 Task: Find connections with filter location Marseille 15 with filter topic #femaleentrepreneurwith filter profile language French with filter current company Elekta with filter school Chitkara University with filter industry Shuttles and Special Needs Transportation Services with filter service category Nature Photography with filter keywords title Team Leader
Action: Mouse moved to (655, 78)
Screenshot: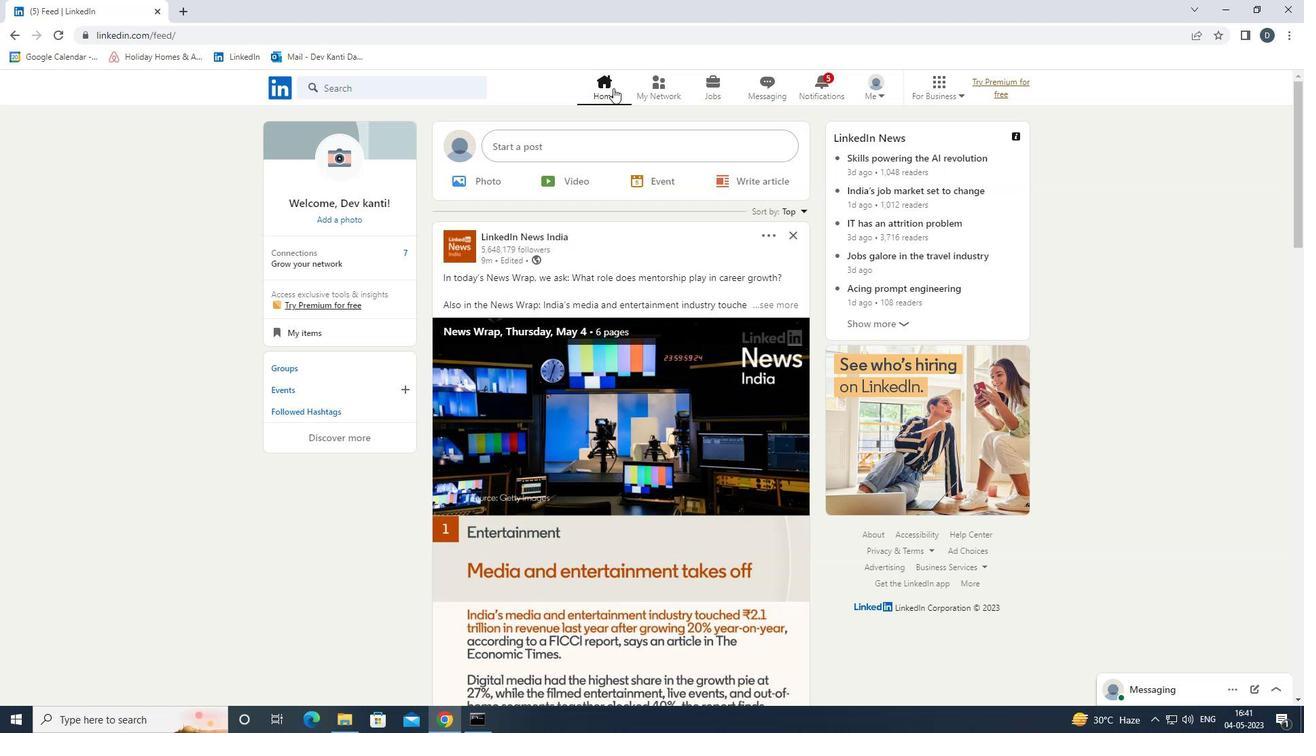 
Action: Mouse pressed left at (655, 78)
Screenshot: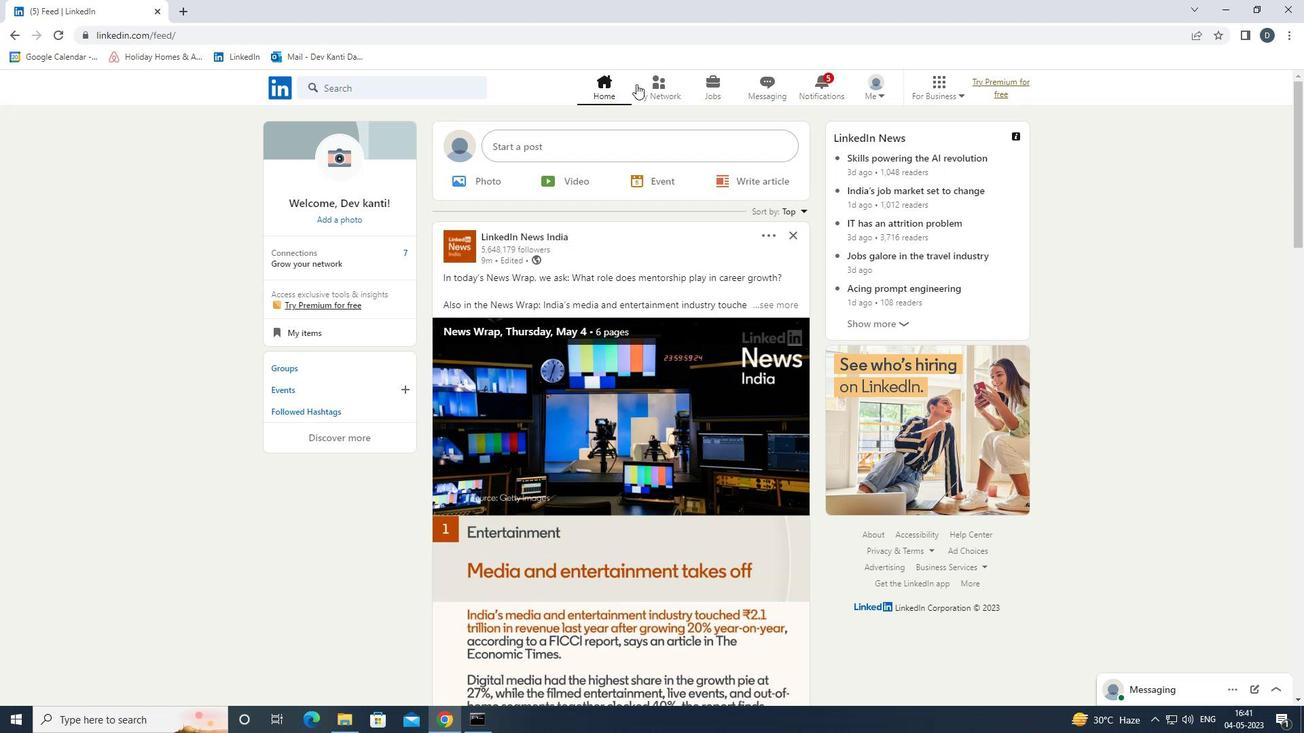 
Action: Mouse moved to (451, 164)
Screenshot: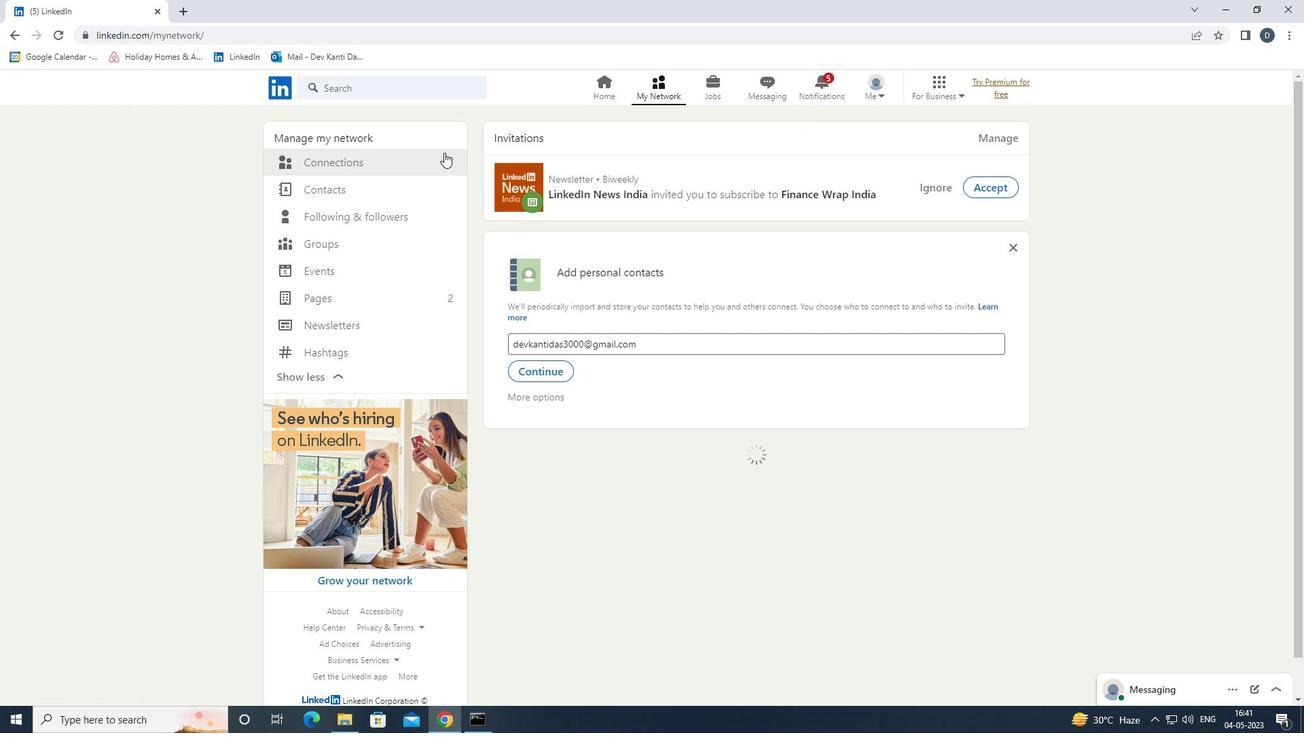 
Action: Mouse pressed left at (451, 164)
Screenshot: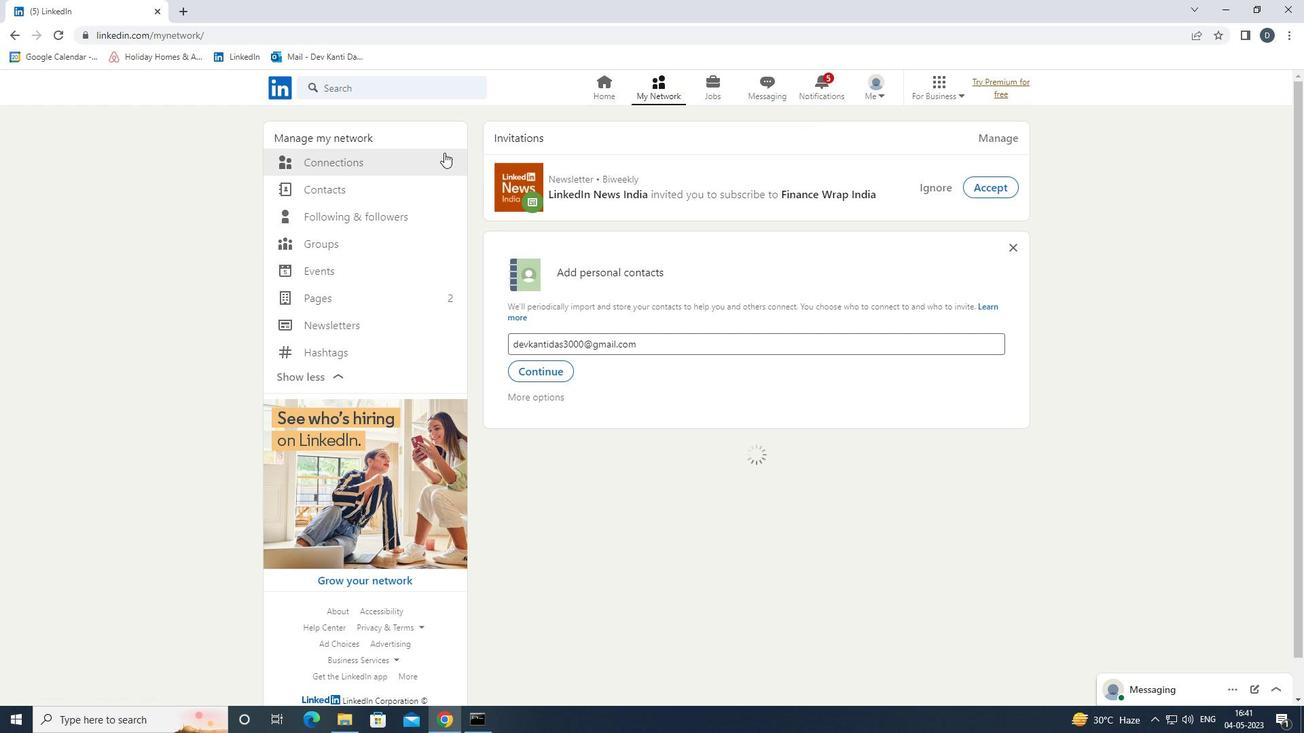 
Action: Mouse moved to (767, 163)
Screenshot: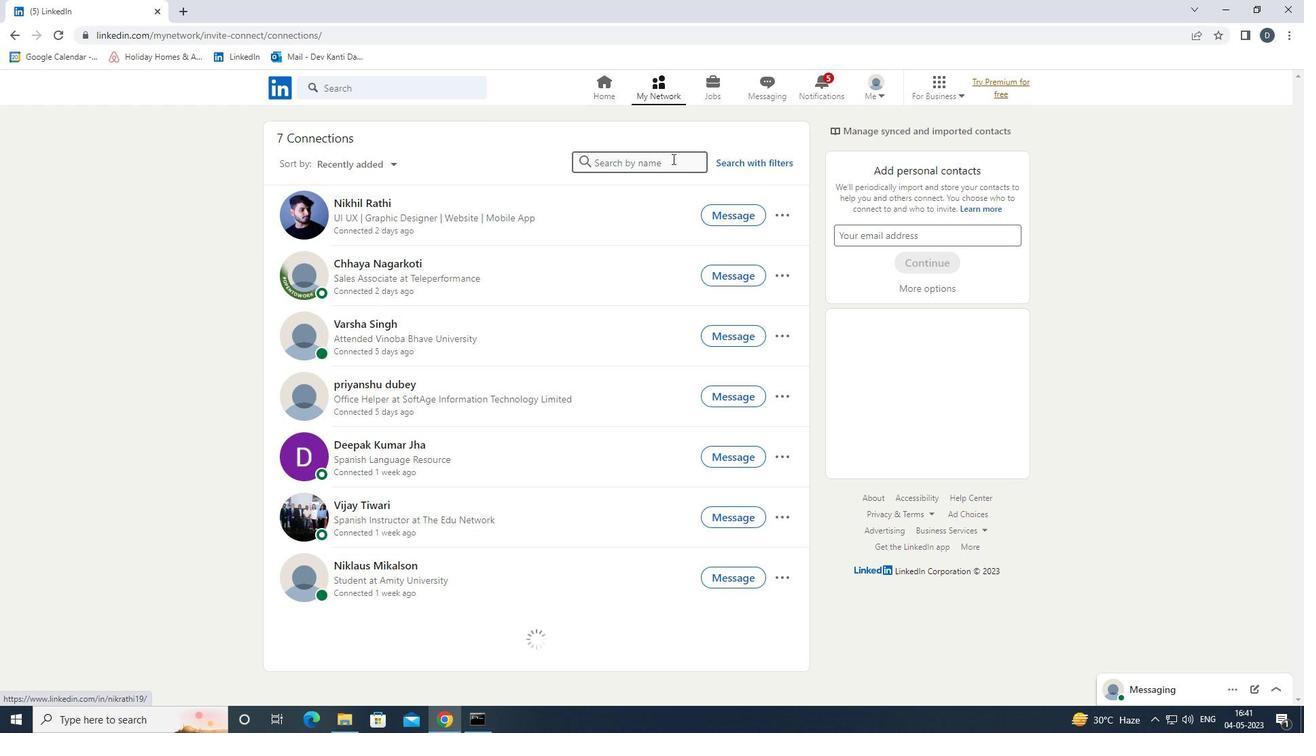 
Action: Mouse pressed left at (767, 163)
Screenshot: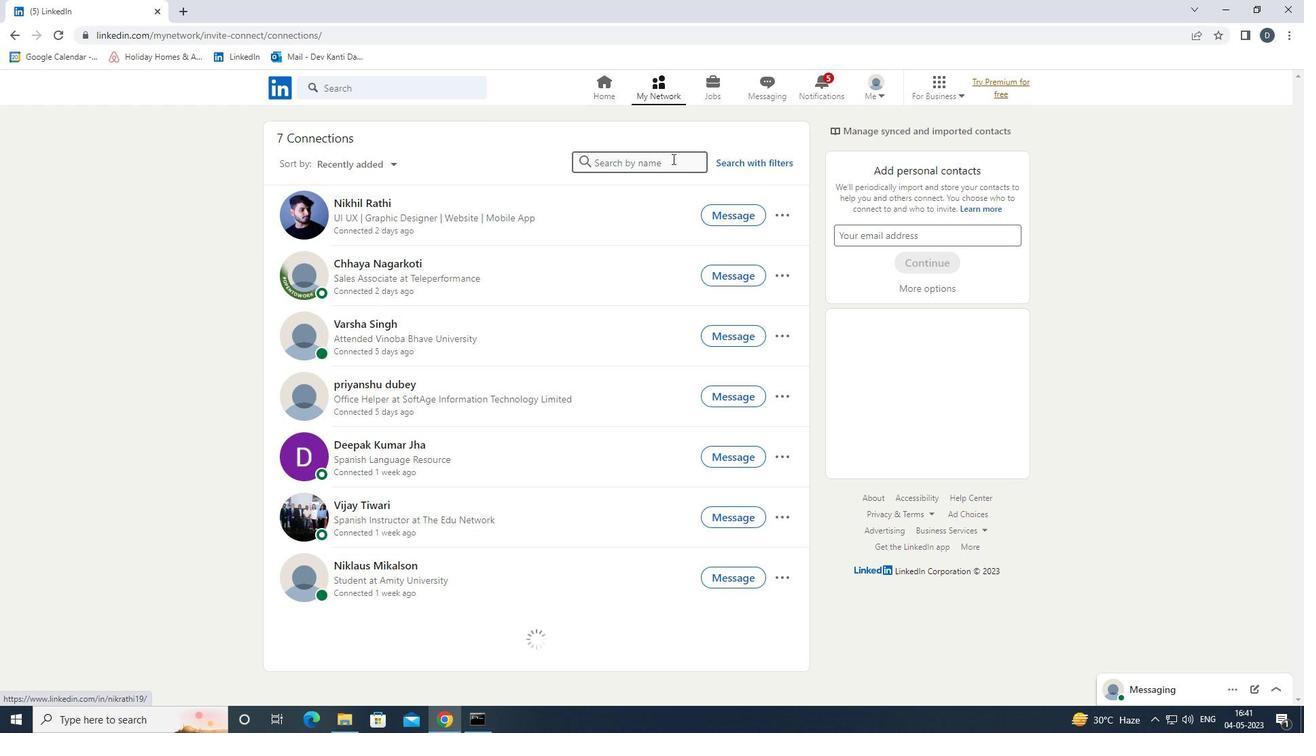 
Action: Mouse moved to (704, 132)
Screenshot: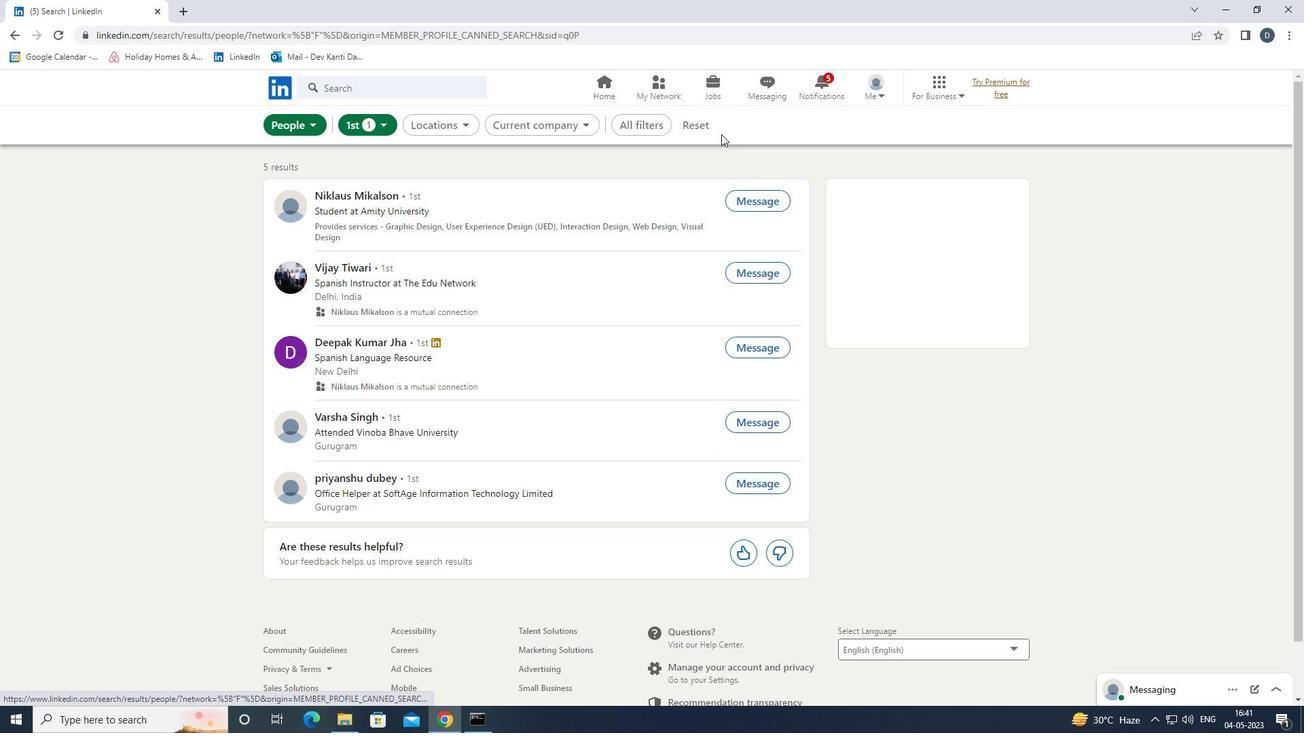 
Action: Mouse pressed left at (704, 132)
Screenshot: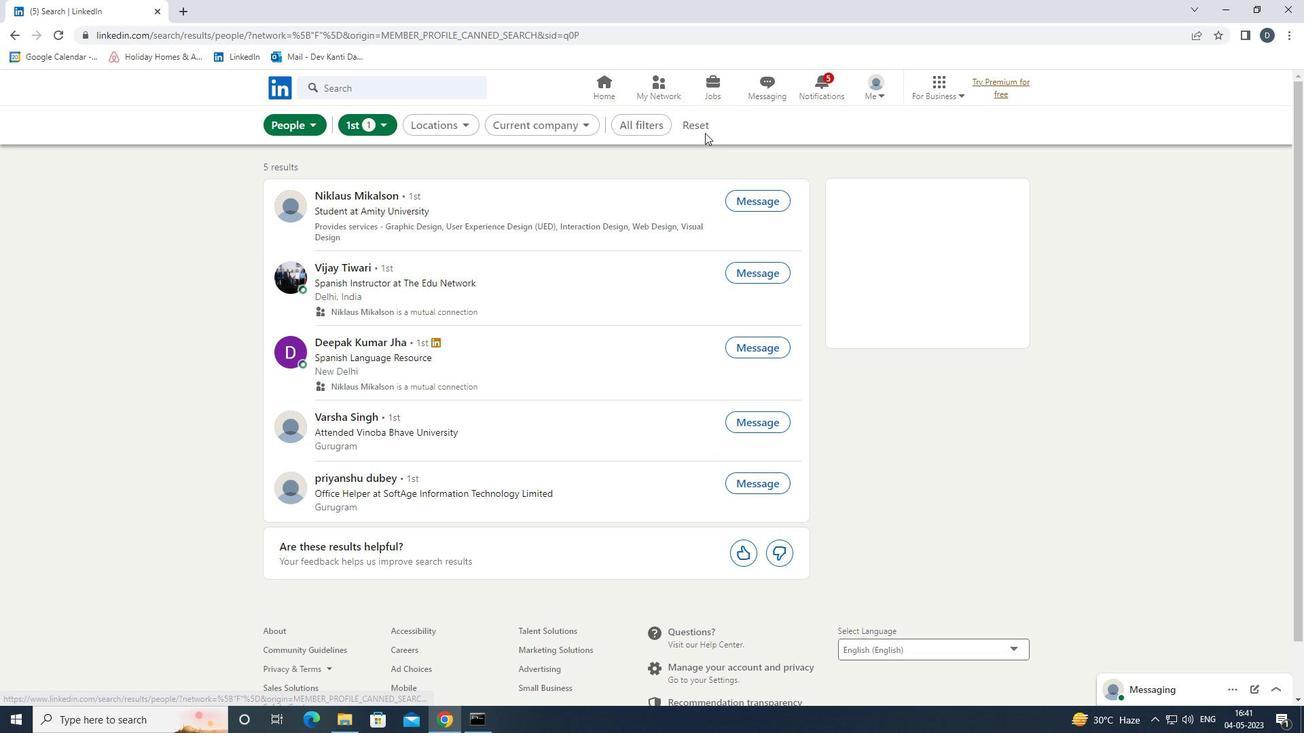 
Action: Mouse moved to (683, 122)
Screenshot: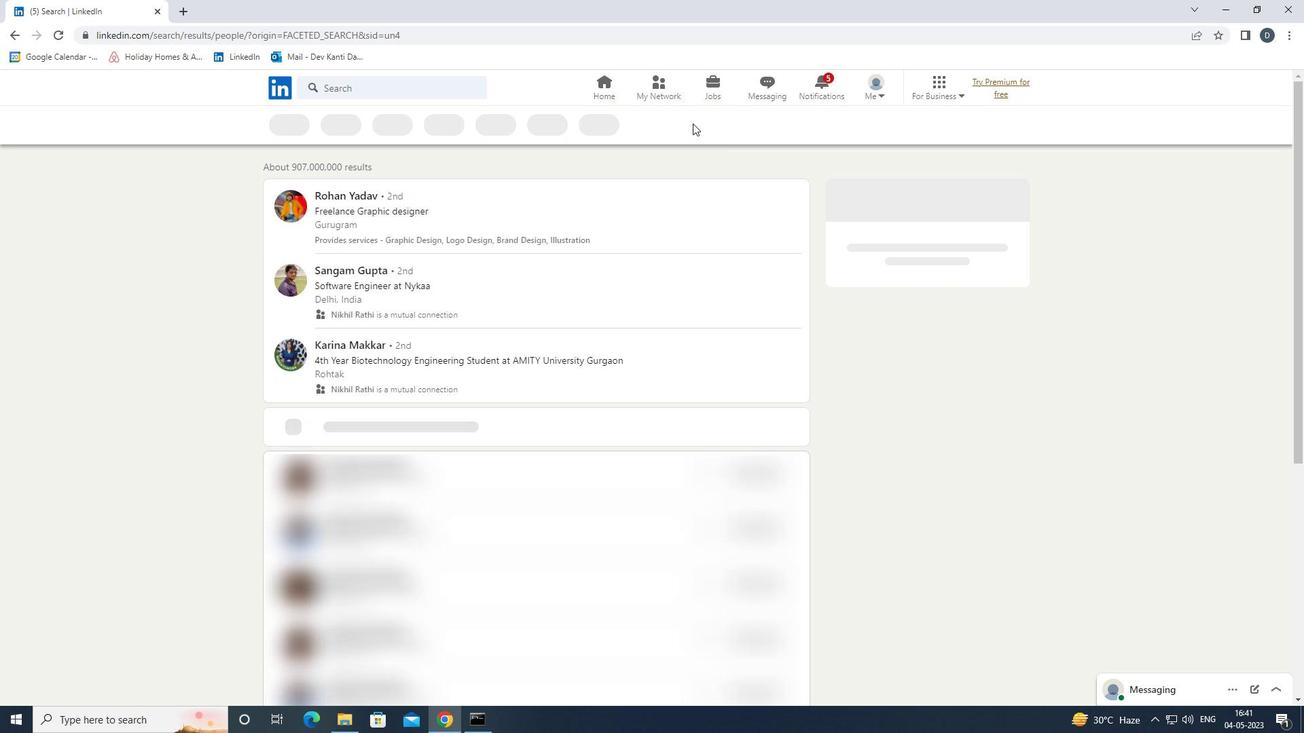 
Action: Mouse pressed left at (683, 122)
Screenshot: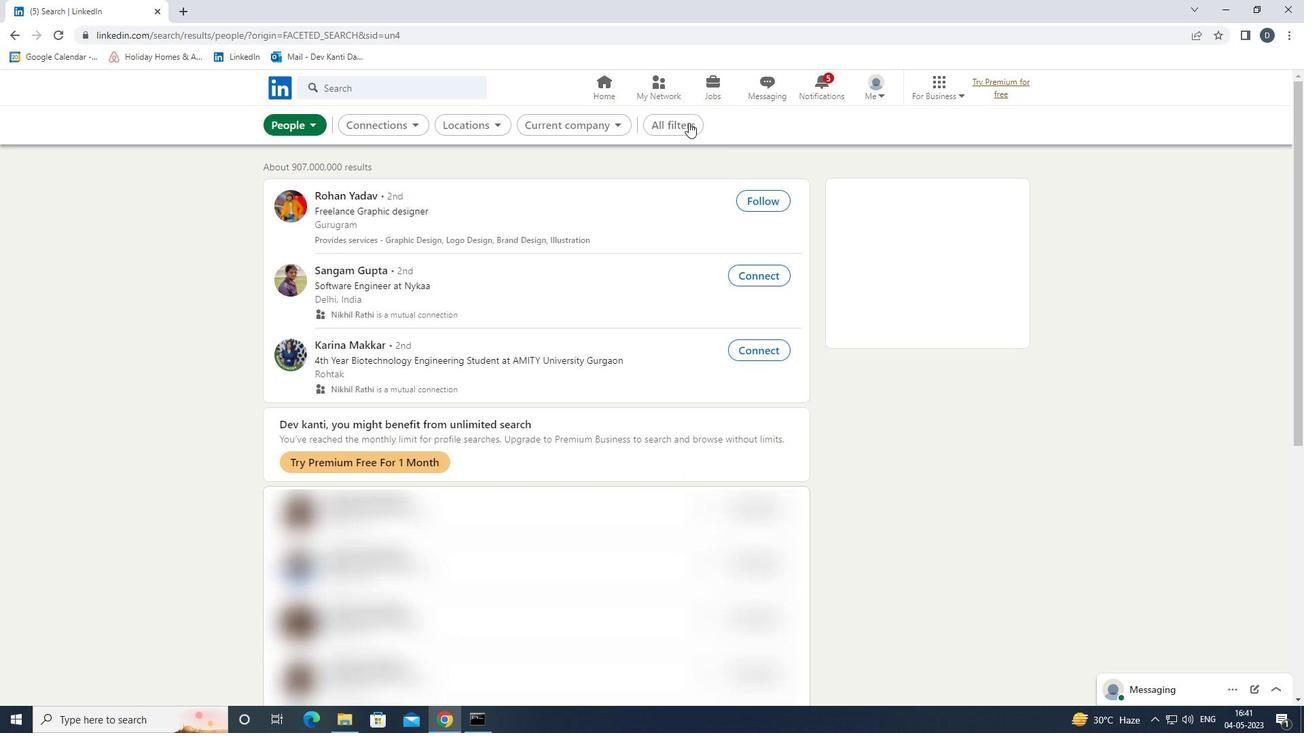 
Action: Mouse moved to (1133, 327)
Screenshot: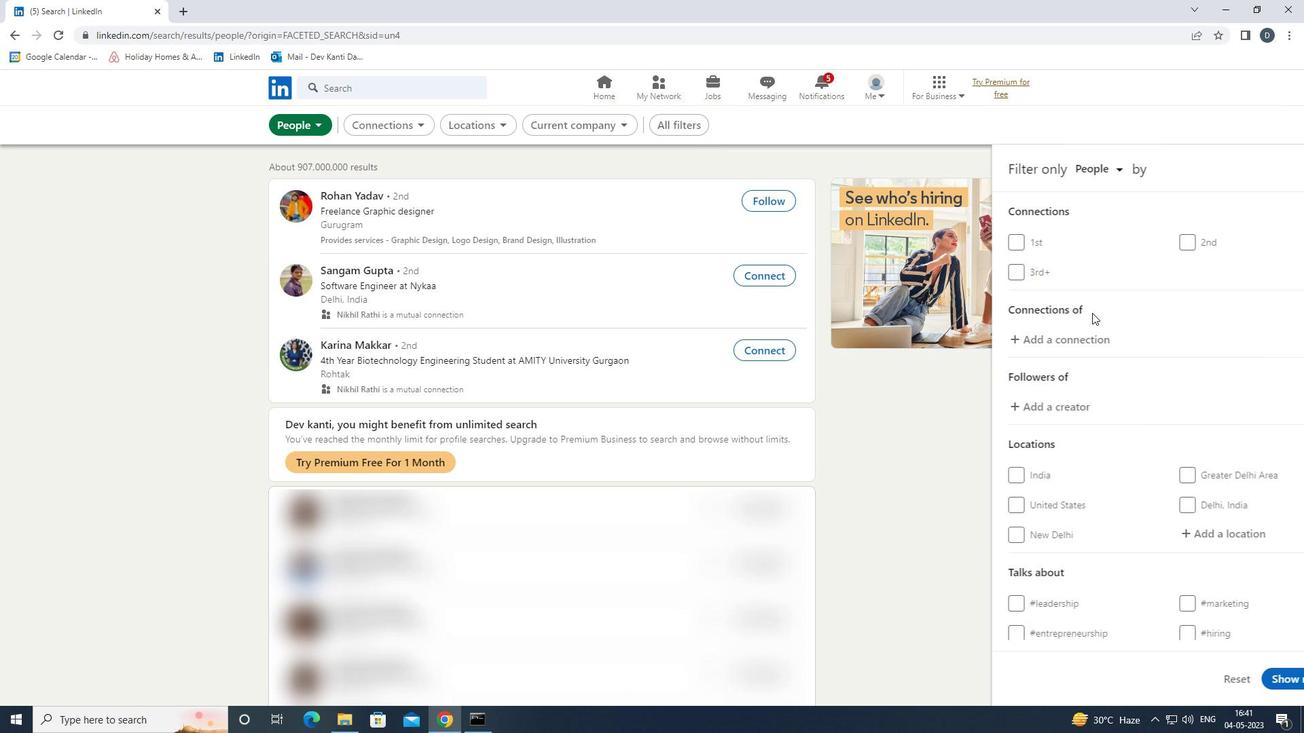 
Action: Mouse scrolled (1133, 326) with delta (0, 0)
Screenshot: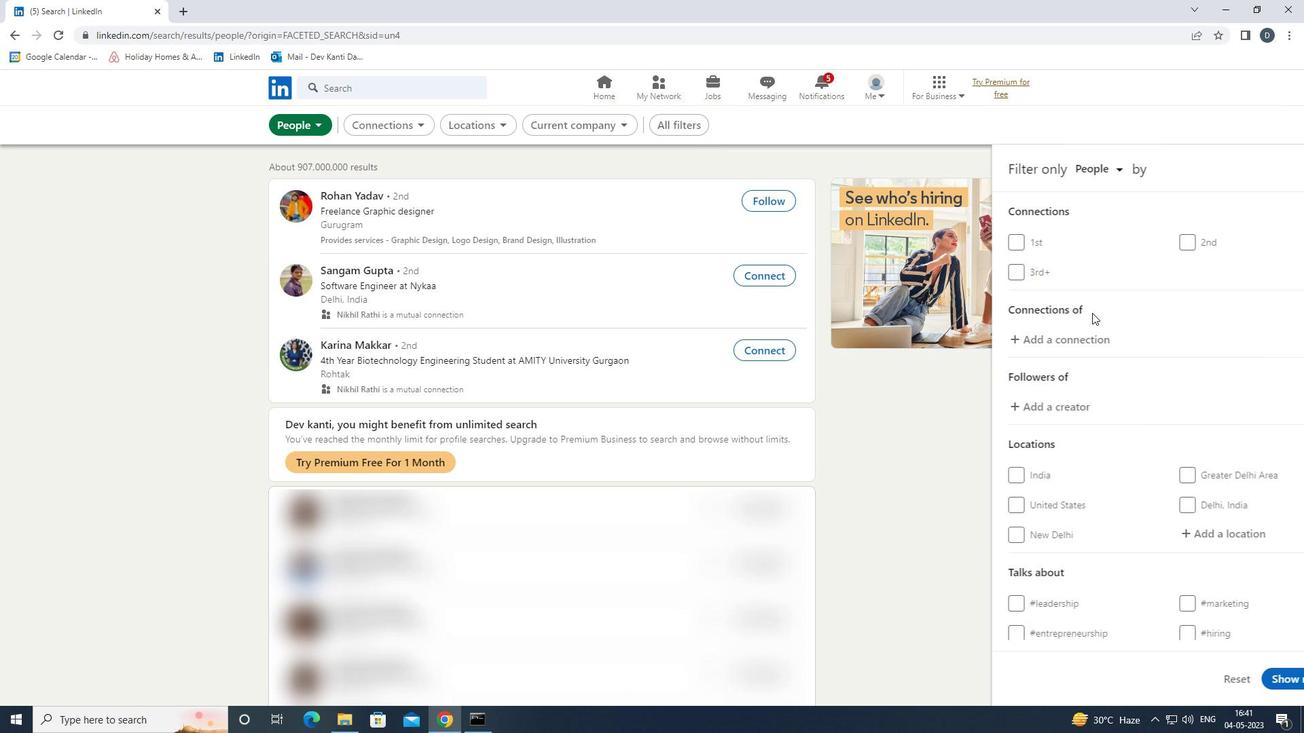 
Action: Mouse moved to (1147, 332)
Screenshot: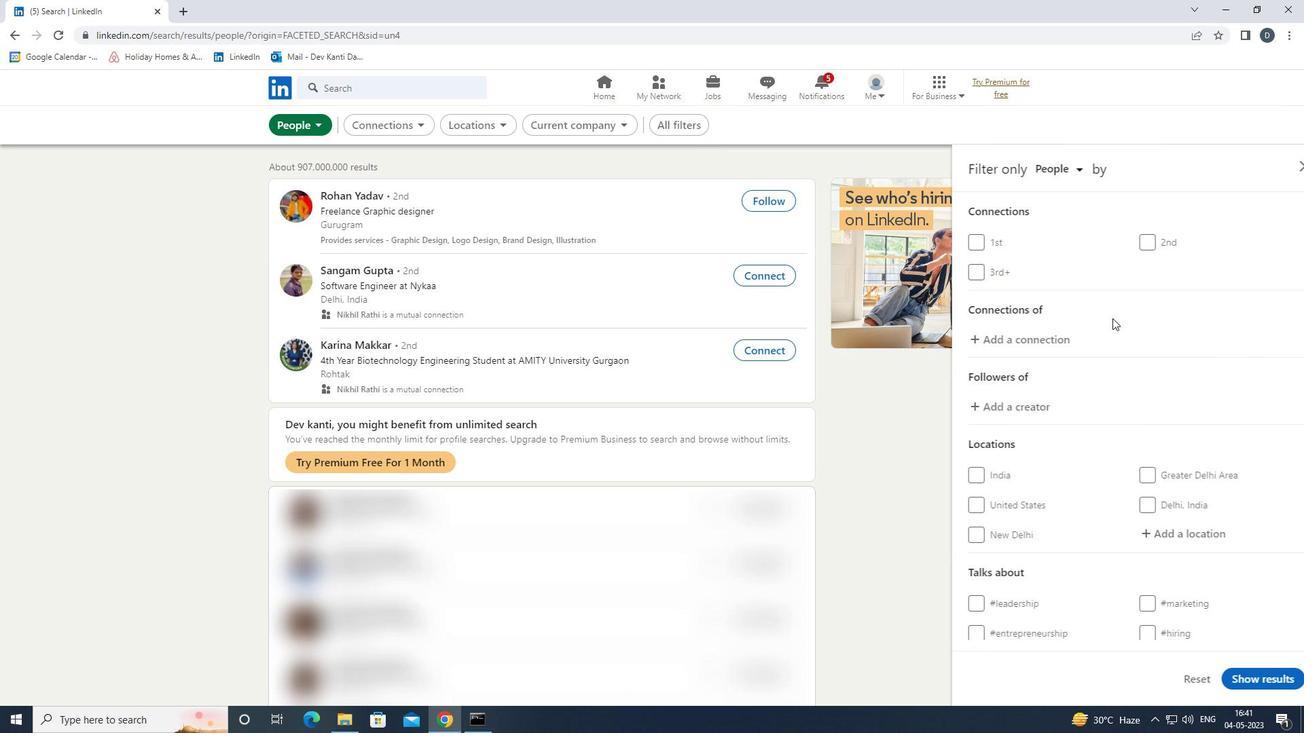 
Action: Mouse scrolled (1147, 332) with delta (0, 0)
Screenshot: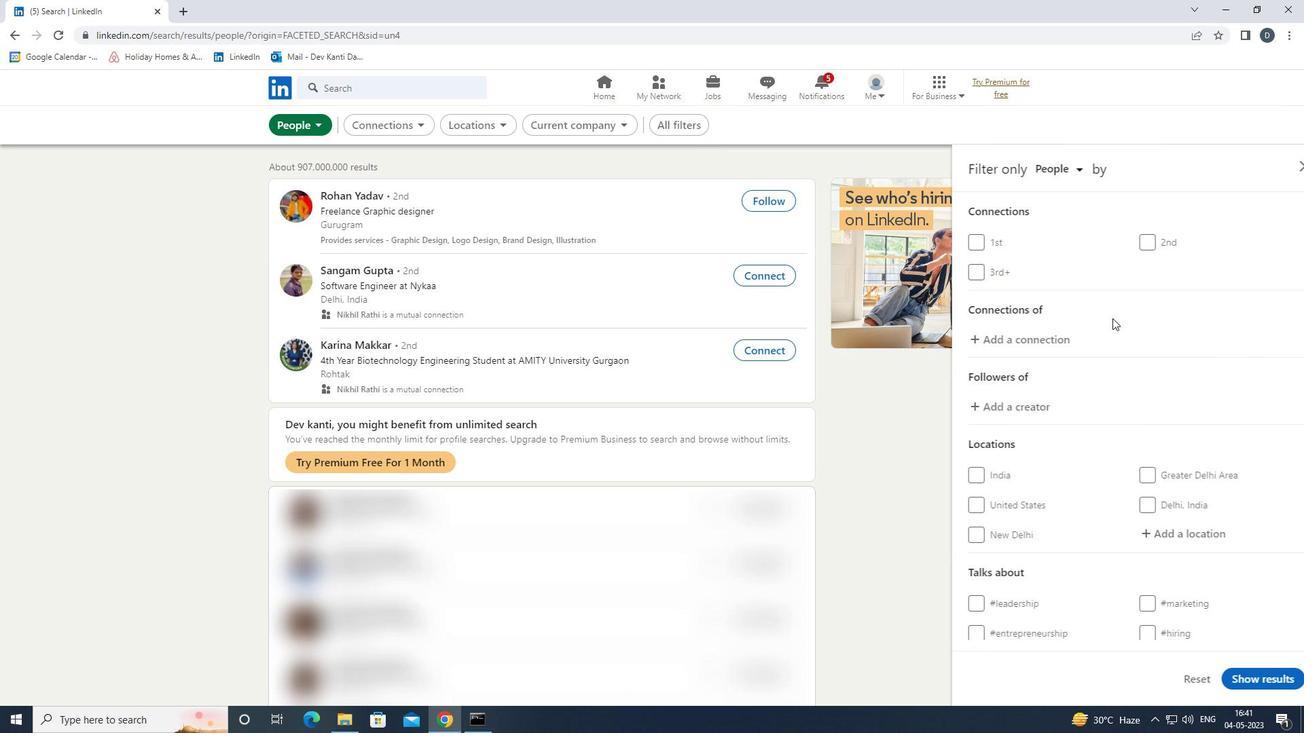 
Action: Mouse moved to (1165, 387)
Screenshot: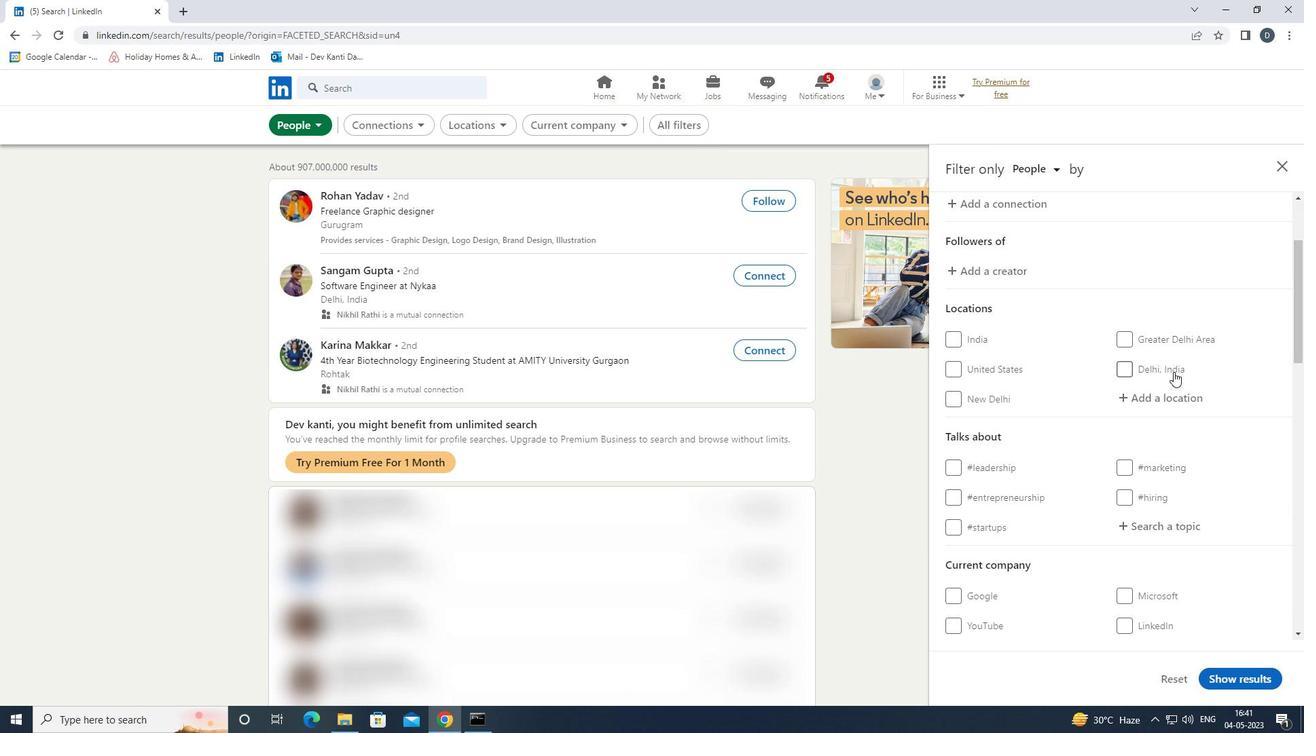 
Action: Mouse pressed left at (1165, 387)
Screenshot: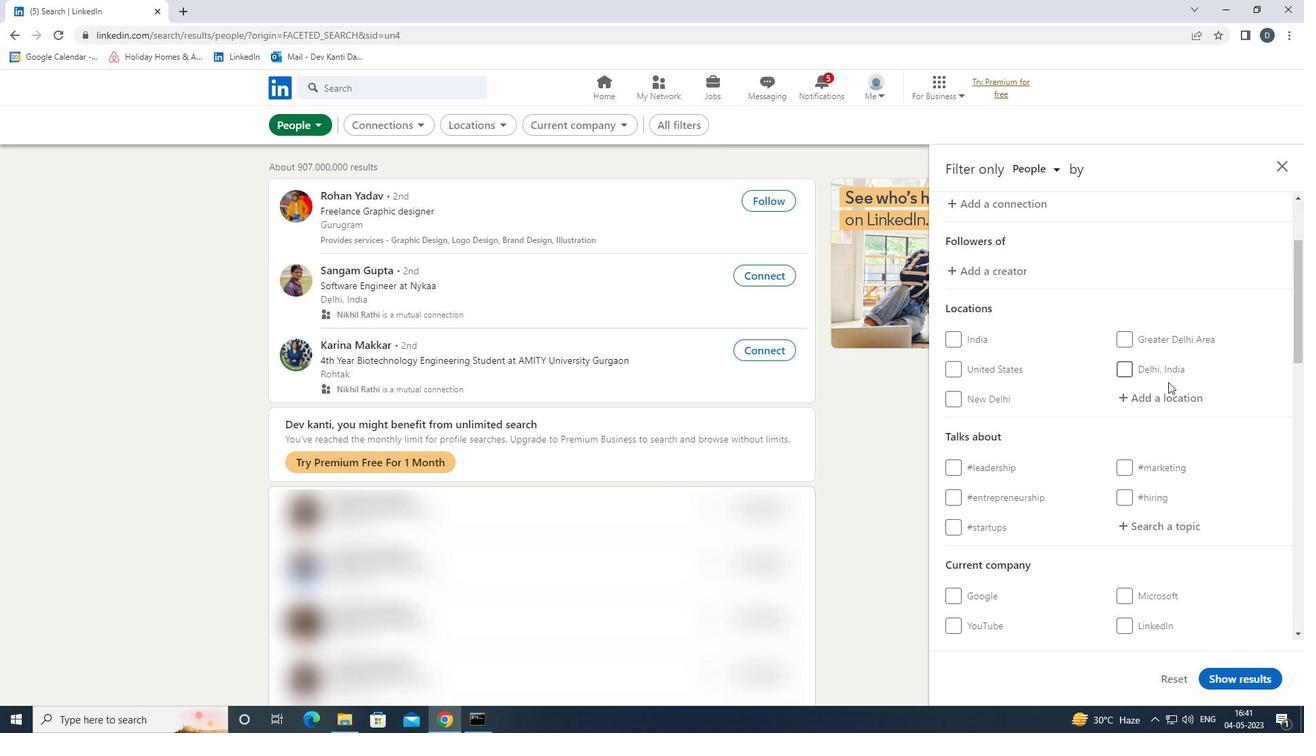 
Action: Mouse moved to (1156, 391)
Screenshot: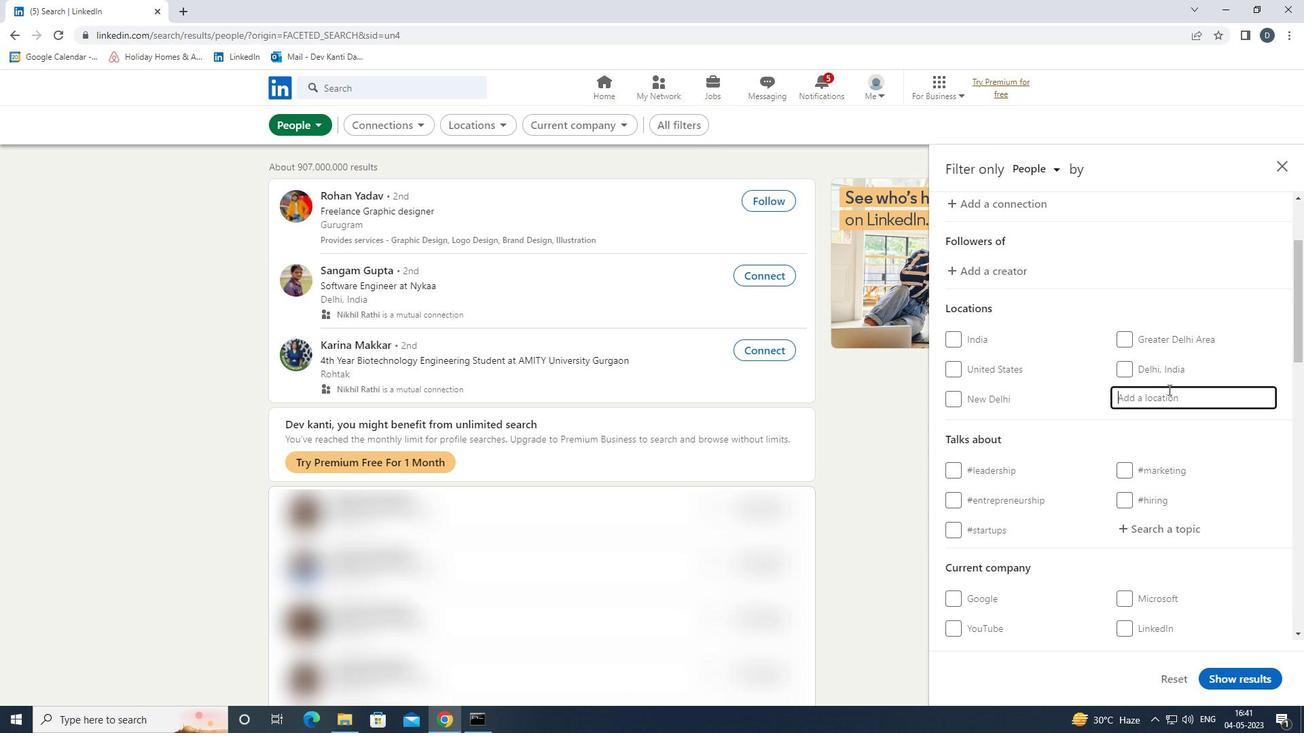 
Action: Key pressed <Key.shift>MARSE<Key.down><Key.enter>
Screenshot: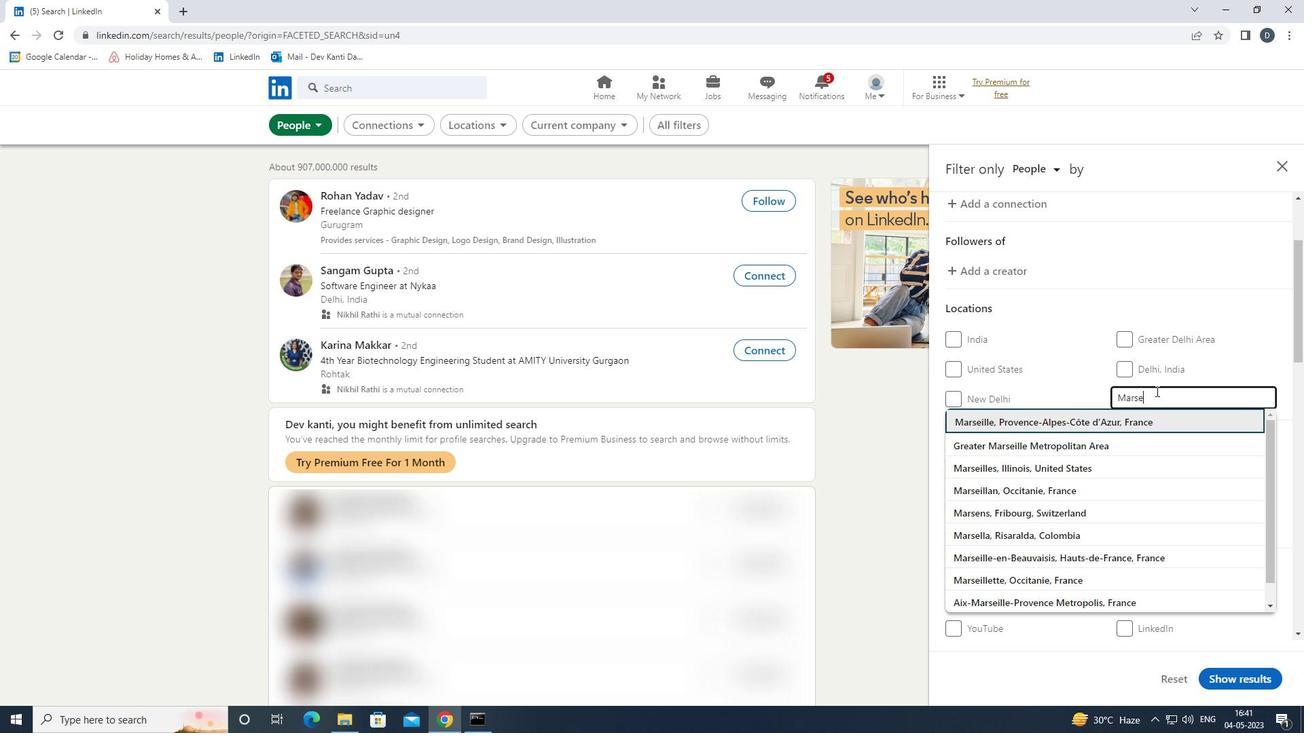 
Action: Mouse scrolled (1156, 390) with delta (0, 0)
Screenshot: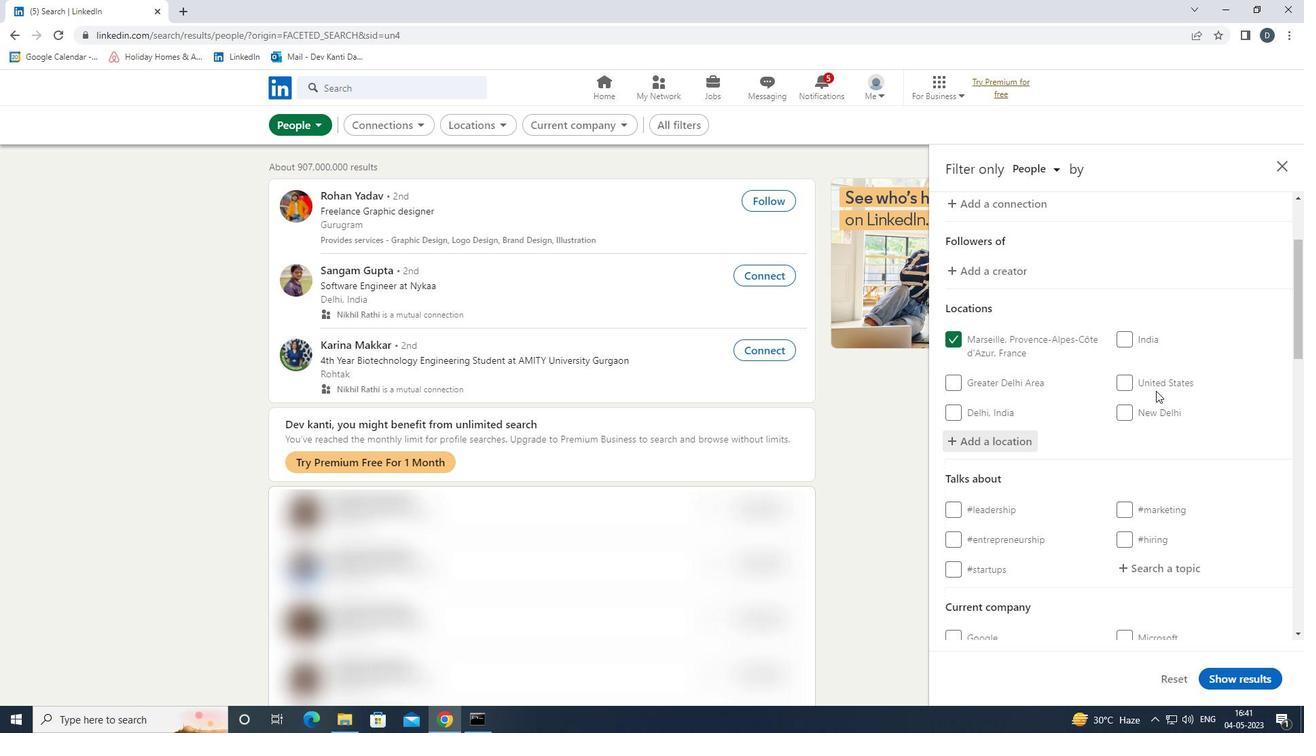 
Action: Mouse moved to (1153, 391)
Screenshot: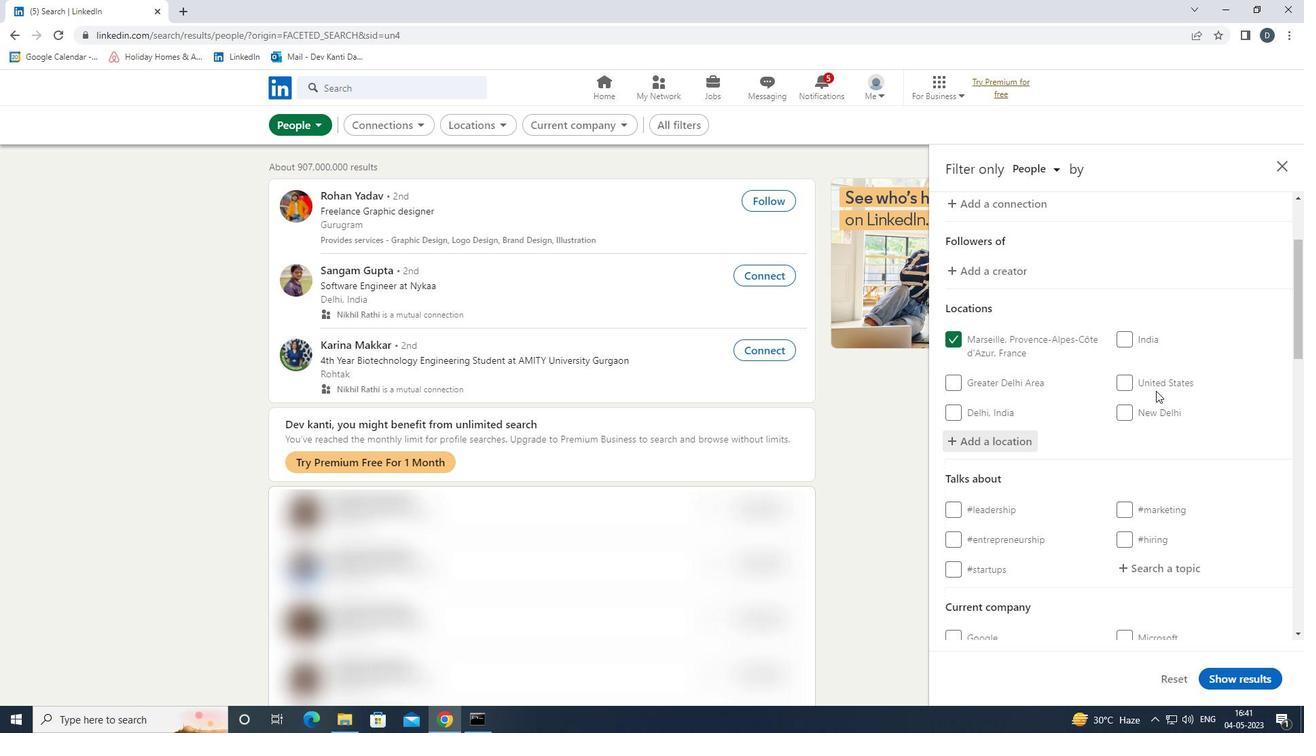 
Action: Mouse scrolled (1153, 390) with delta (0, 0)
Screenshot: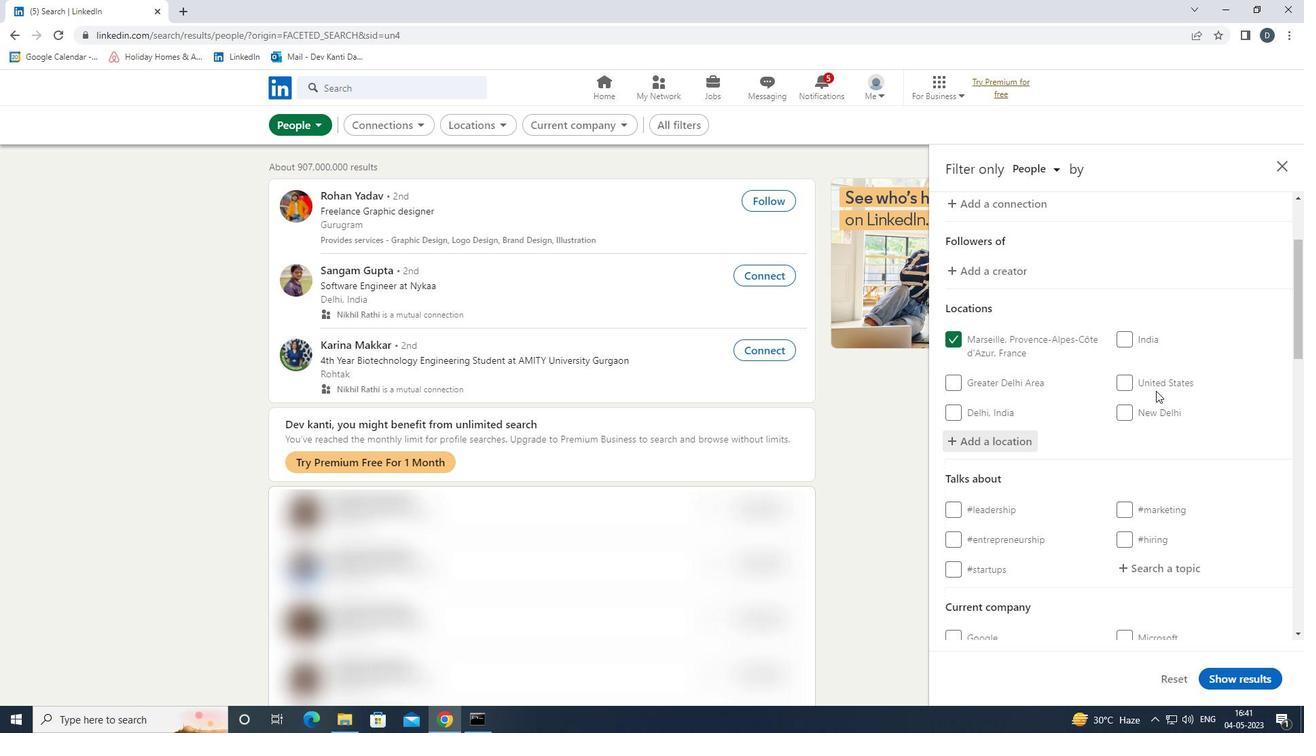 
Action: Mouse scrolled (1153, 390) with delta (0, 0)
Screenshot: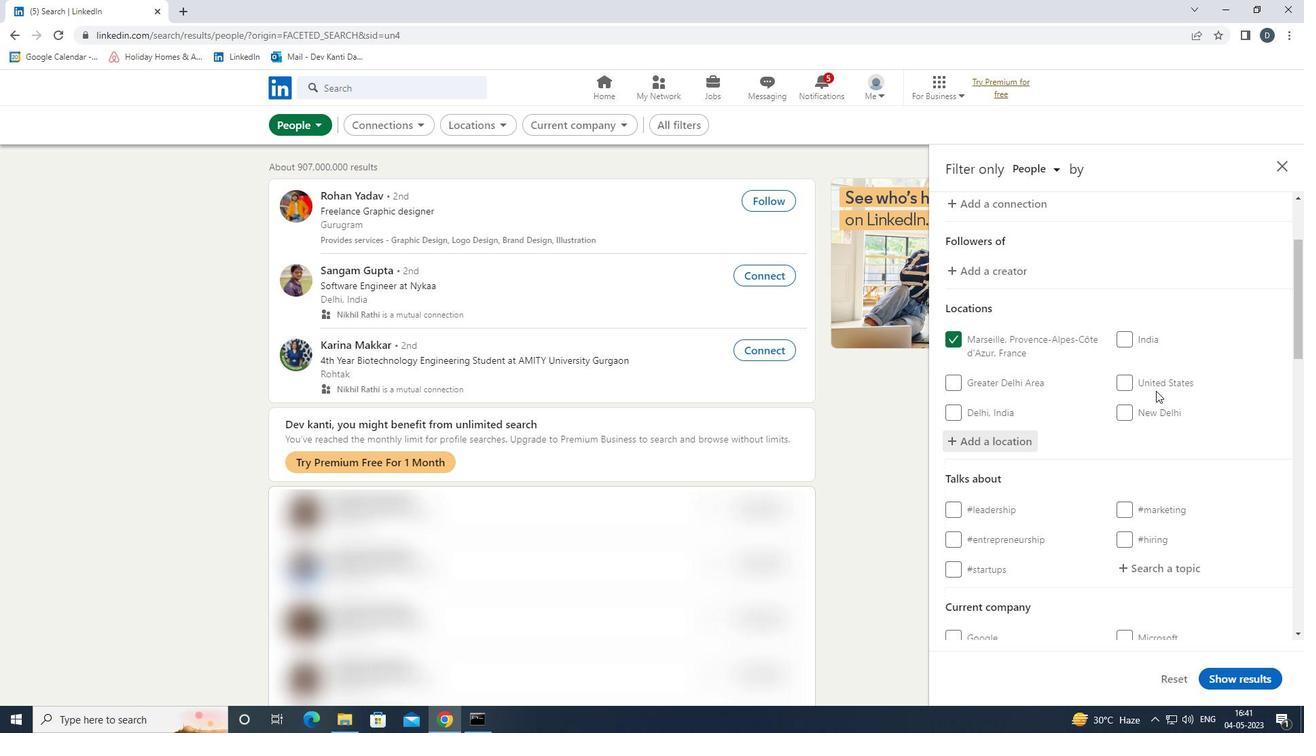 
Action: Mouse moved to (1159, 360)
Screenshot: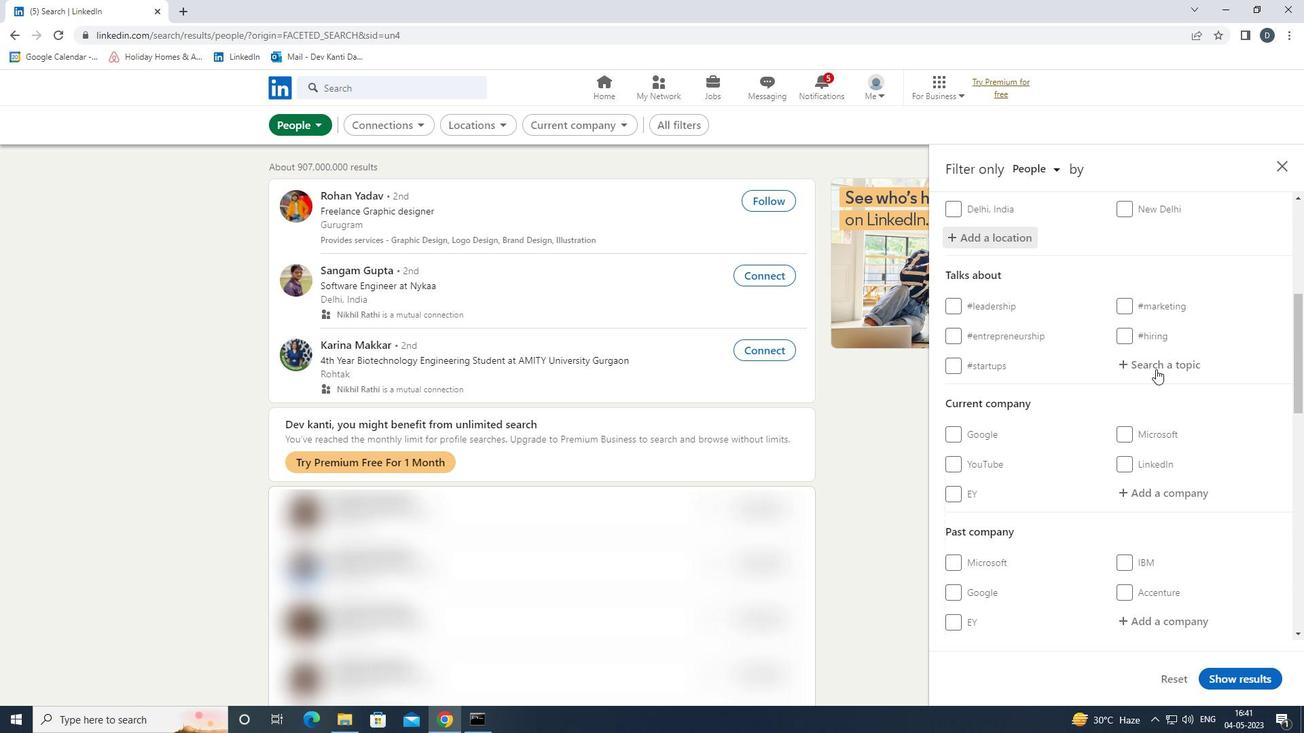 
Action: Mouse pressed left at (1159, 360)
Screenshot: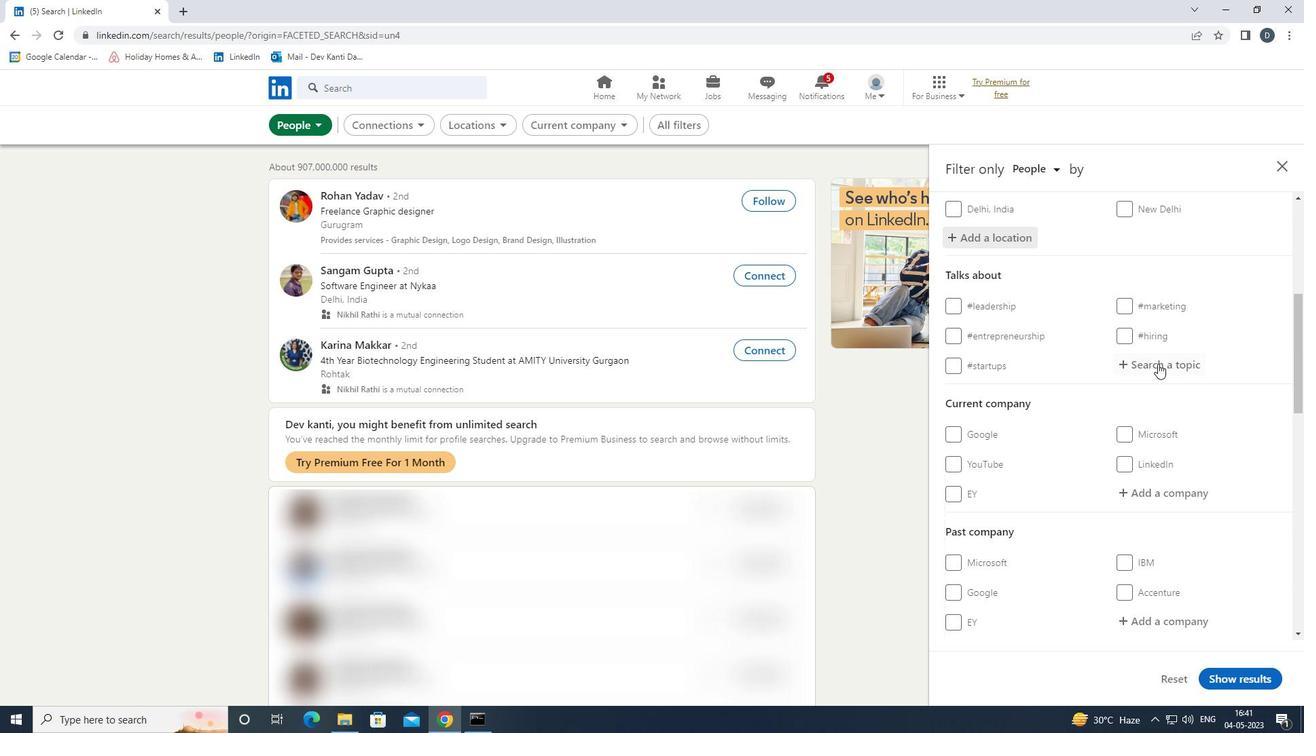 
Action: Key pressed FEMNALE<Key.backspace><Key.backspace><Key.backspace><Key.backspace>ALEENTREPRE<Key.down><Key.enter>
Screenshot: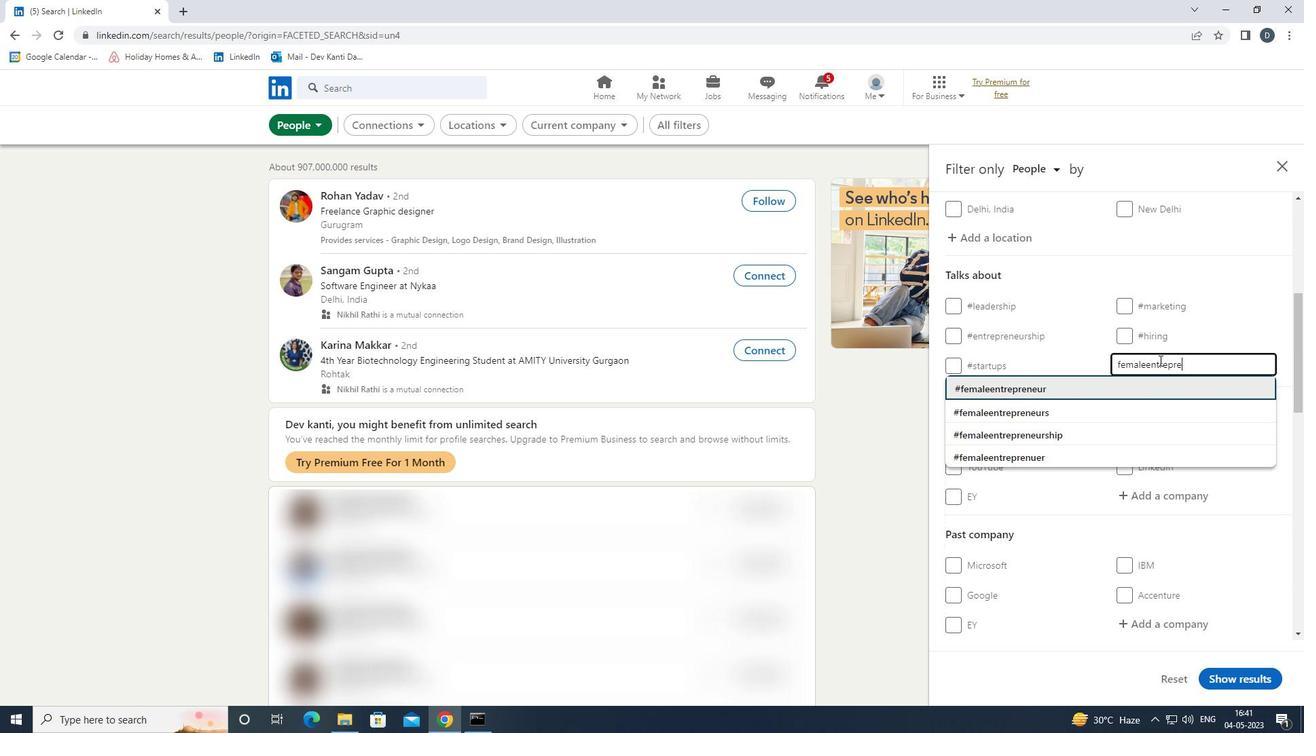 
Action: Mouse scrolled (1159, 360) with delta (0, 0)
Screenshot: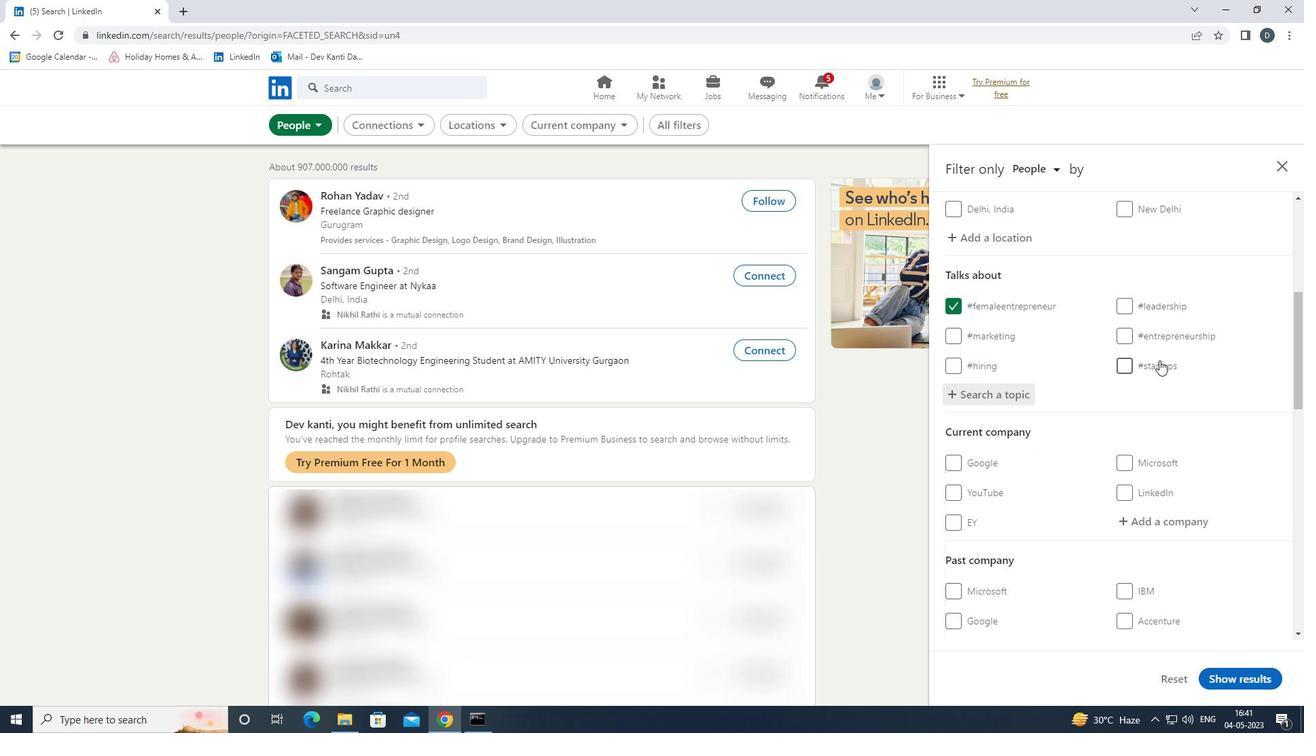 
Action: Mouse scrolled (1159, 360) with delta (0, 0)
Screenshot: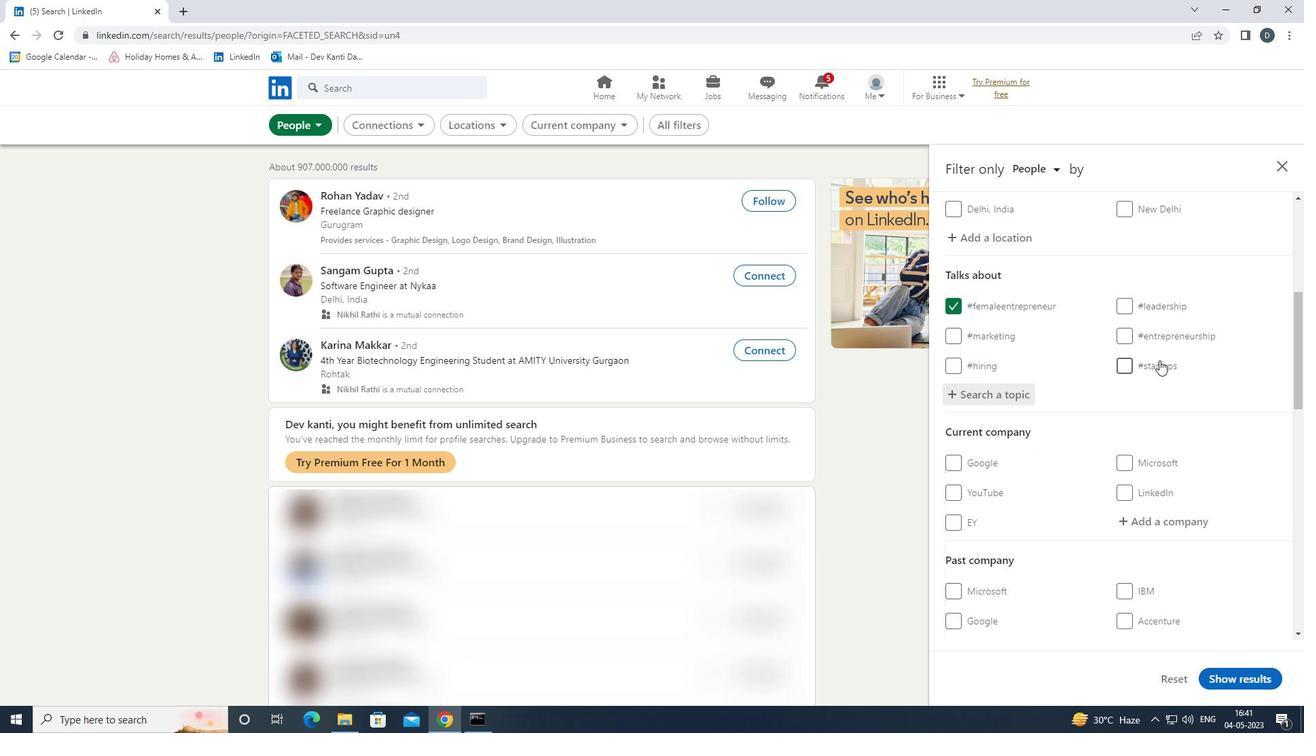 
Action: Mouse scrolled (1159, 360) with delta (0, 0)
Screenshot: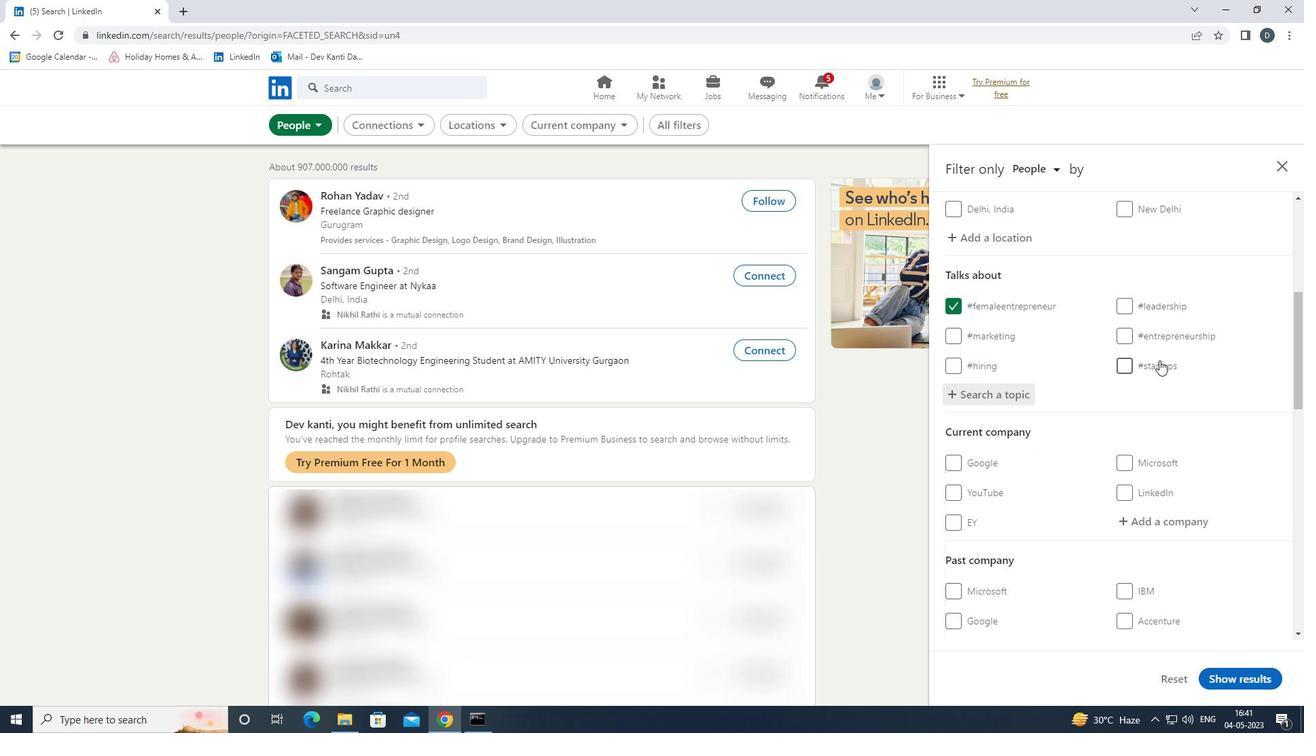 
Action: Mouse scrolled (1159, 360) with delta (0, 0)
Screenshot: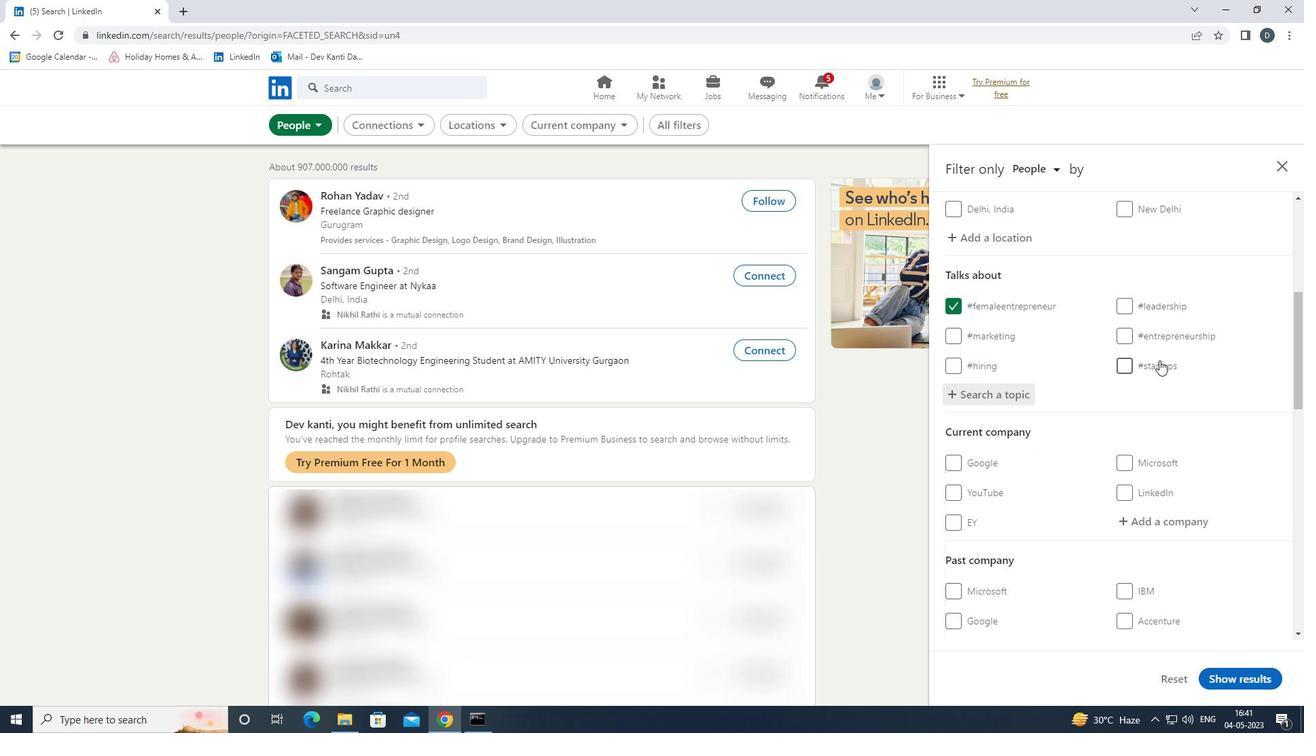 
Action: Mouse scrolled (1159, 360) with delta (0, 0)
Screenshot: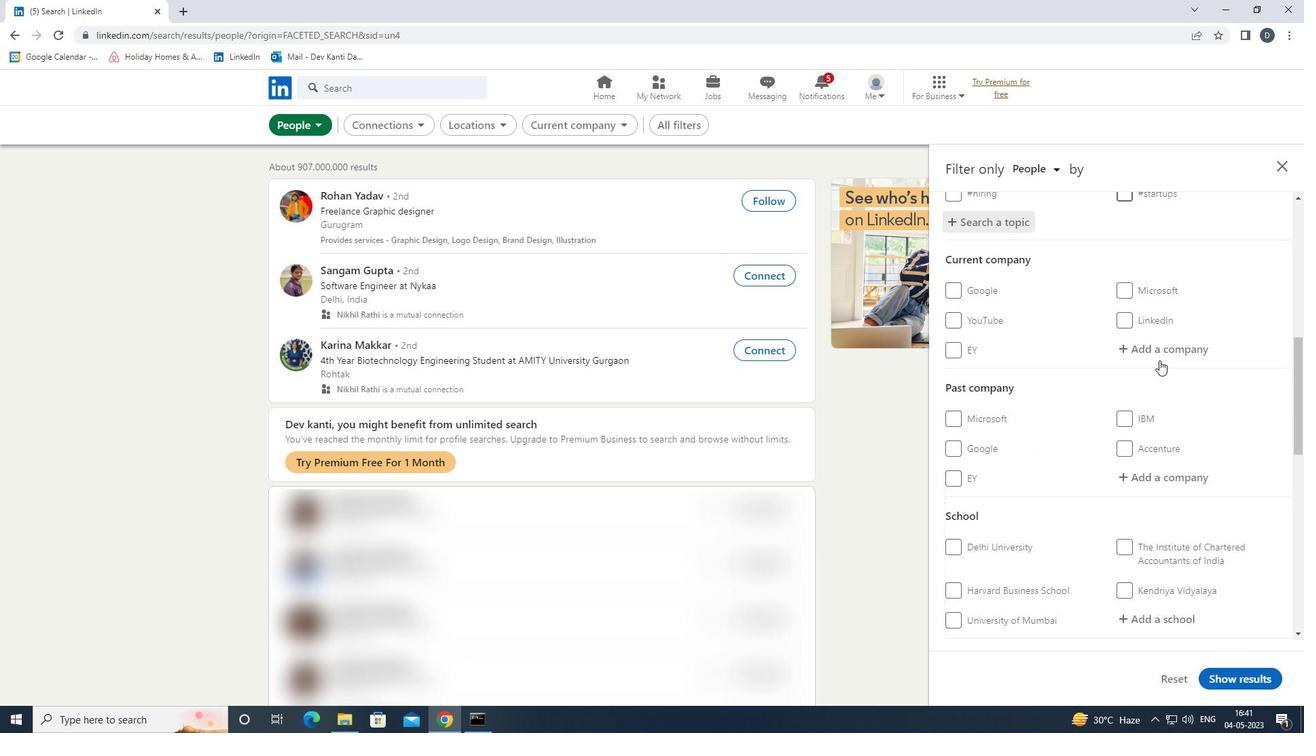 
Action: Mouse scrolled (1159, 360) with delta (0, 0)
Screenshot: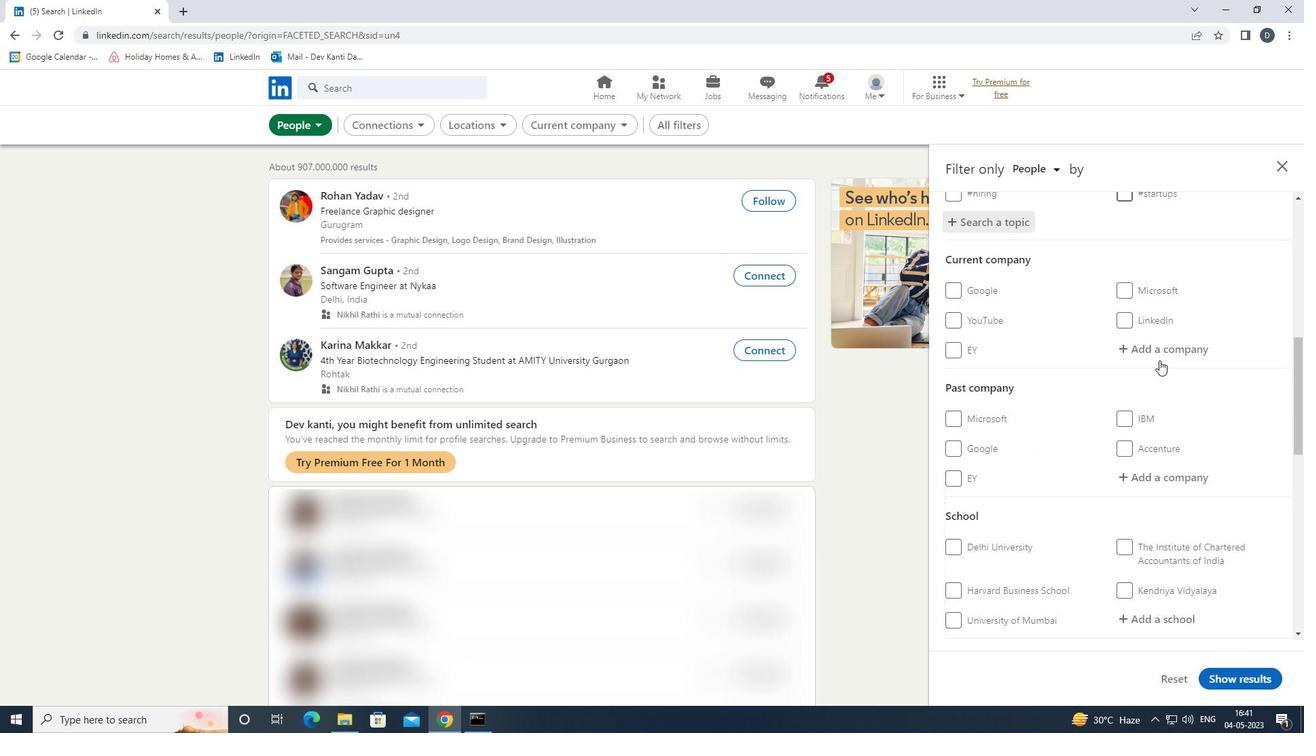 
Action: Mouse scrolled (1159, 360) with delta (0, 0)
Screenshot: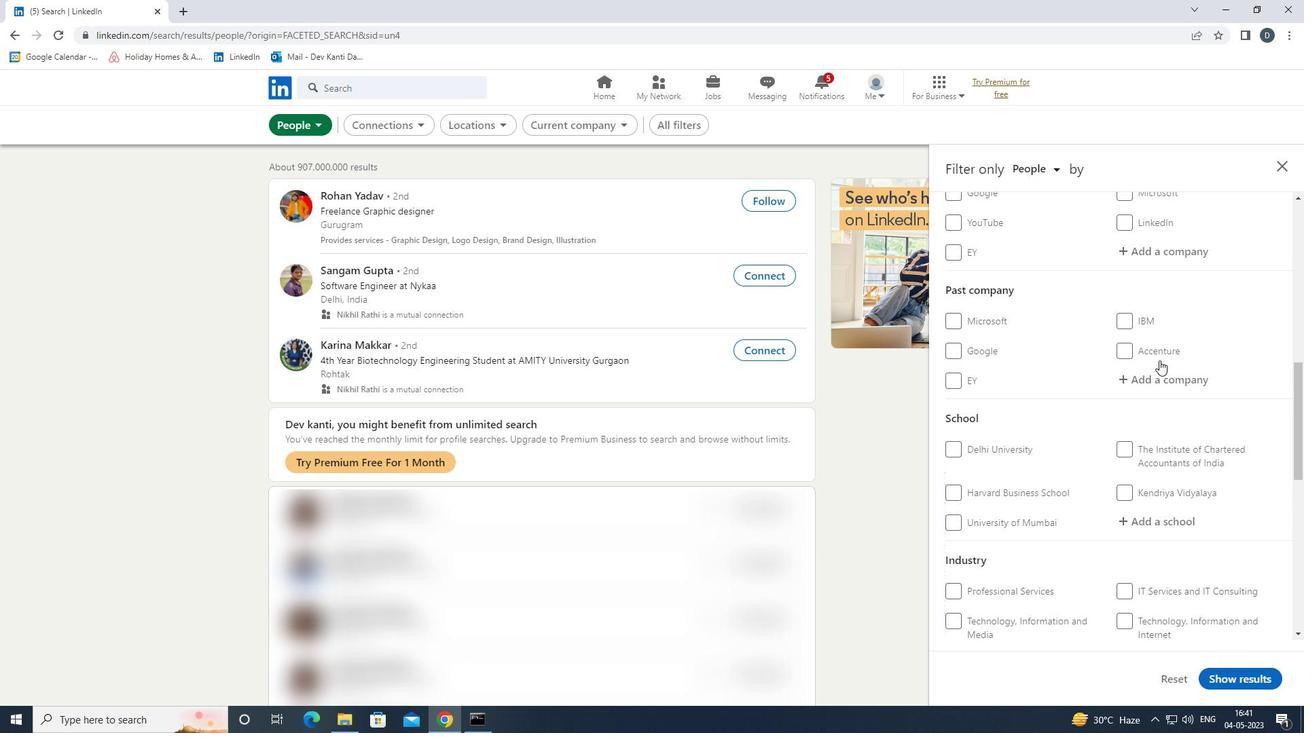 
Action: Mouse scrolled (1159, 360) with delta (0, 0)
Screenshot: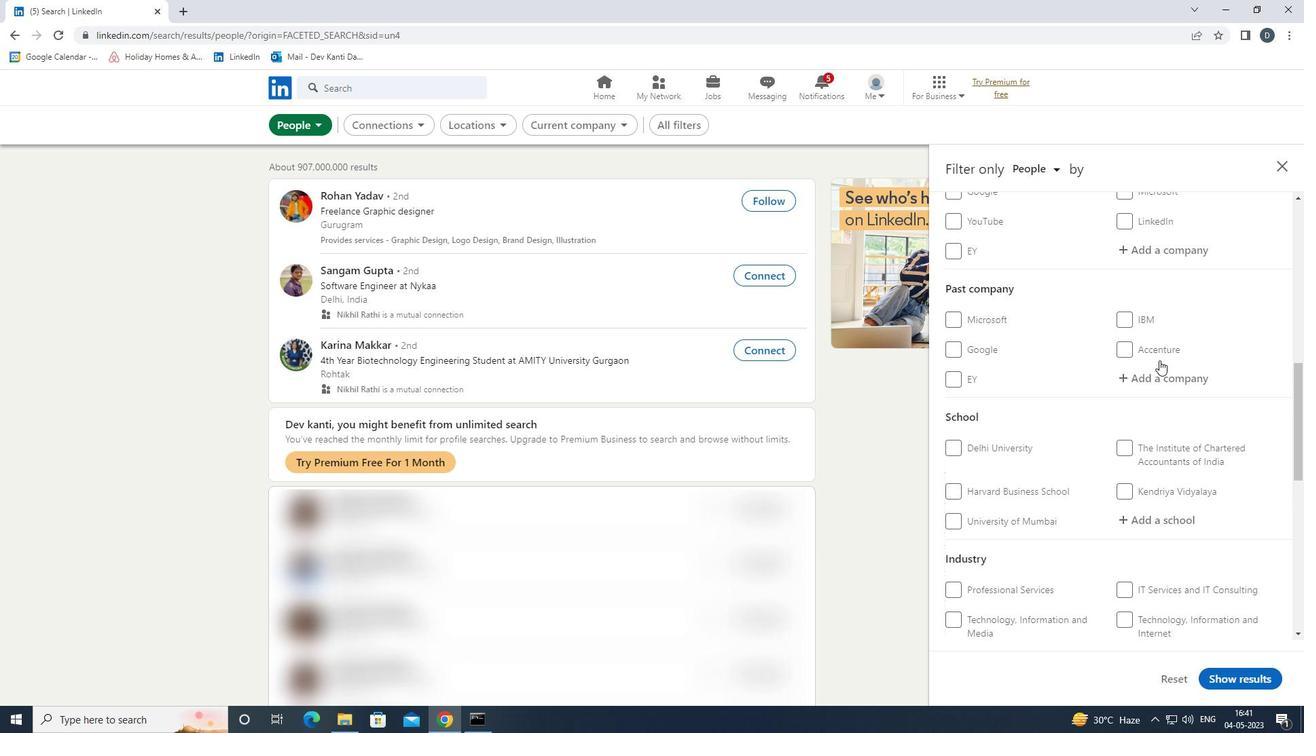 
Action: Mouse moved to (1126, 477)
Screenshot: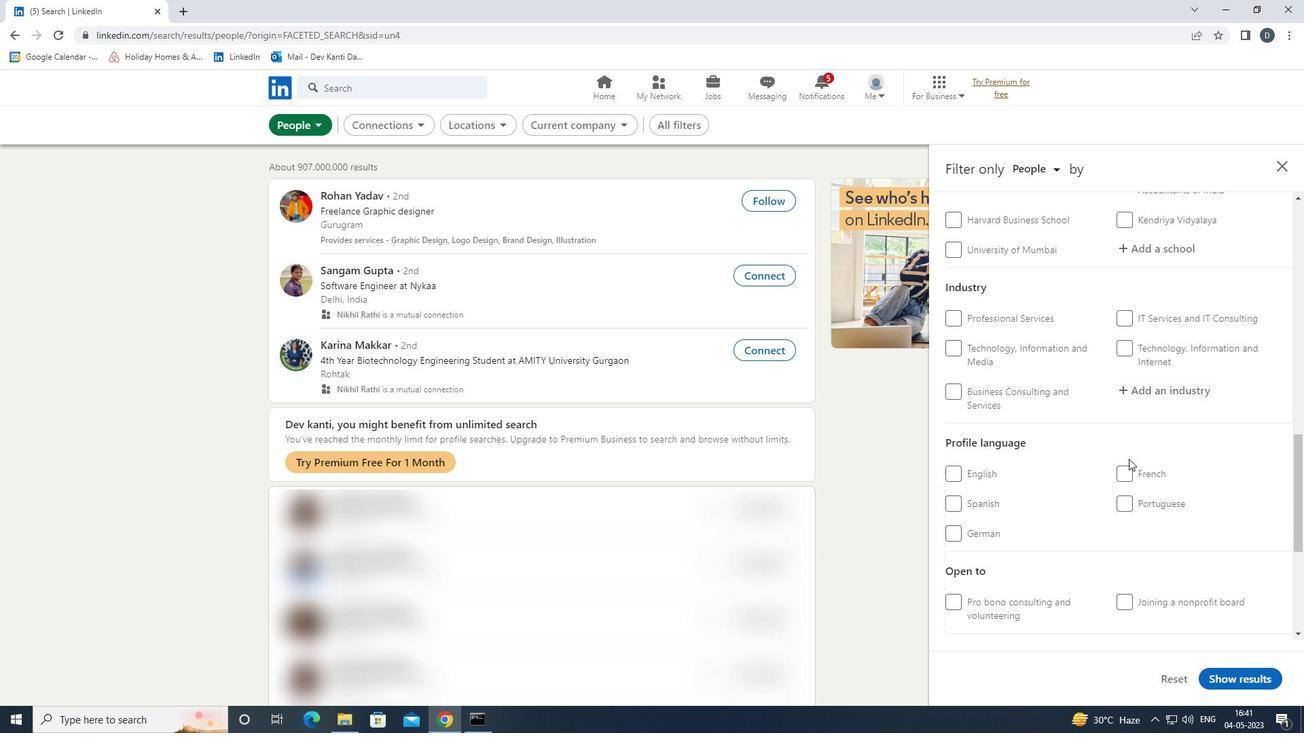 
Action: Mouse pressed left at (1126, 477)
Screenshot: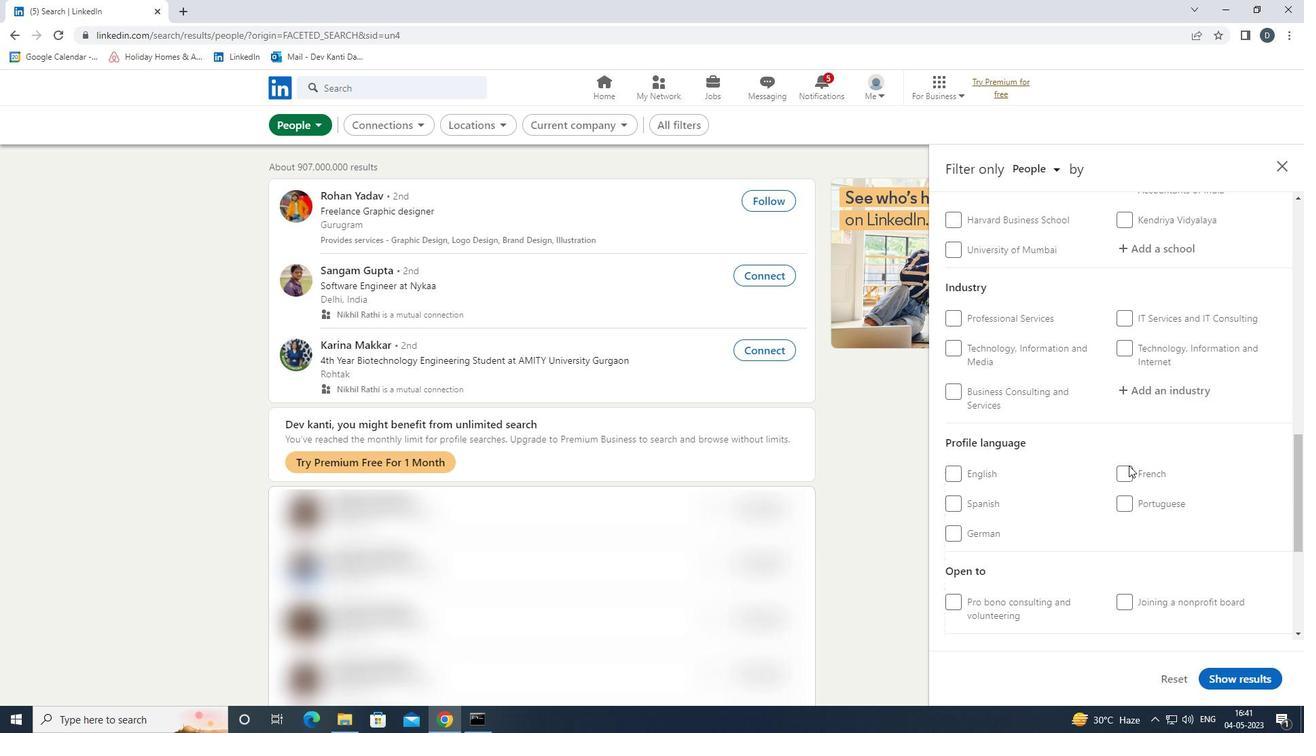 
Action: Mouse scrolled (1126, 478) with delta (0, 0)
Screenshot: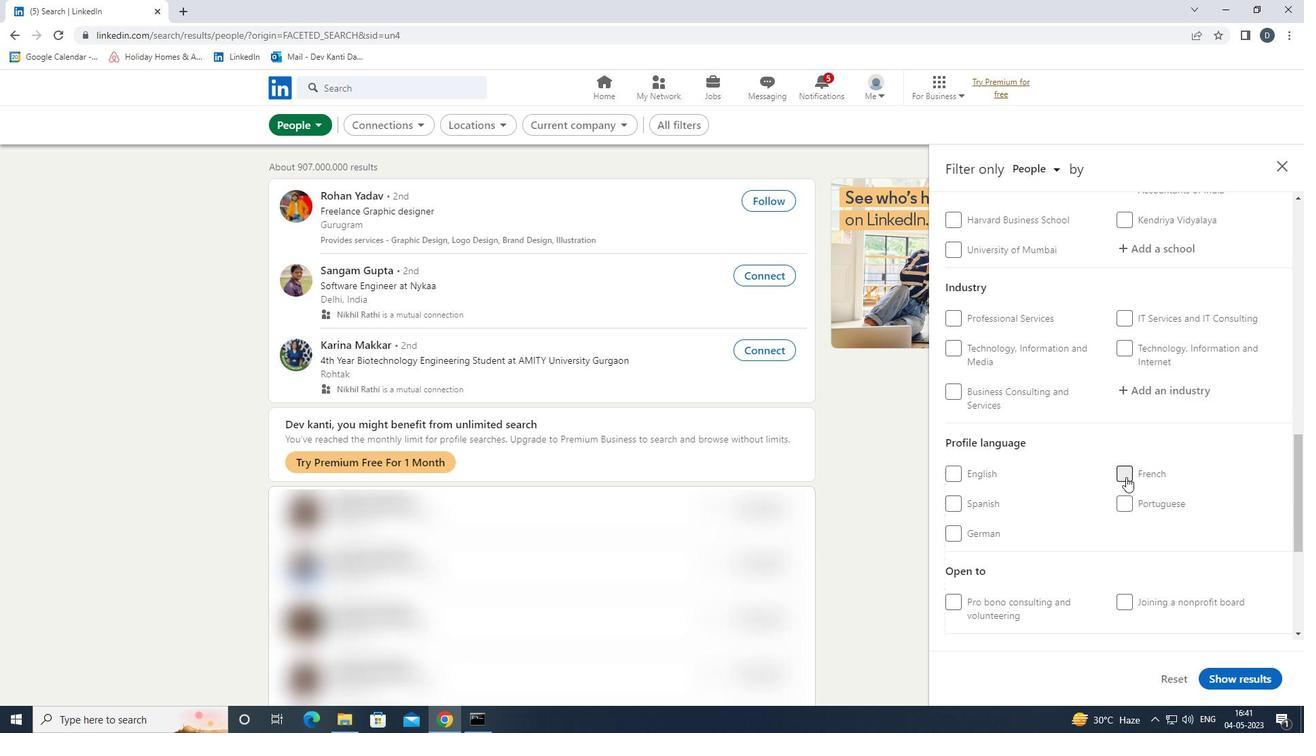 
Action: Mouse scrolled (1126, 478) with delta (0, 0)
Screenshot: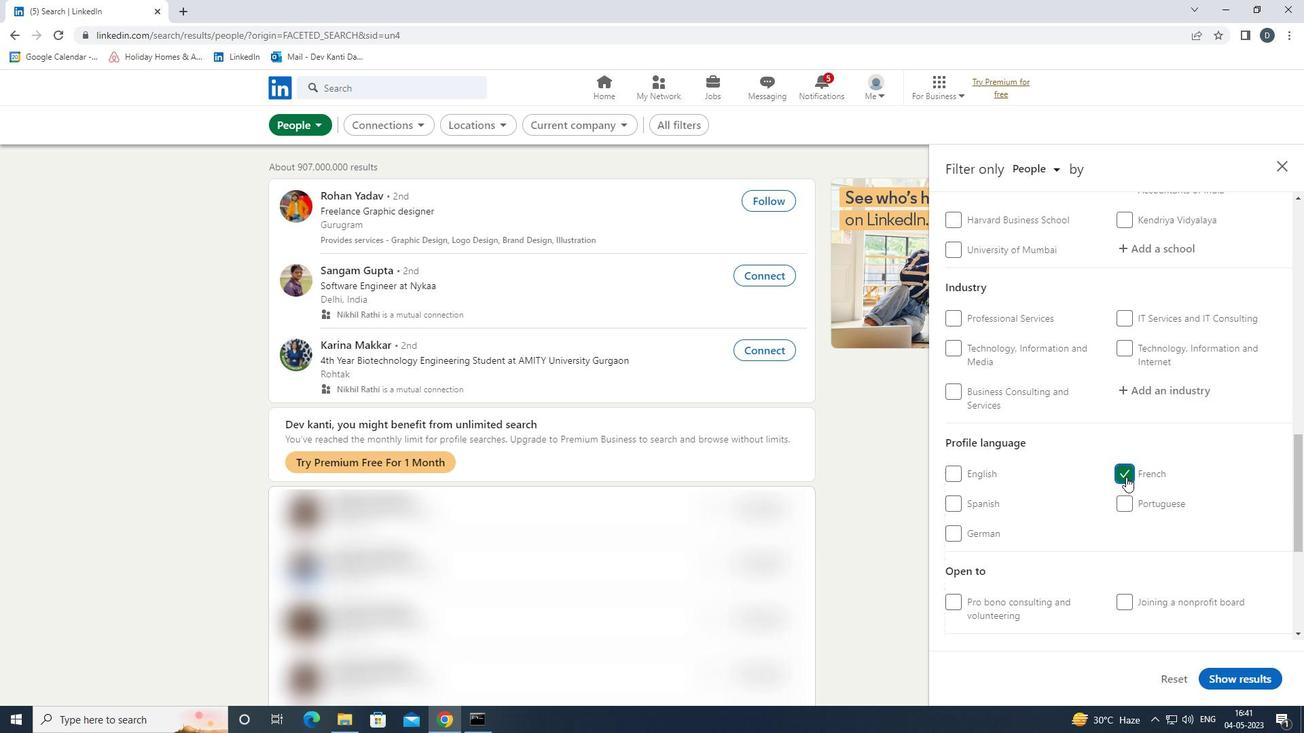 
Action: Mouse scrolled (1126, 478) with delta (0, 0)
Screenshot: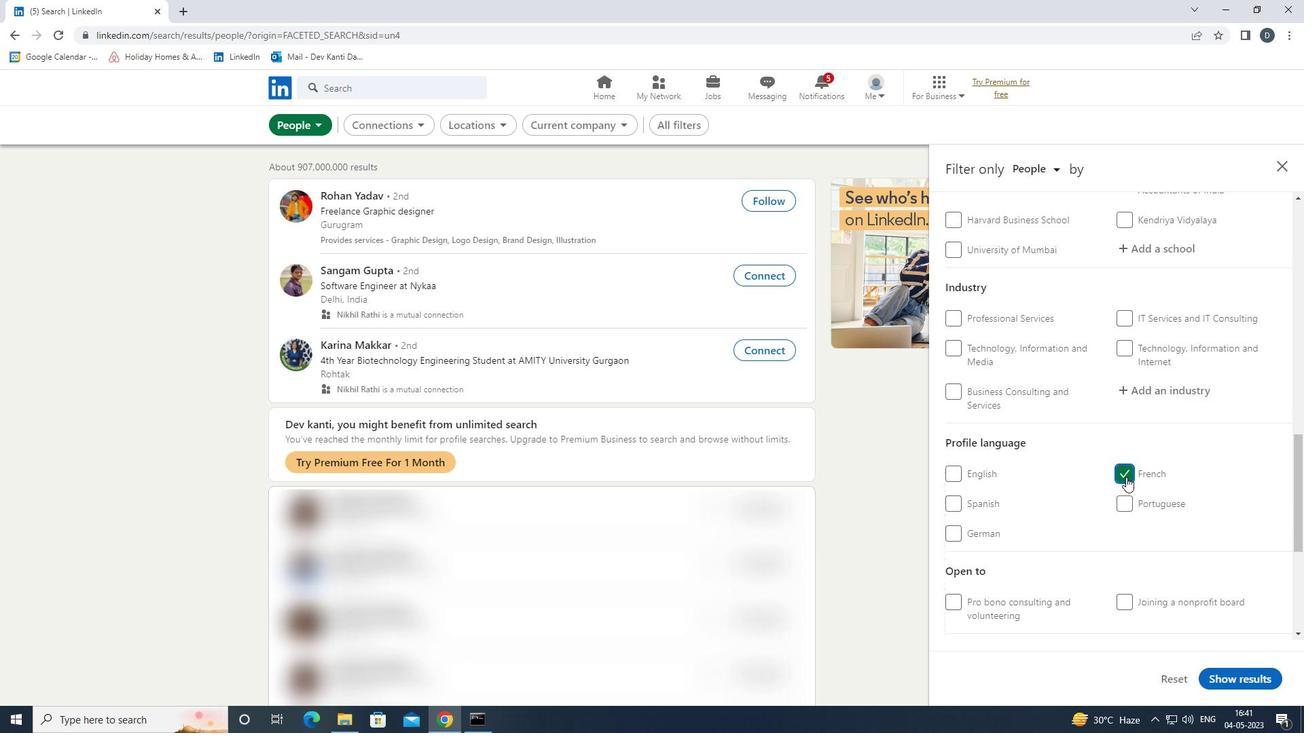 
Action: Mouse scrolled (1126, 478) with delta (0, 0)
Screenshot: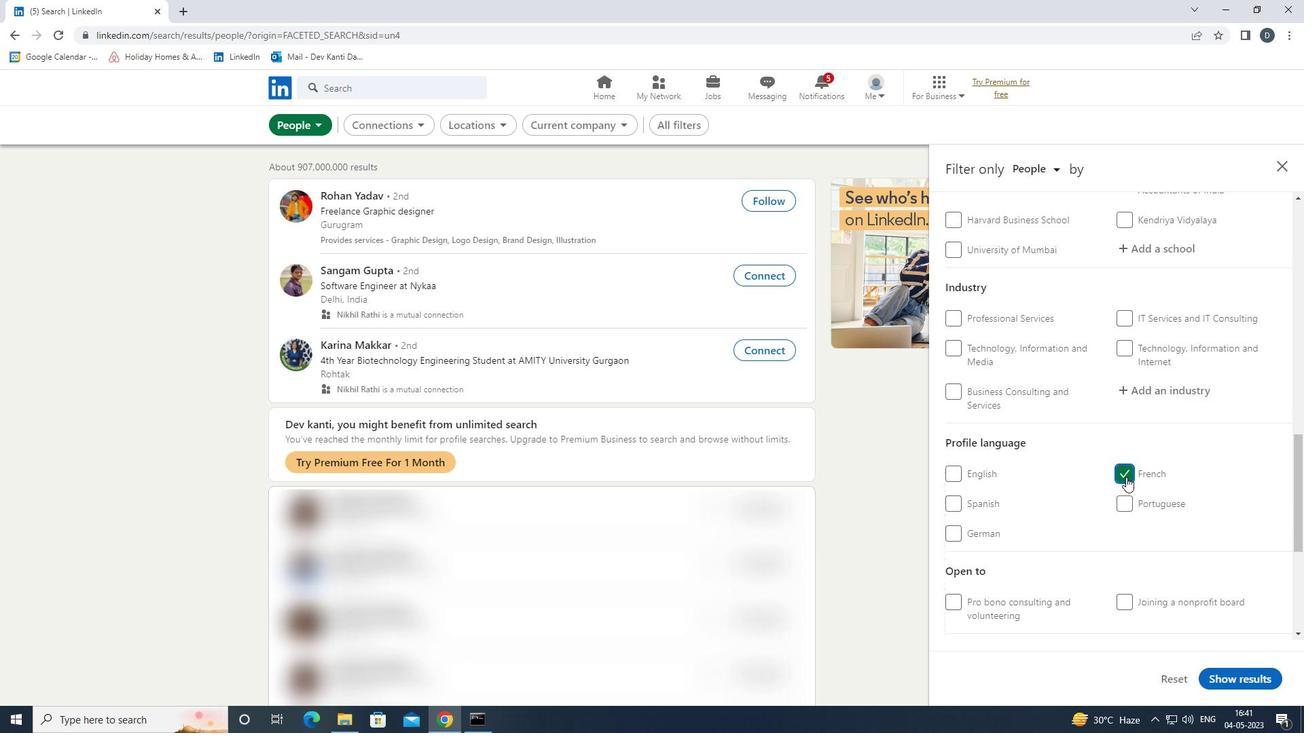 
Action: Mouse scrolled (1126, 478) with delta (0, 0)
Screenshot: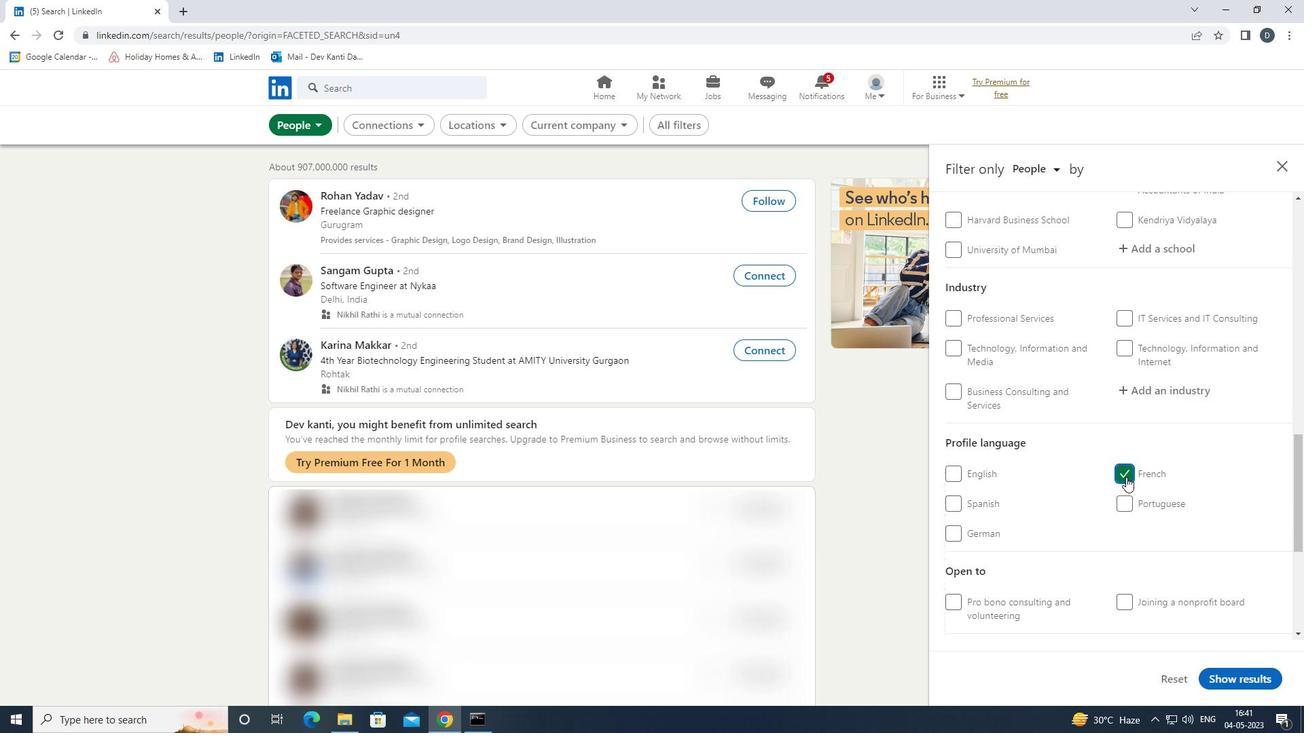 
Action: Mouse scrolled (1126, 478) with delta (0, 0)
Screenshot: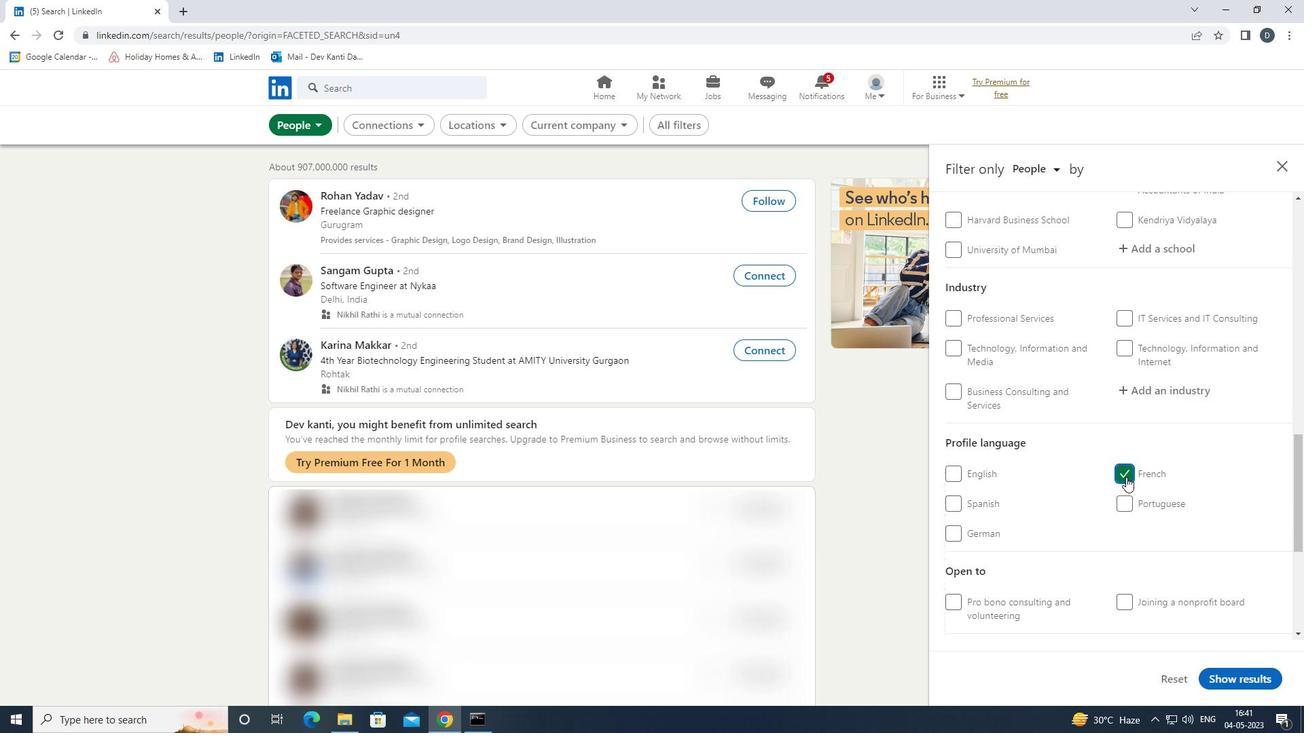 
Action: Mouse moved to (1128, 474)
Screenshot: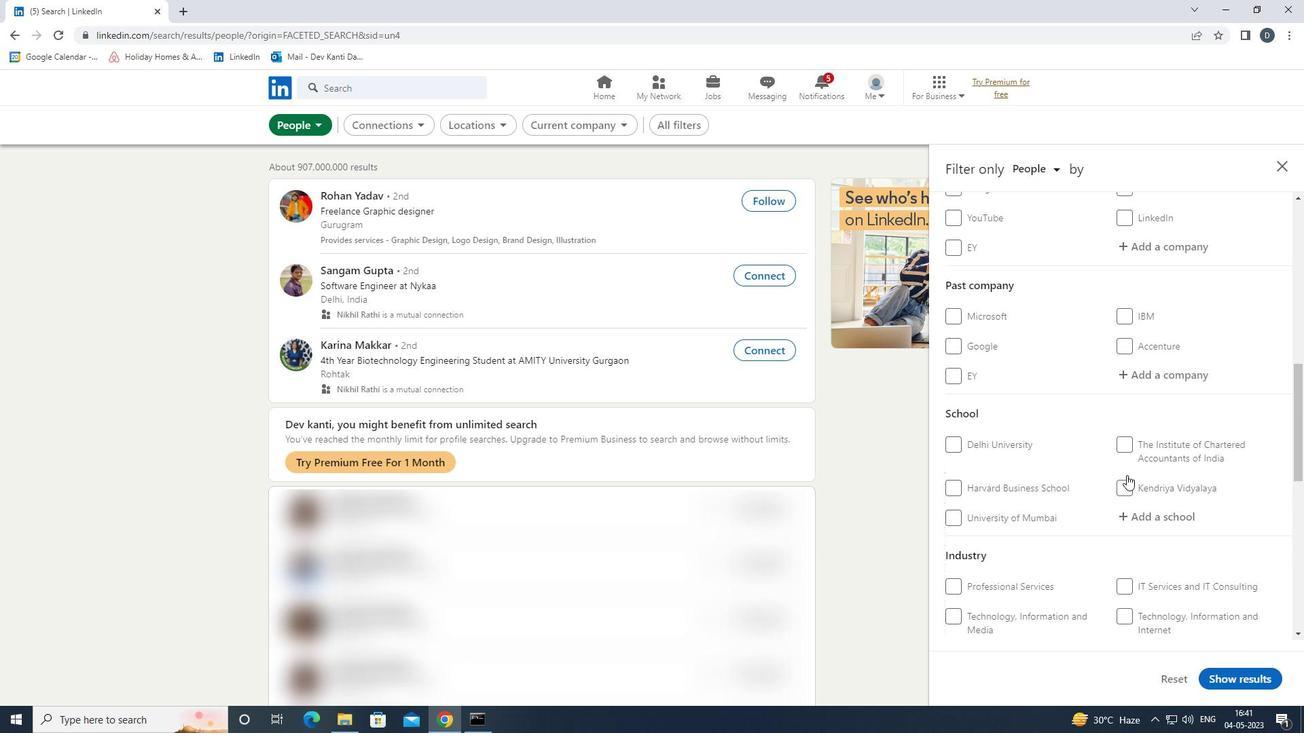 
Action: Mouse scrolled (1128, 474) with delta (0, 0)
Screenshot: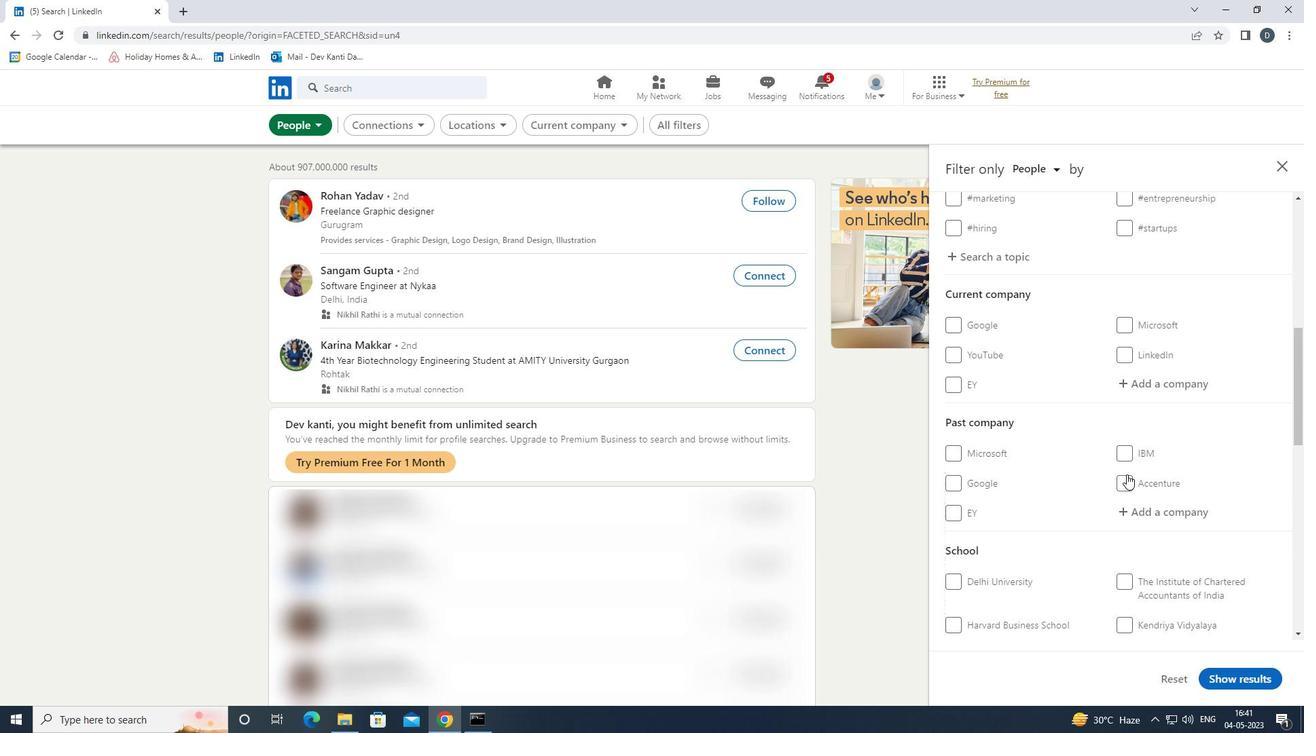 
Action: Mouse scrolled (1128, 474) with delta (0, 0)
Screenshot: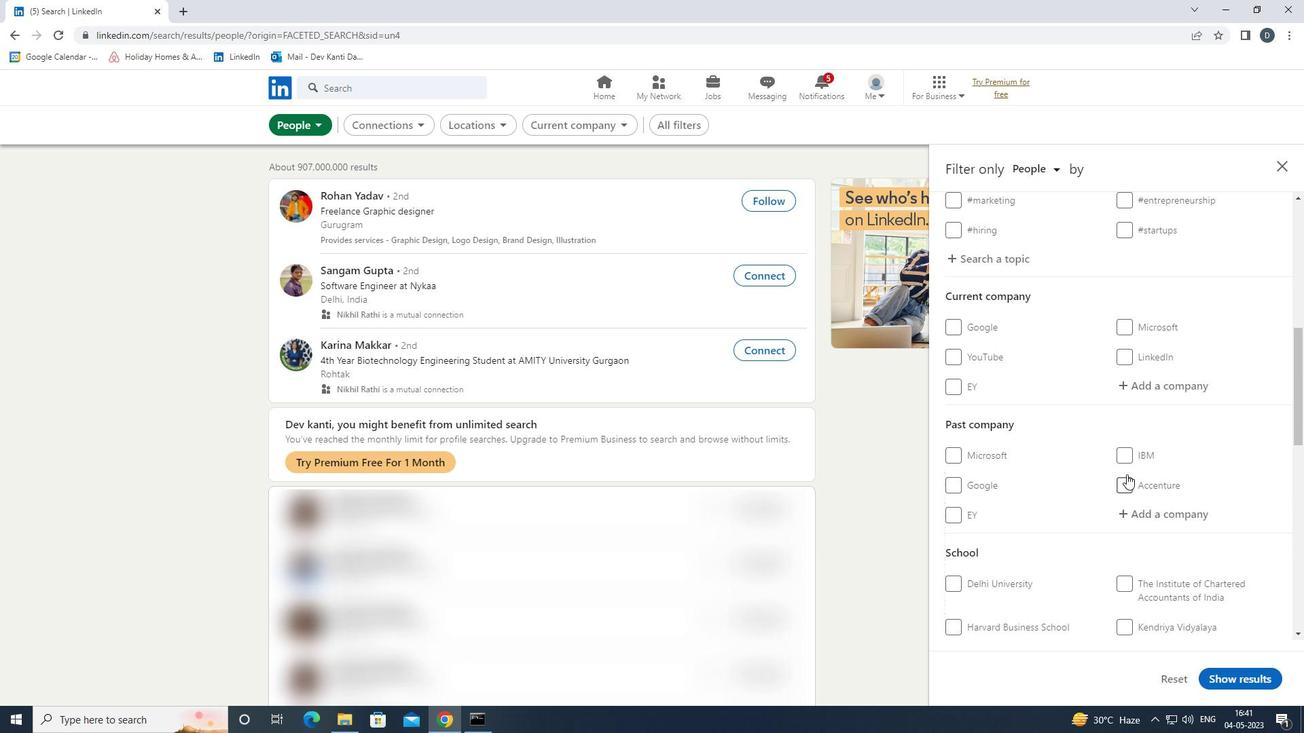 
Action: Mouse moved to (1142, 517)
Screenshot: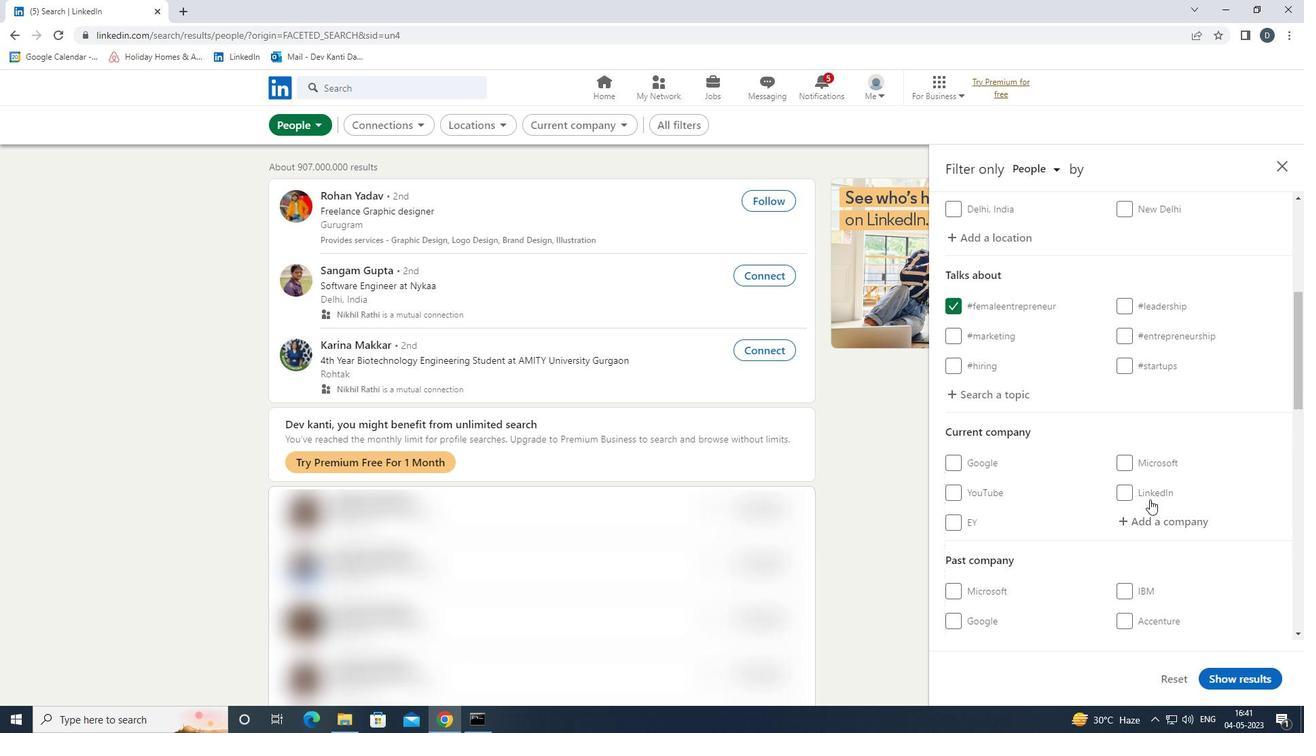 
Action: Mouse pressed left at (1142, 517)
Screenshot: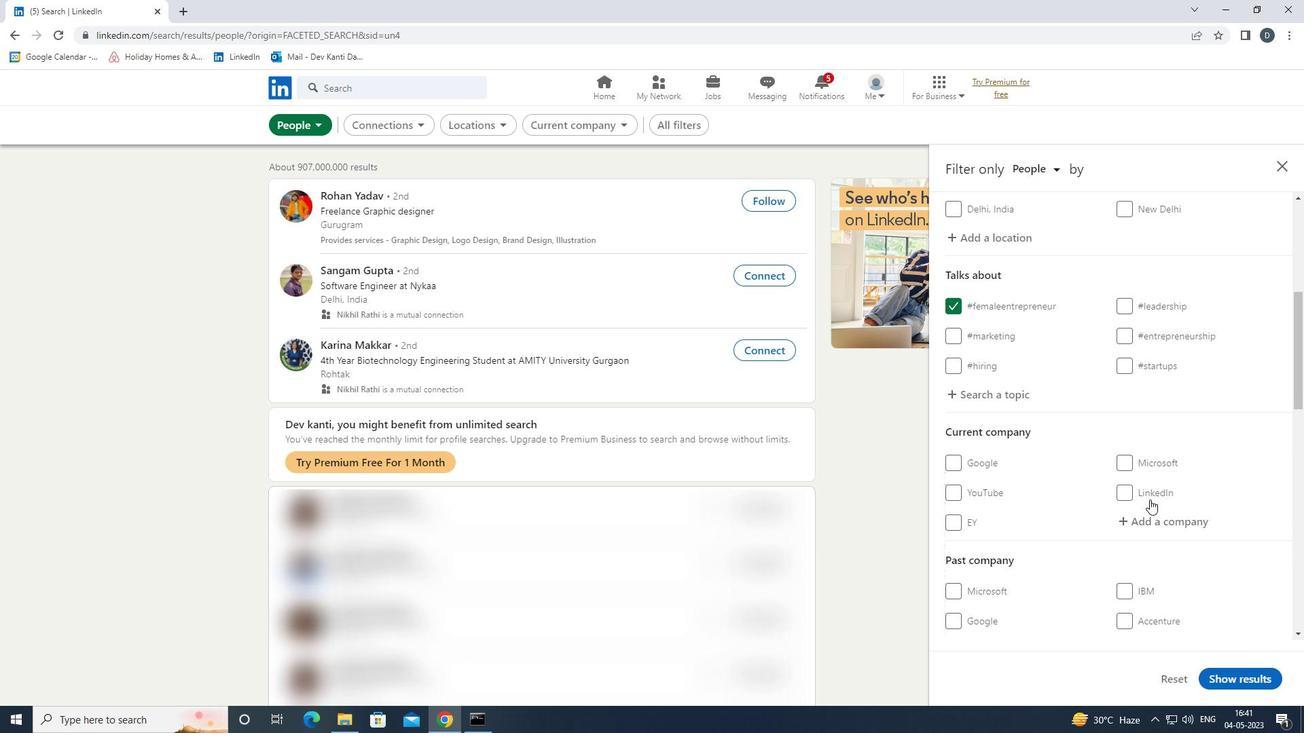 
Action: Mouse moved to (1186, 405)
Screenshot: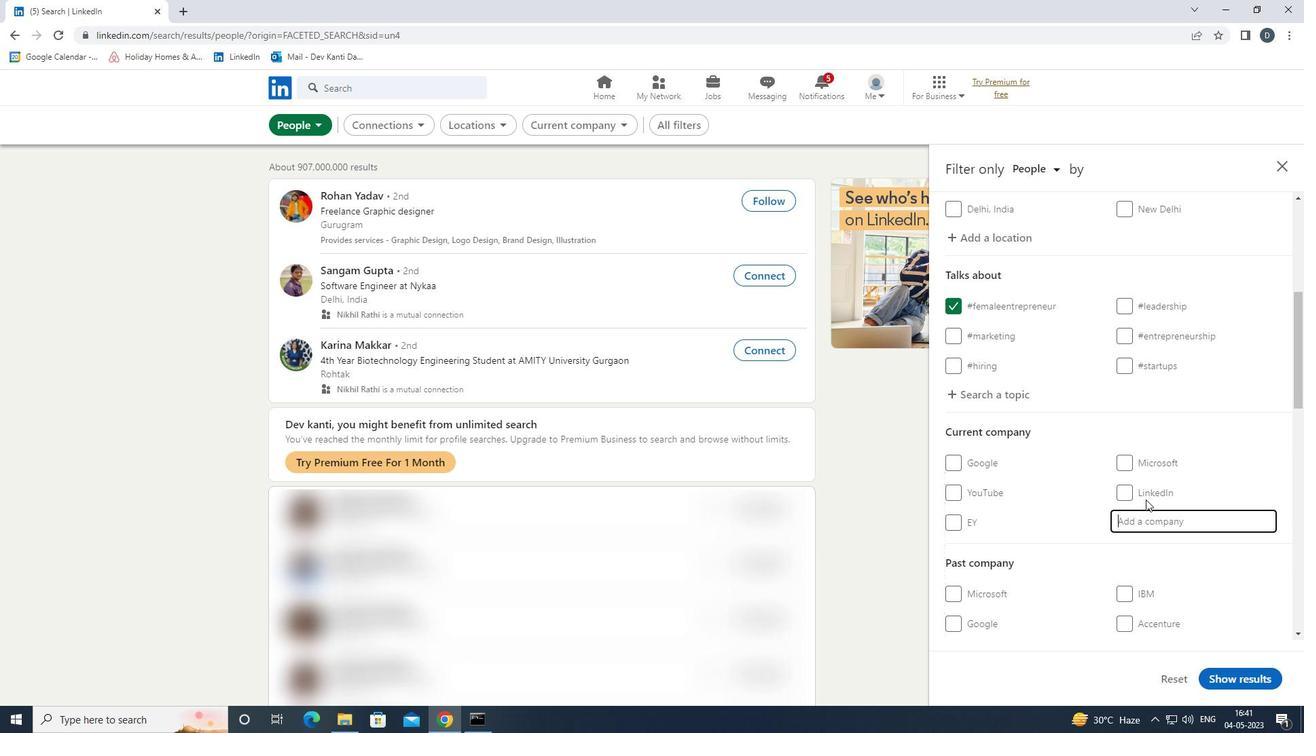 
Action: Mouse scrolled (1186, 404) with delta (0, 0)
Screenshot: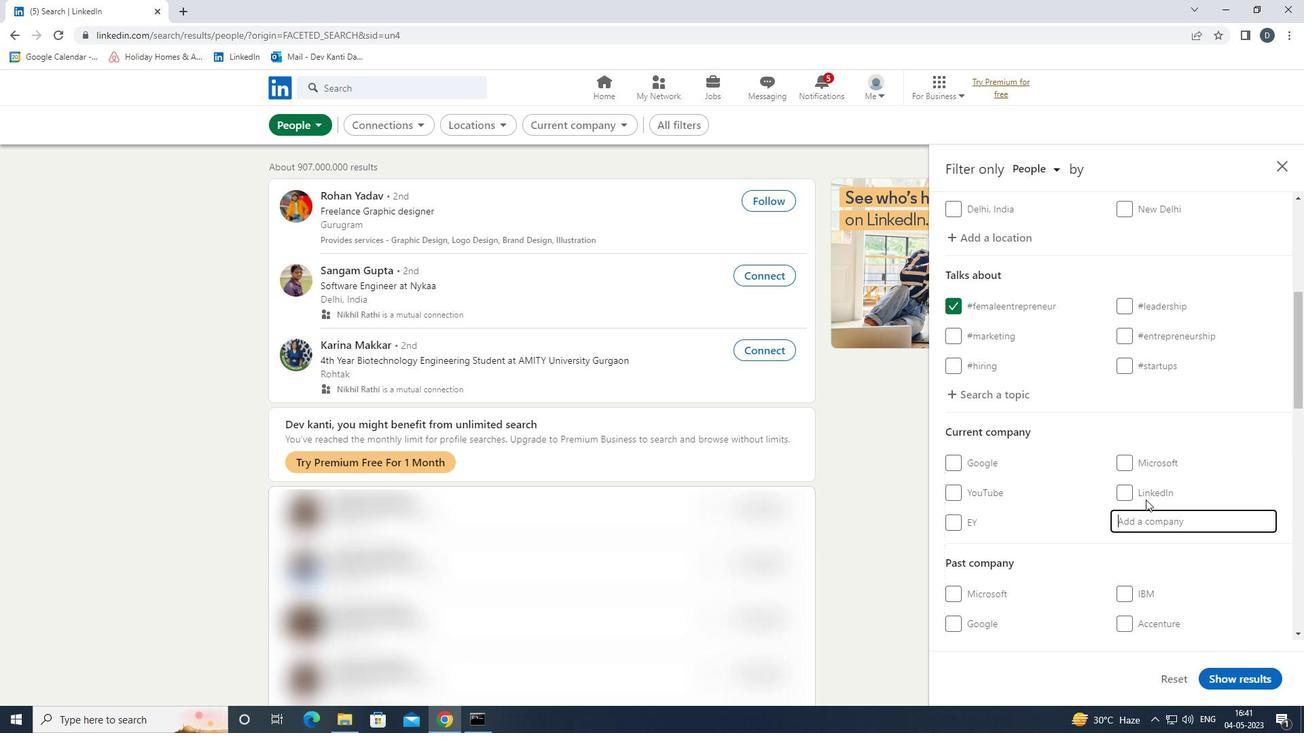 
Action: Mouse scrolled (1186, 404) with delta (0, 0)
Screenshot: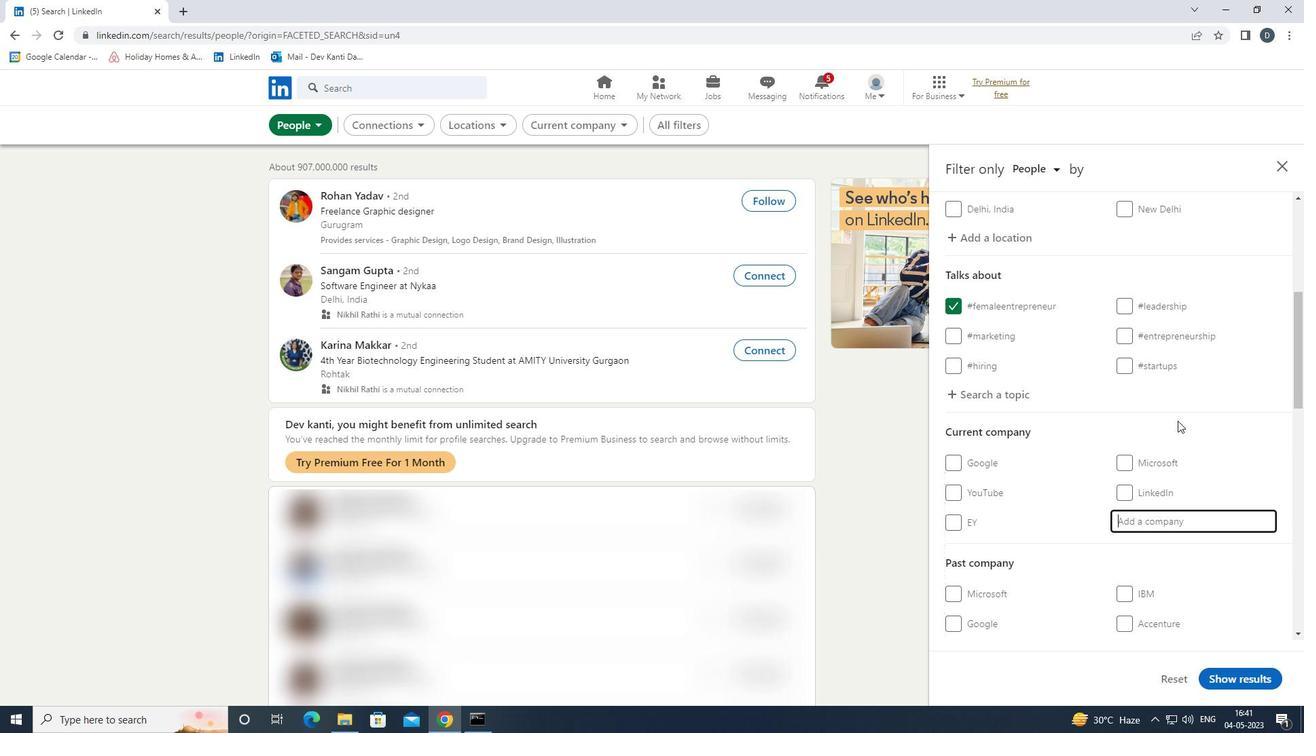 
Action: Mouse moved to (1188, 400)
Screenshot: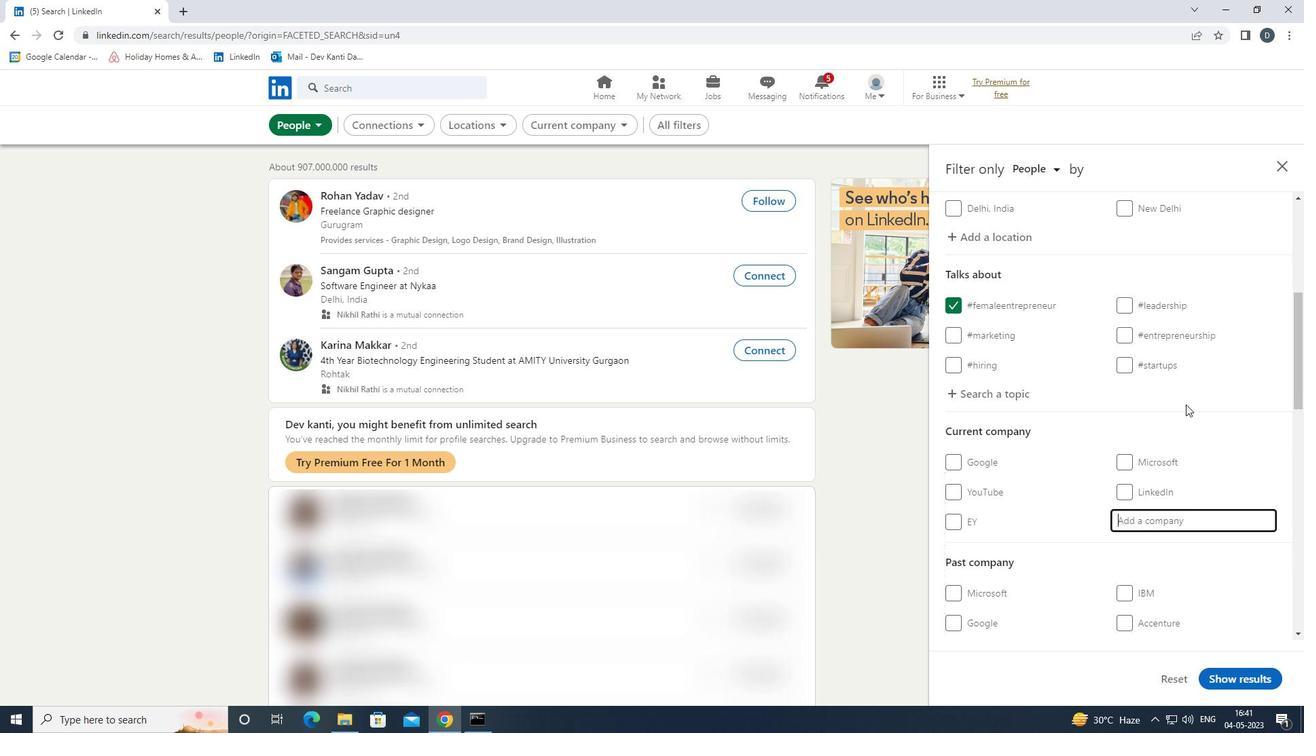 
Action: Key pressed <Key.shift>ELEKTA<Key.down><Key.enter>
Screenshot: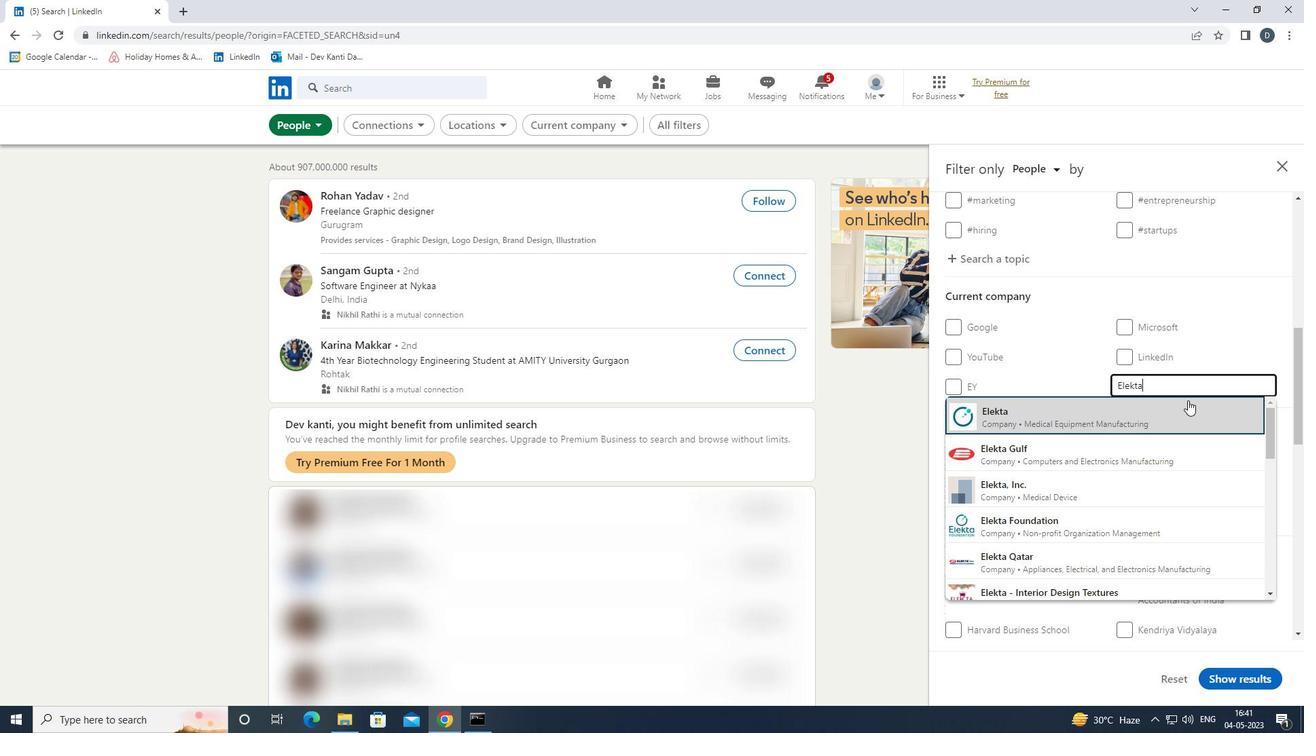 
Action: Mouse moved to (1284, 189)
Screenshot: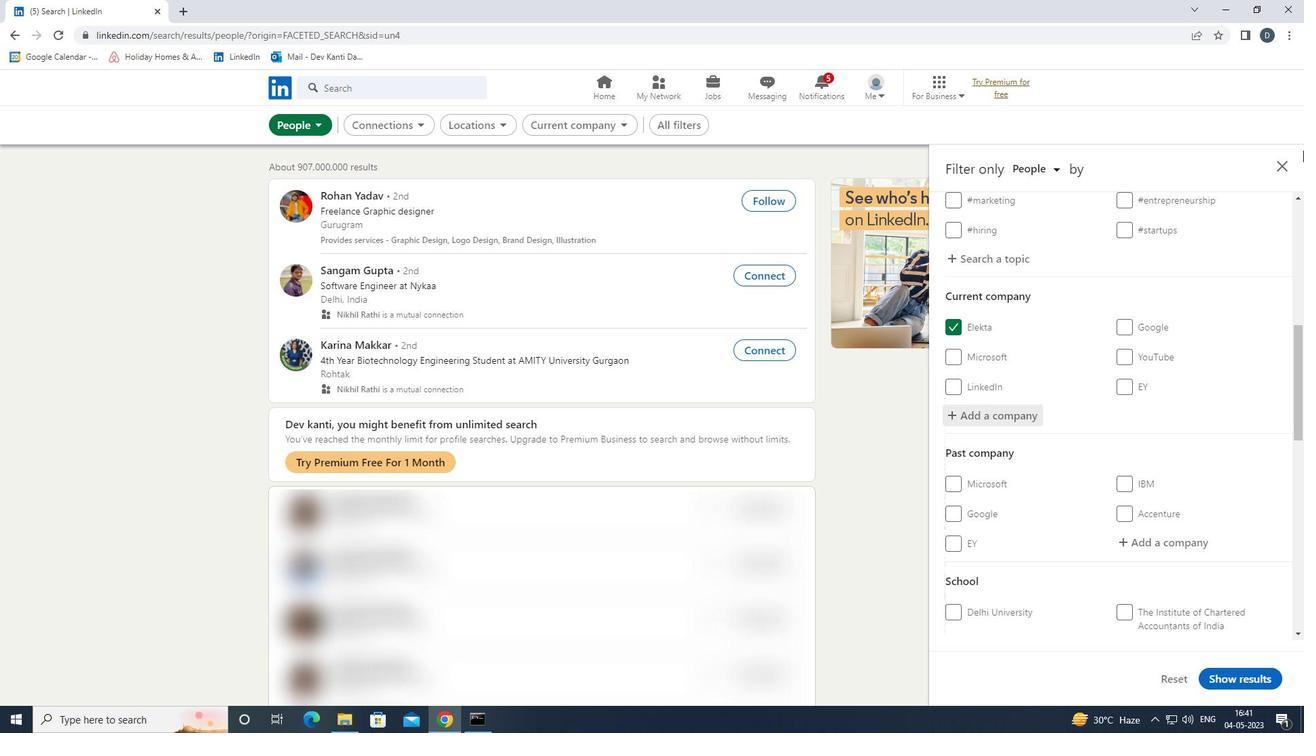 
Action: Mouse scrolled (1284, 188) with delta (0, 0)
Screenshot: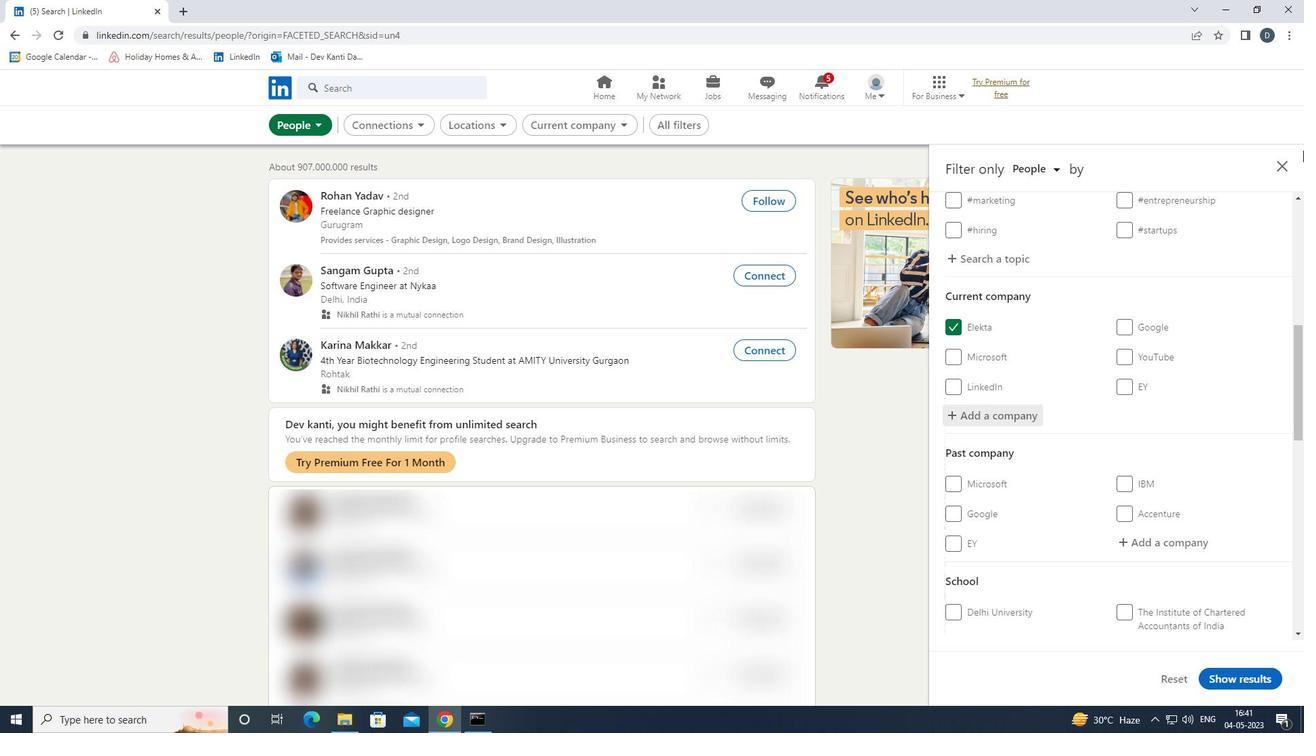 
Action: Mouse moved to (1277, 193)
Screenshot: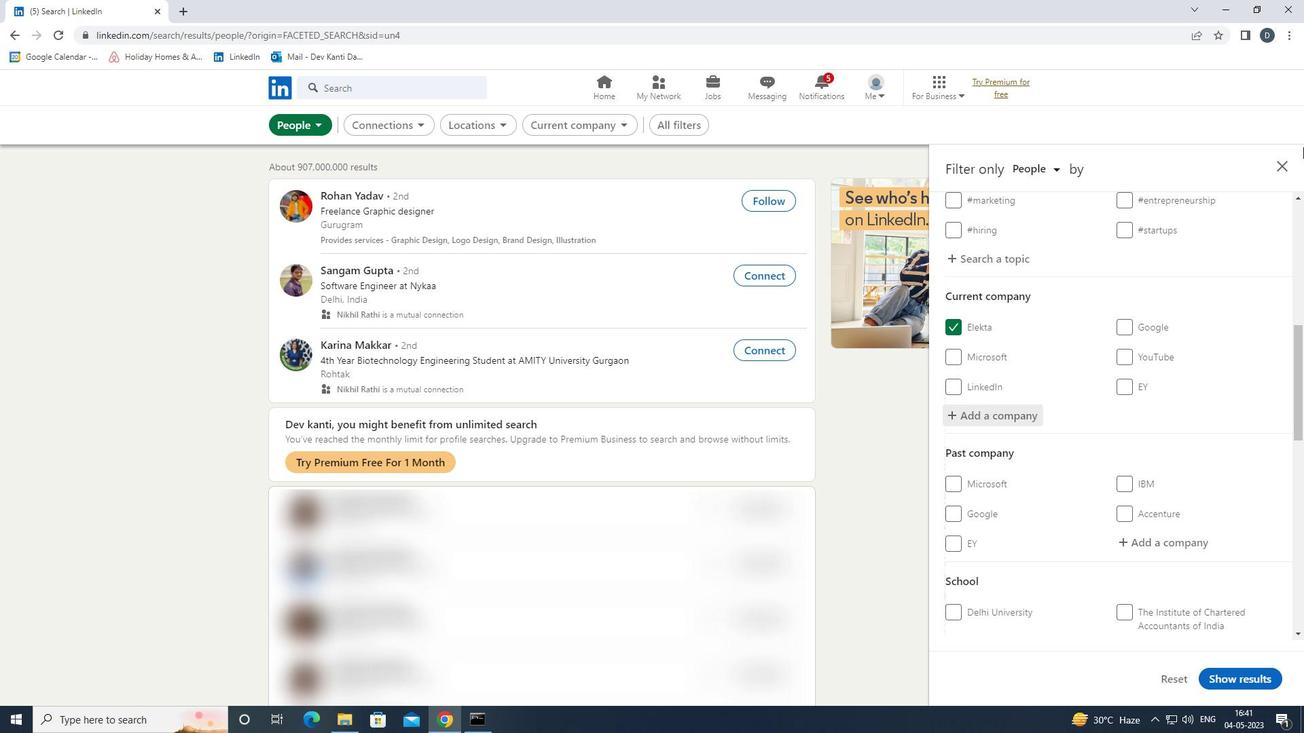 
Action: Mouse scrolled (1277, 192) with delta (0, 0)
Screenshot: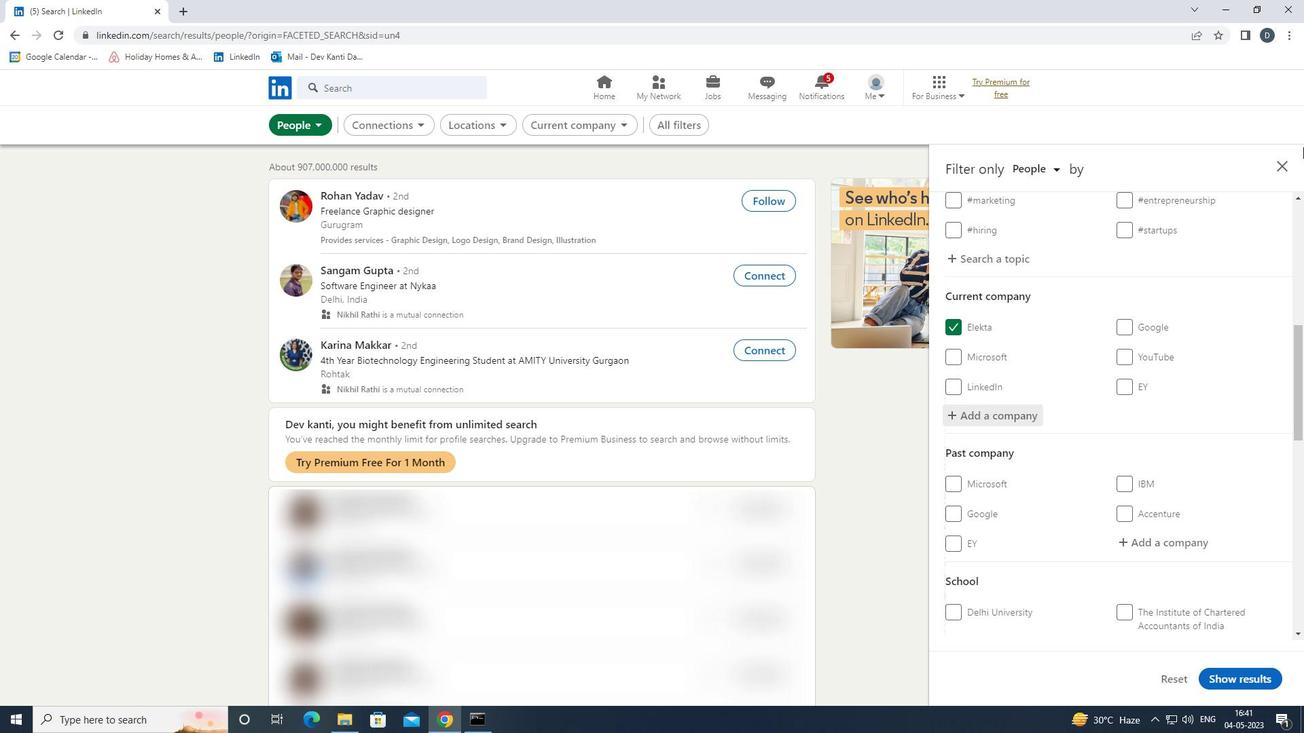 
Action: Mouse moved to (1187, 207)
Screenshot: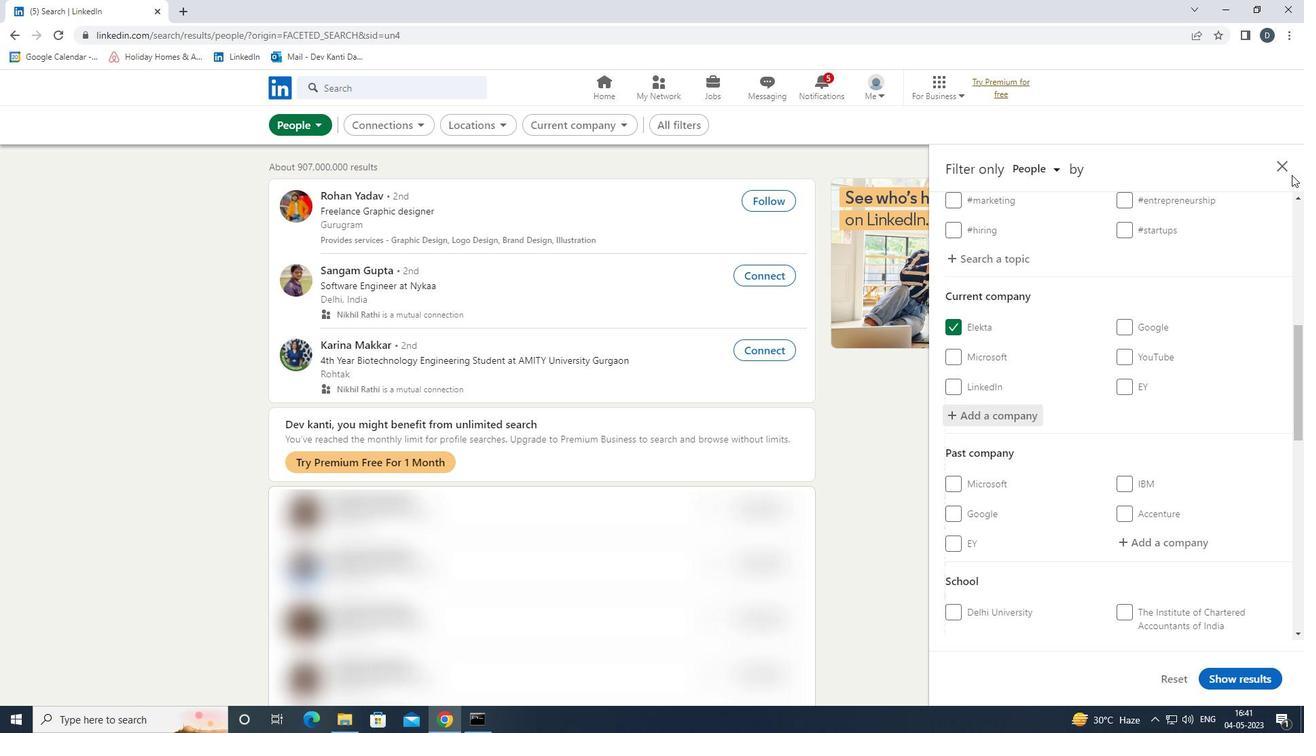
Action: Mouse scrolled (1187, 206) with delta (0, 0)
Screenshot: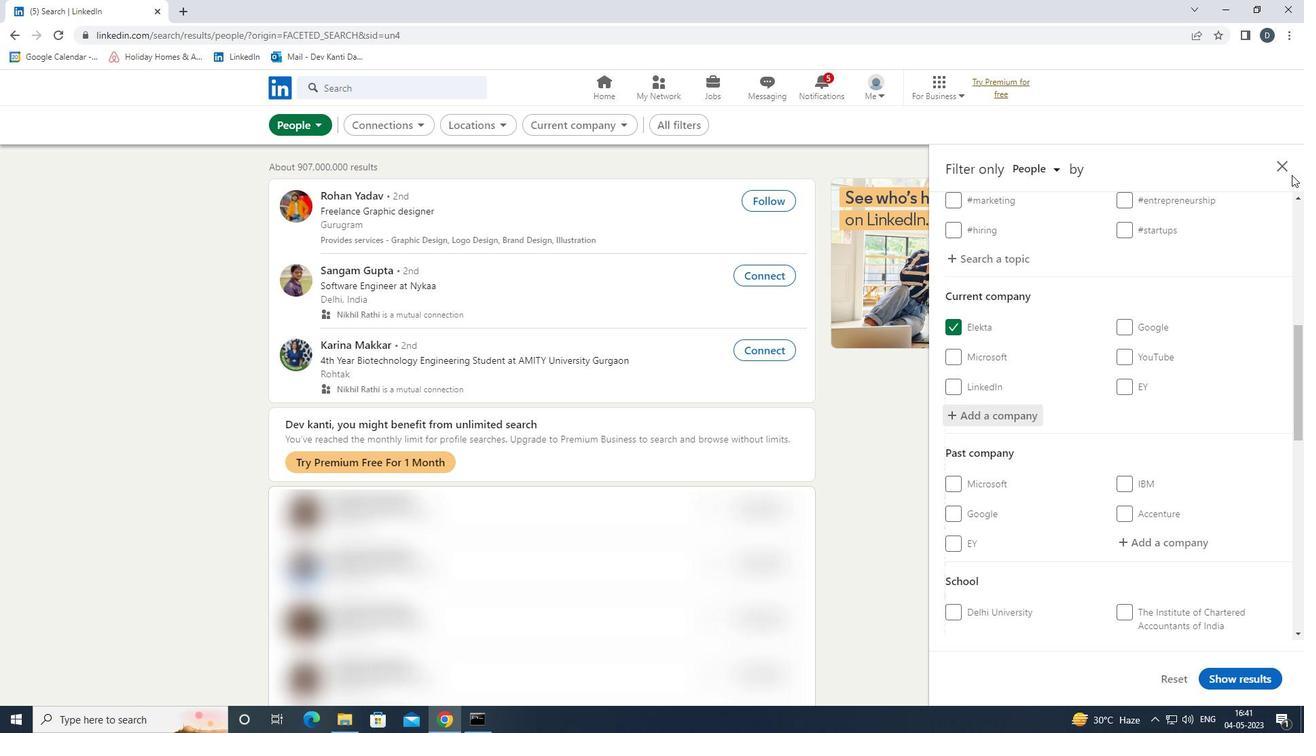 
Action: Mouse moved to (1165, 377)
Screenshot: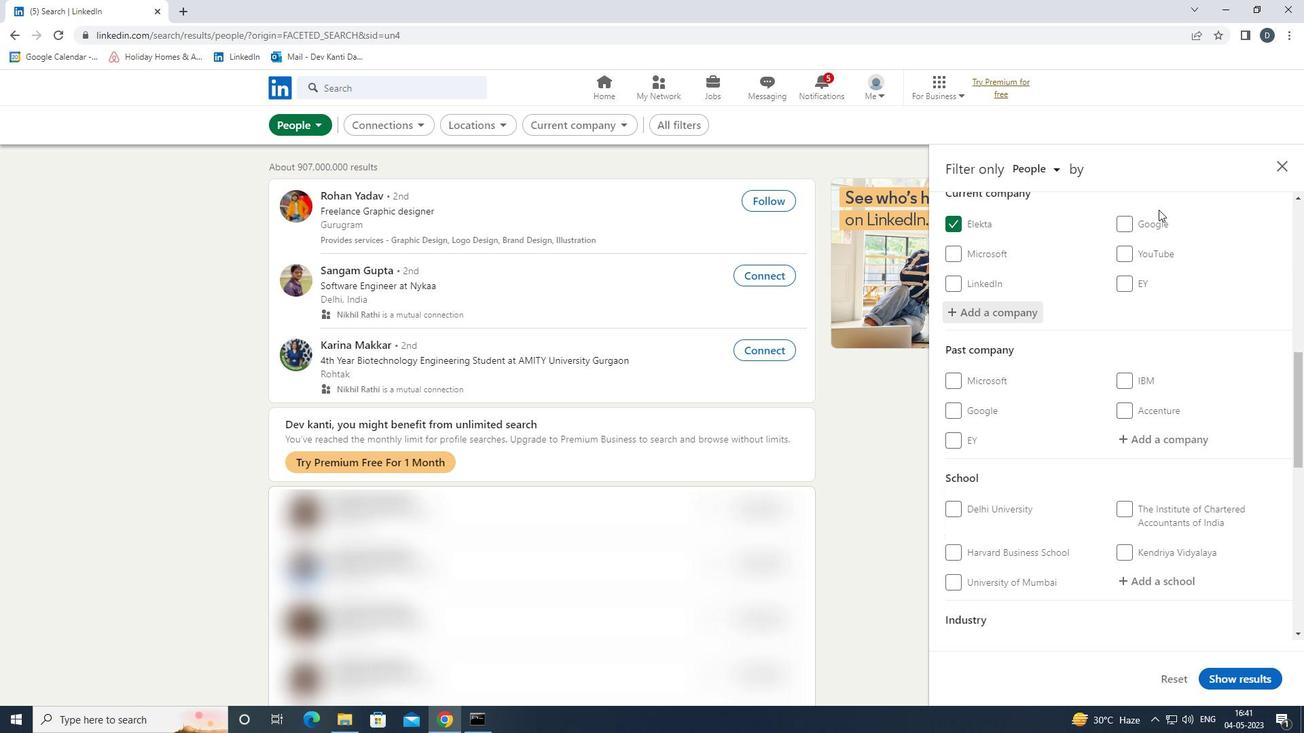 
Action: Mouse scrolled (1165, 377) with delta (0, 0)
Screenshot: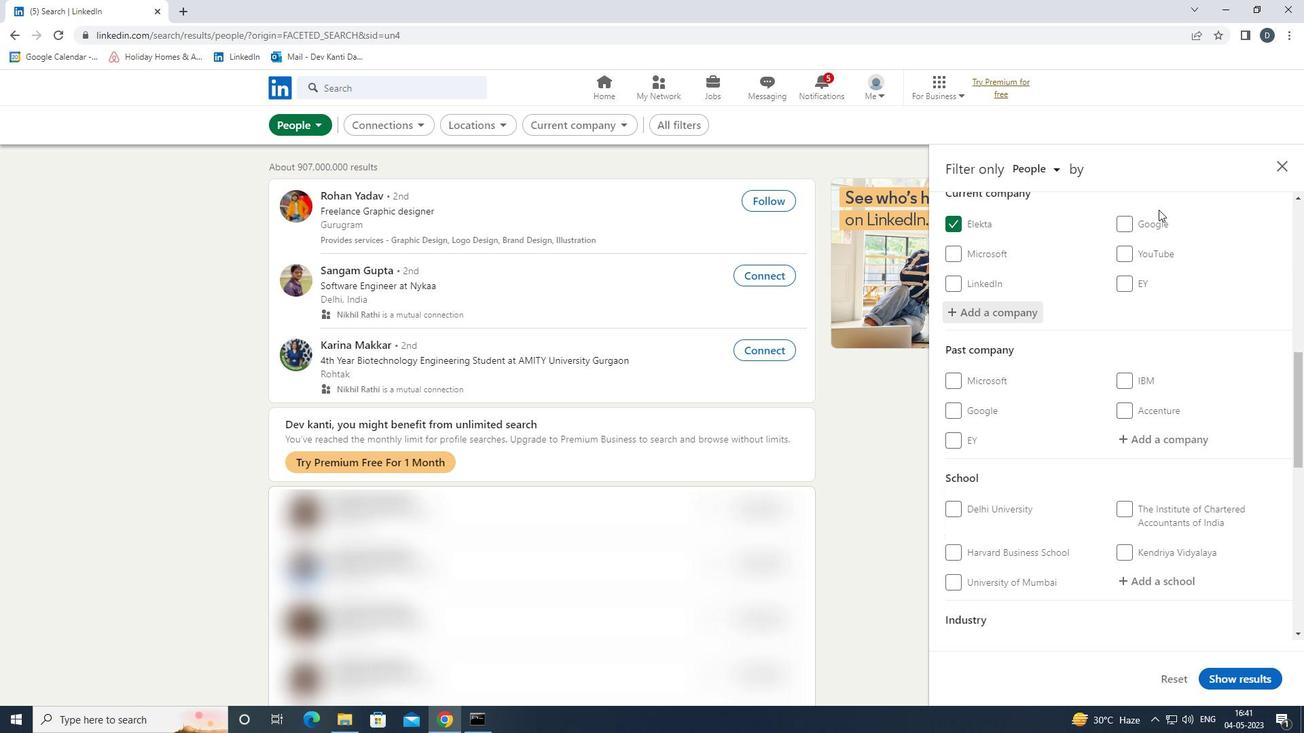 
Action: Mouse moved to (1160, 386)
Screenshot: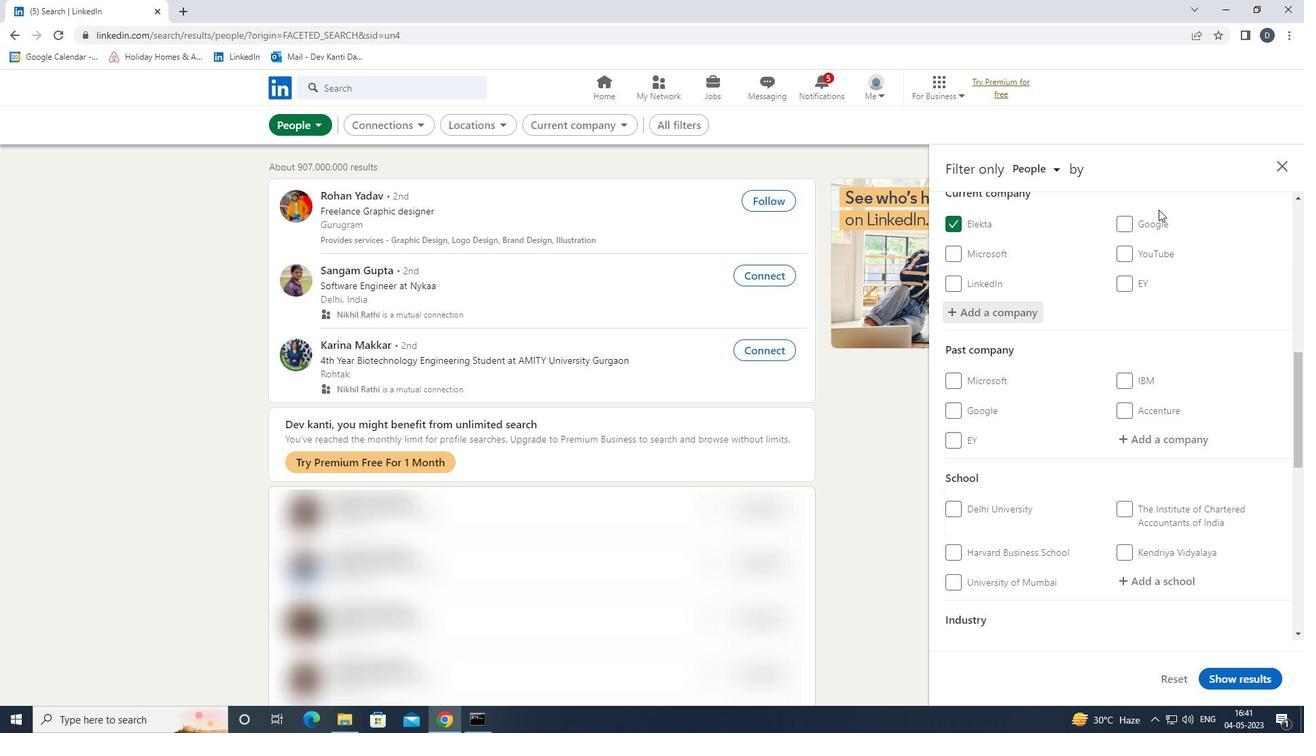 
Action: Mouse scrolled (1160, 385) with delta (0, 0)
Screenshot: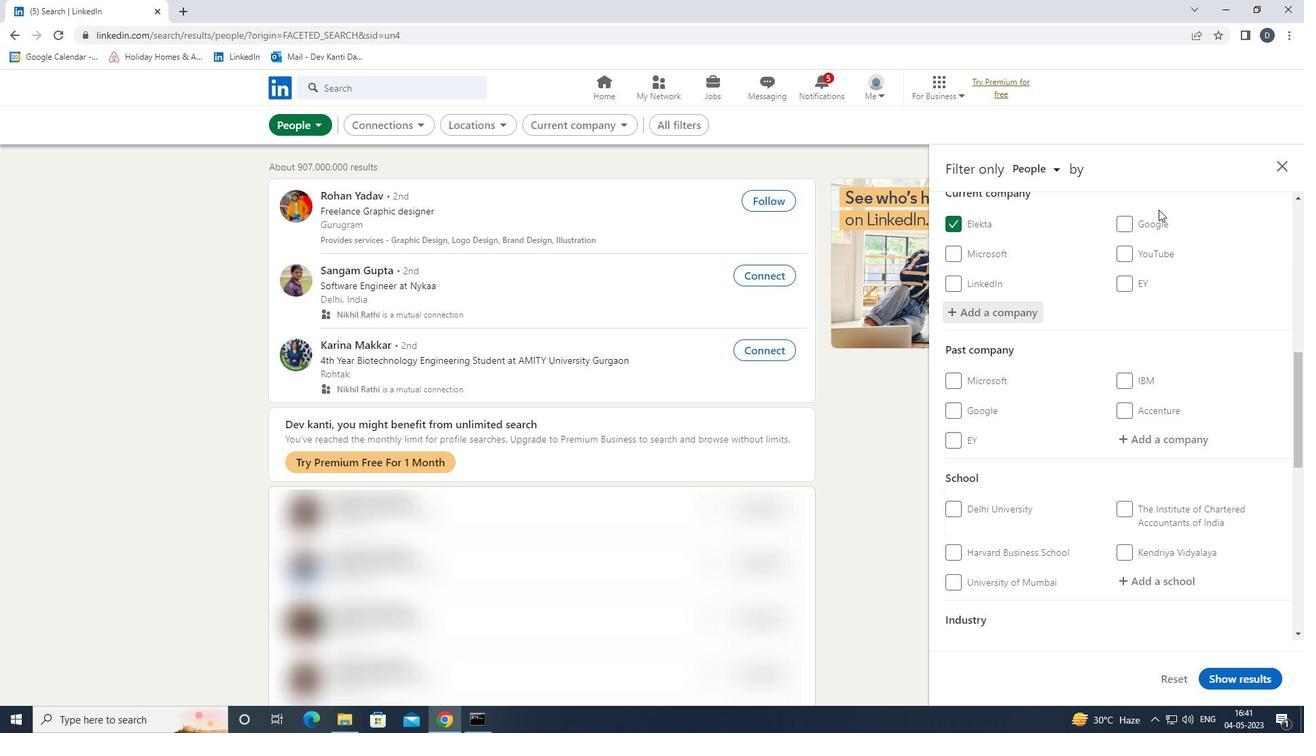 
Action: Mouse moved to (1169, 413)
Screenshot: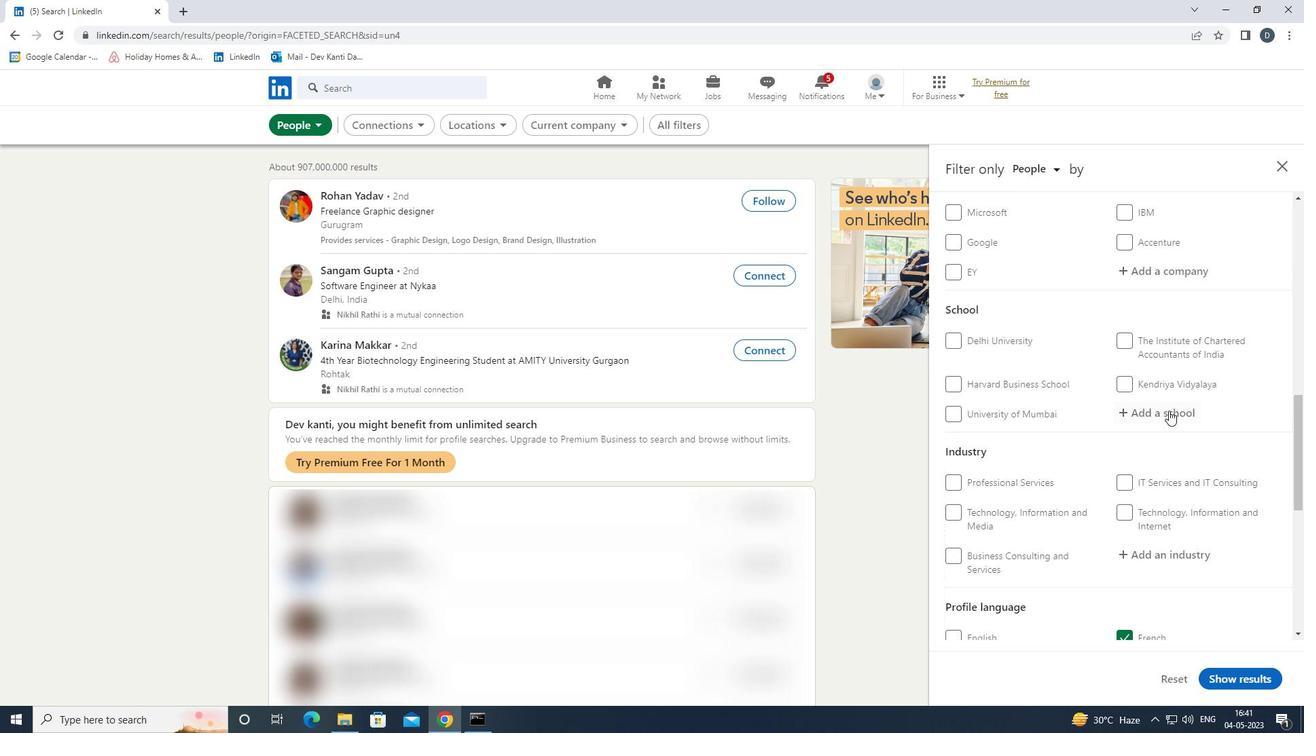 
Action: Mouse pressed left at (1169, 413)
Screenshot: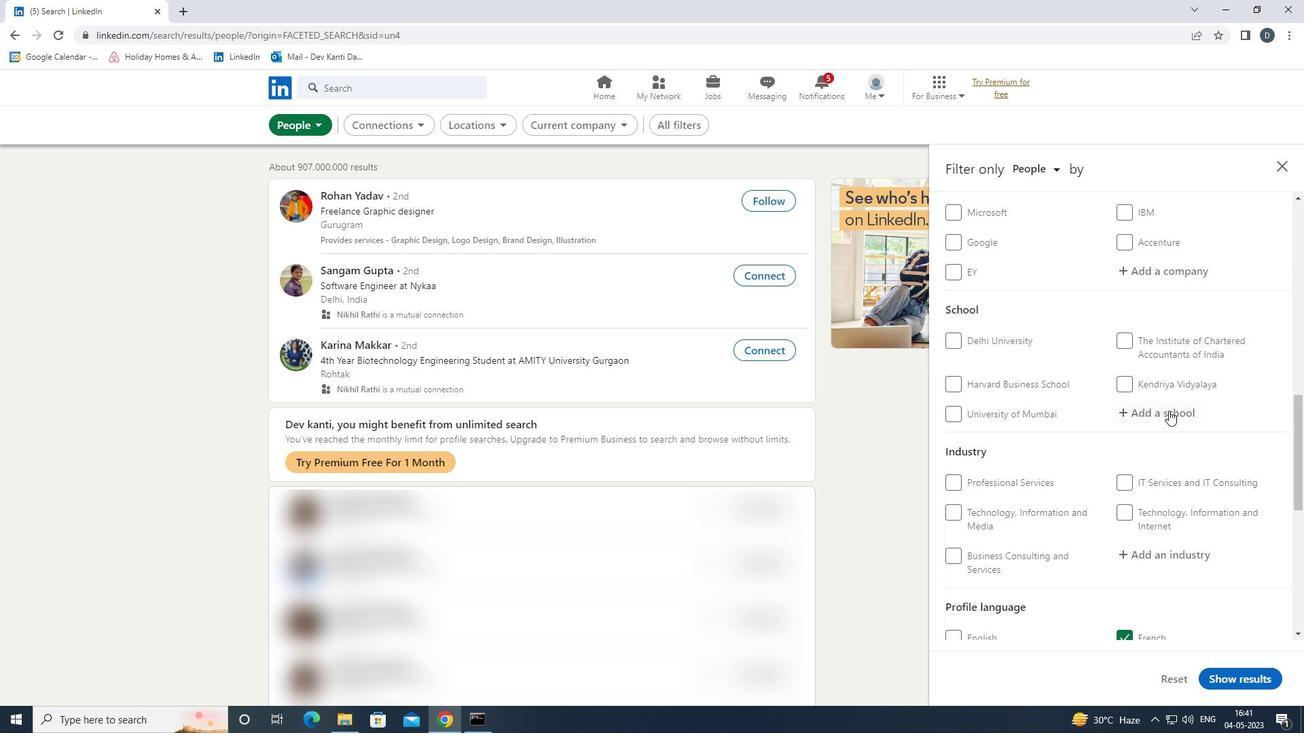 
Action: Key pressed <Key.shift>CHITKARA<Key.down><Key.enter>
Screenshot: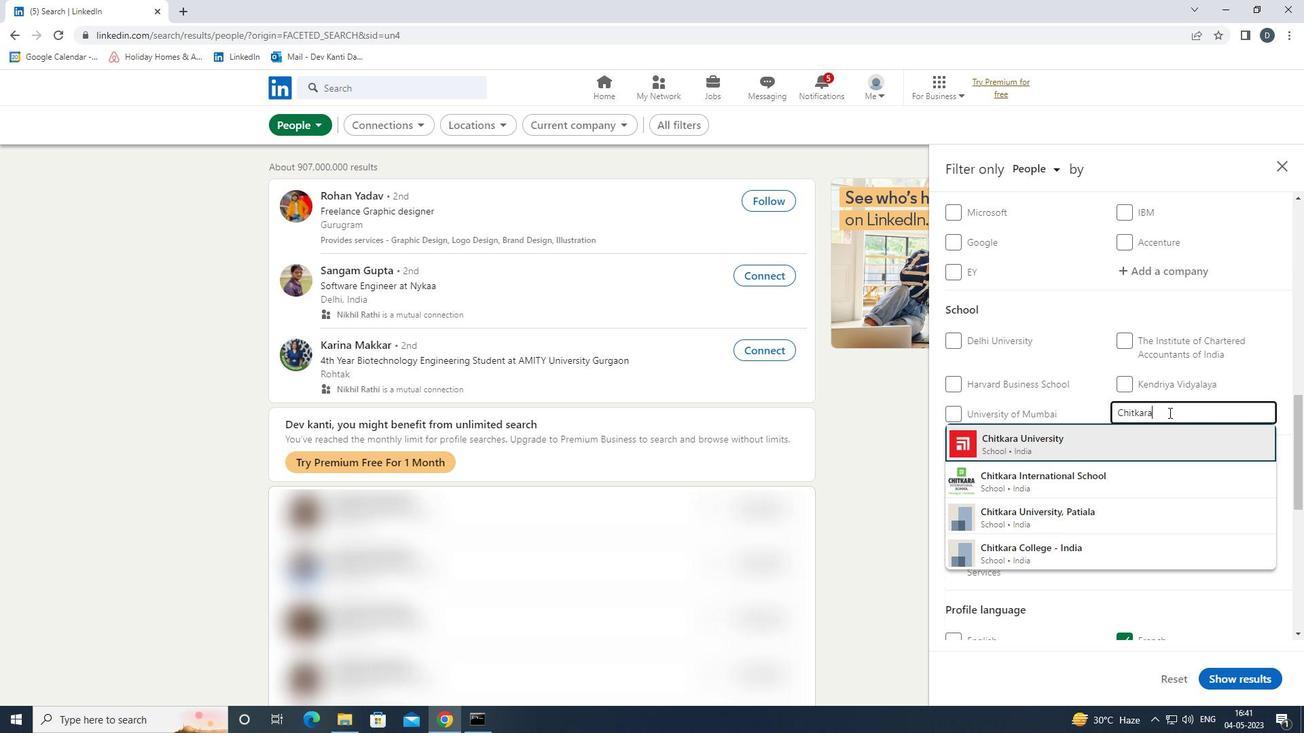 
Action: Mouse scrolled (1169, 412) with delta (0, 0)
Screenshot: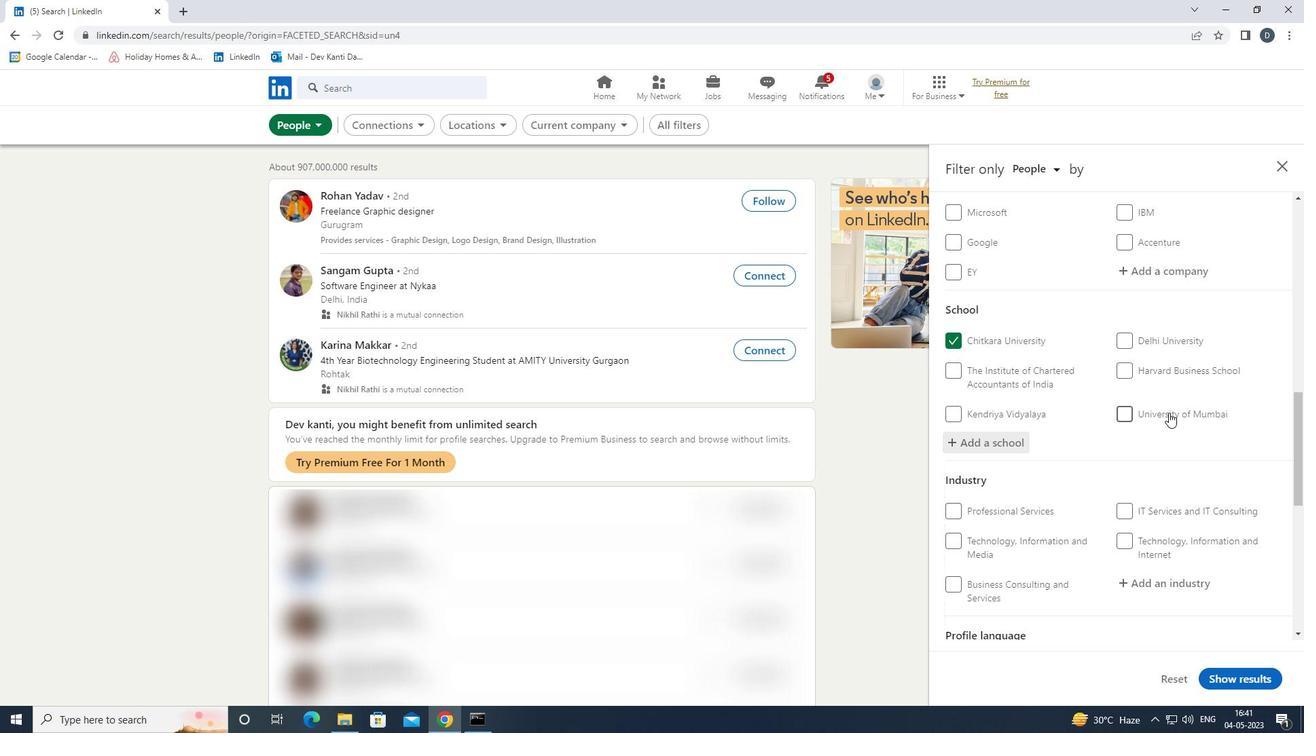 
Action: Mouse scrolled (1169, 412) with delta (0, 0)
Screenshot: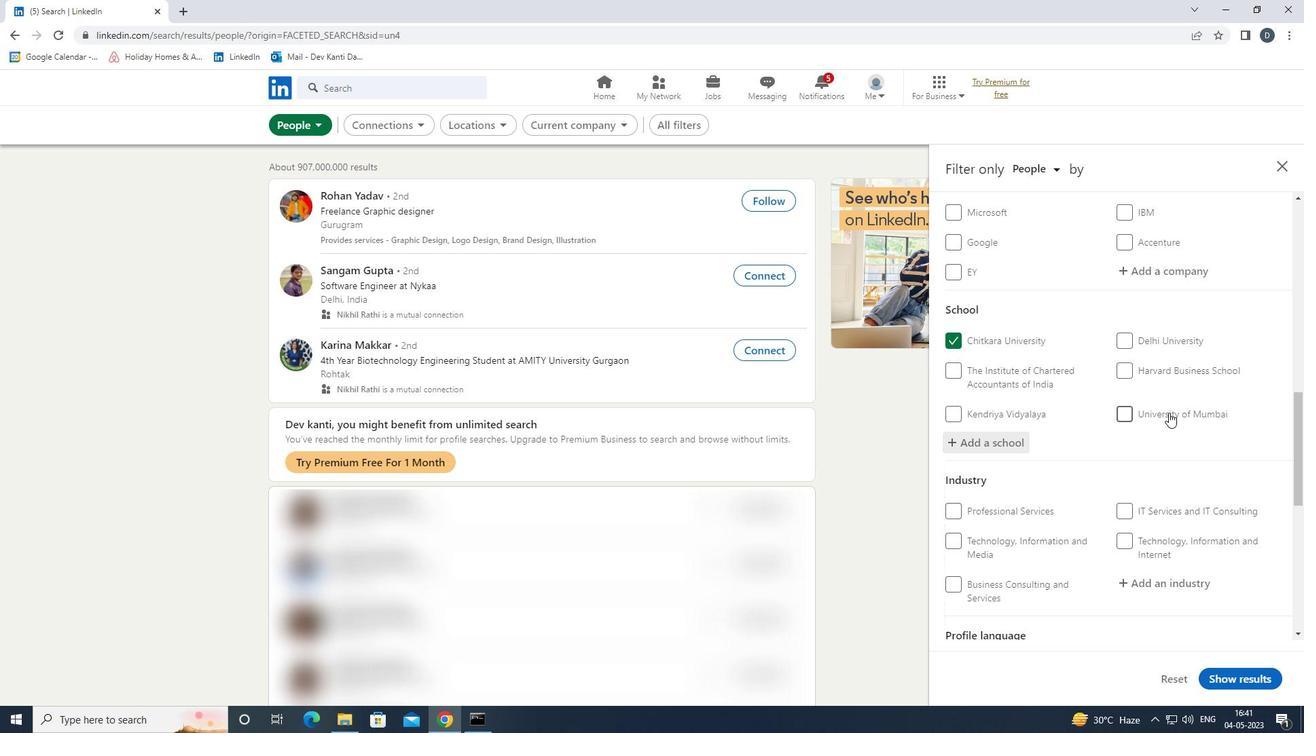 
Action: Mouse moved to (1167, 449)
Screenshot: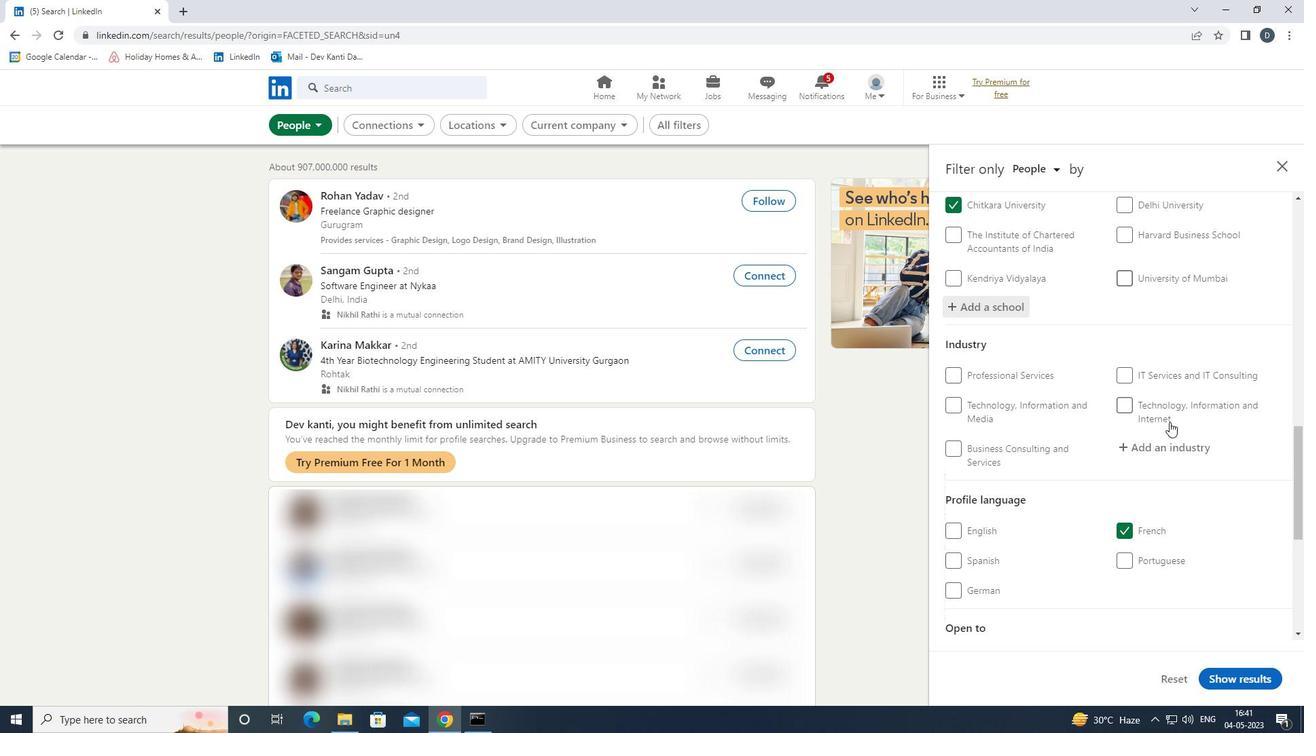 
Action: Mouse pressed left at (1167, 449)
Screenshot: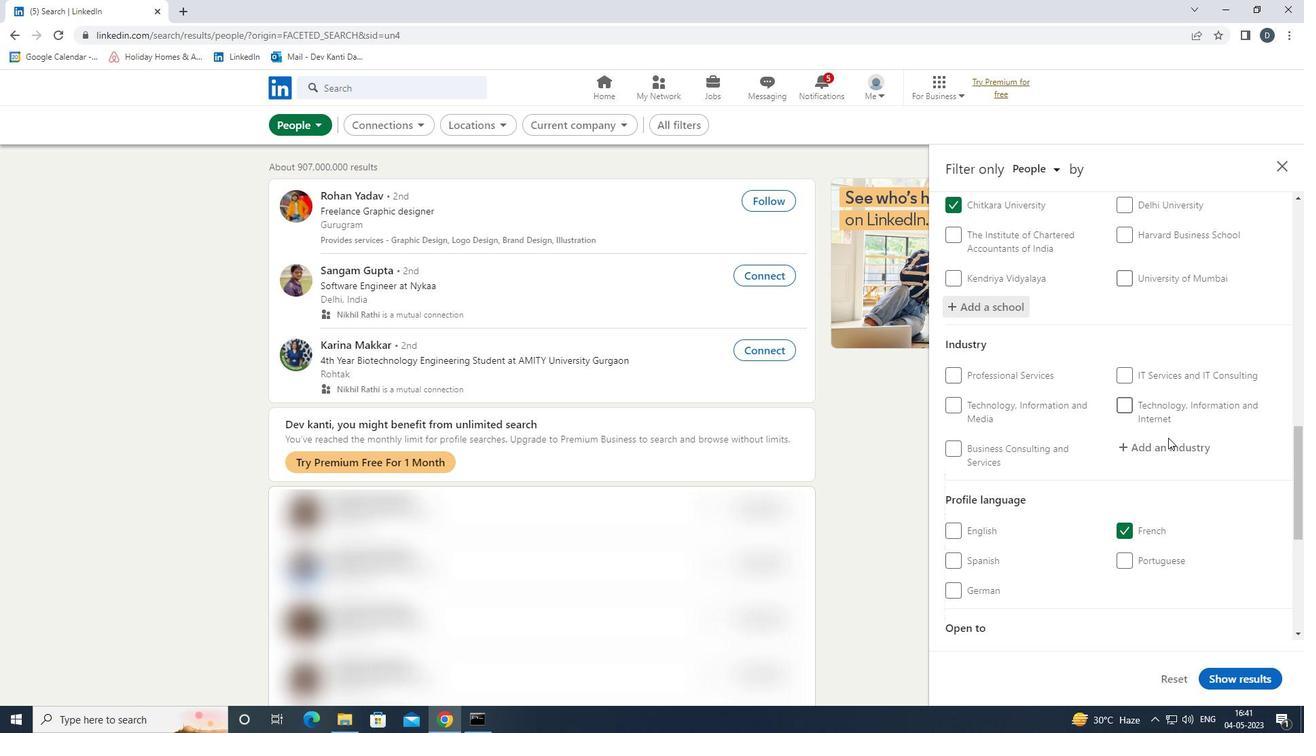 
Action: Key pressed <Key.shift>SHUTTLES<Key.down><Key.enter><Key.down><Key.down><Key.down><Key.down><Key.enter>
Screenshot: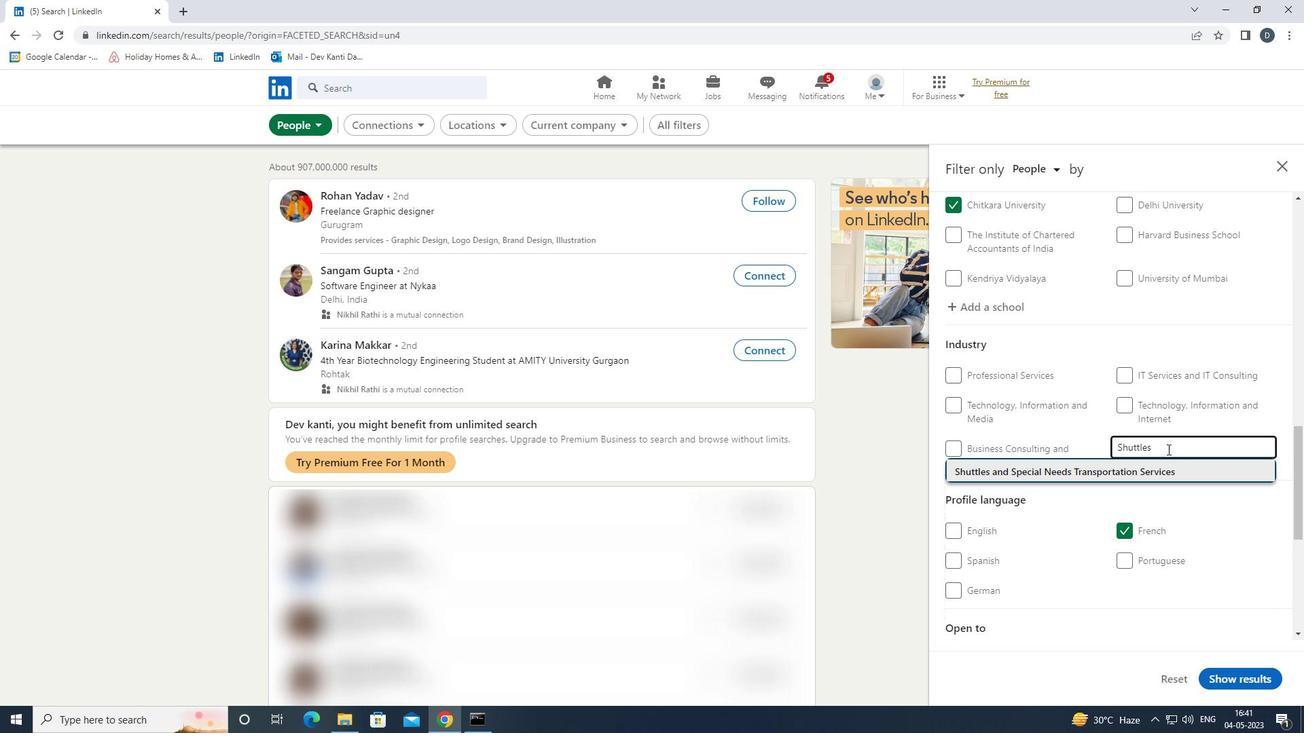 
Action: Mouse moved to (1163, 450)
Screenshot: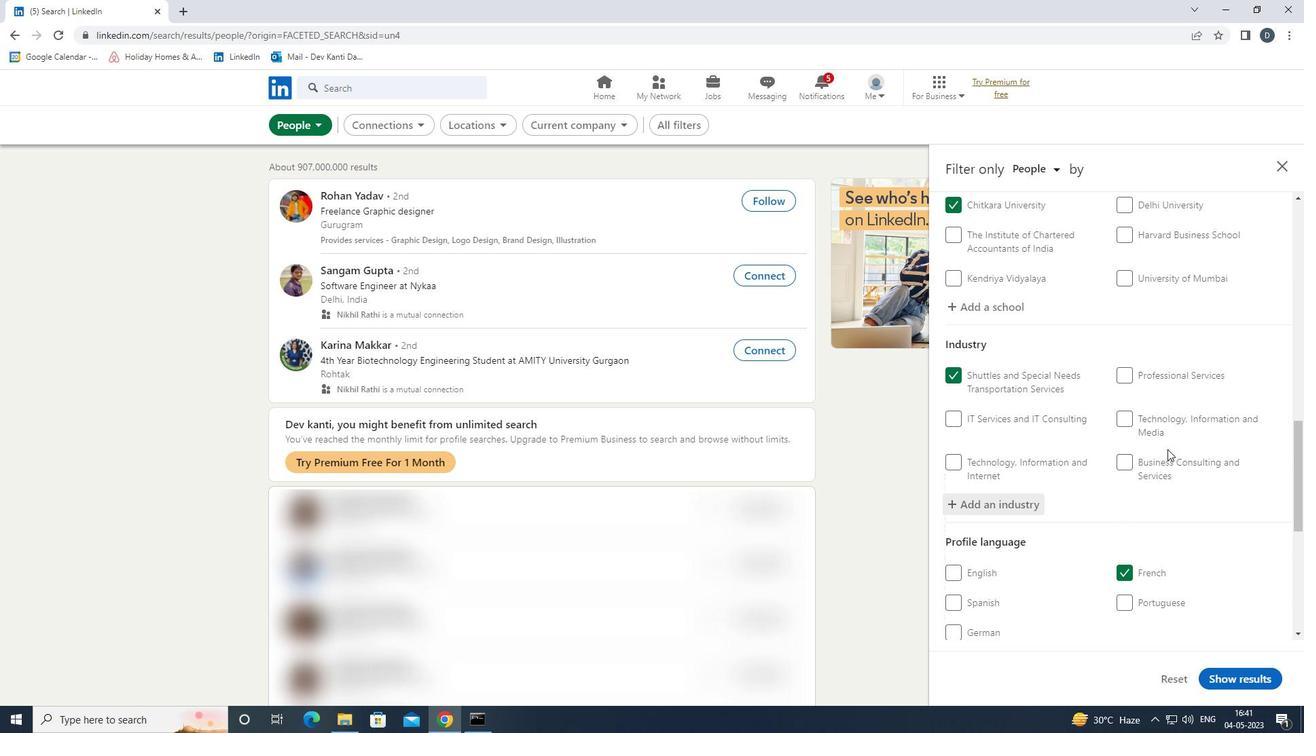 
Action: Mouse scrolled (1163, 449) with delta (0, 0)
Screenshot: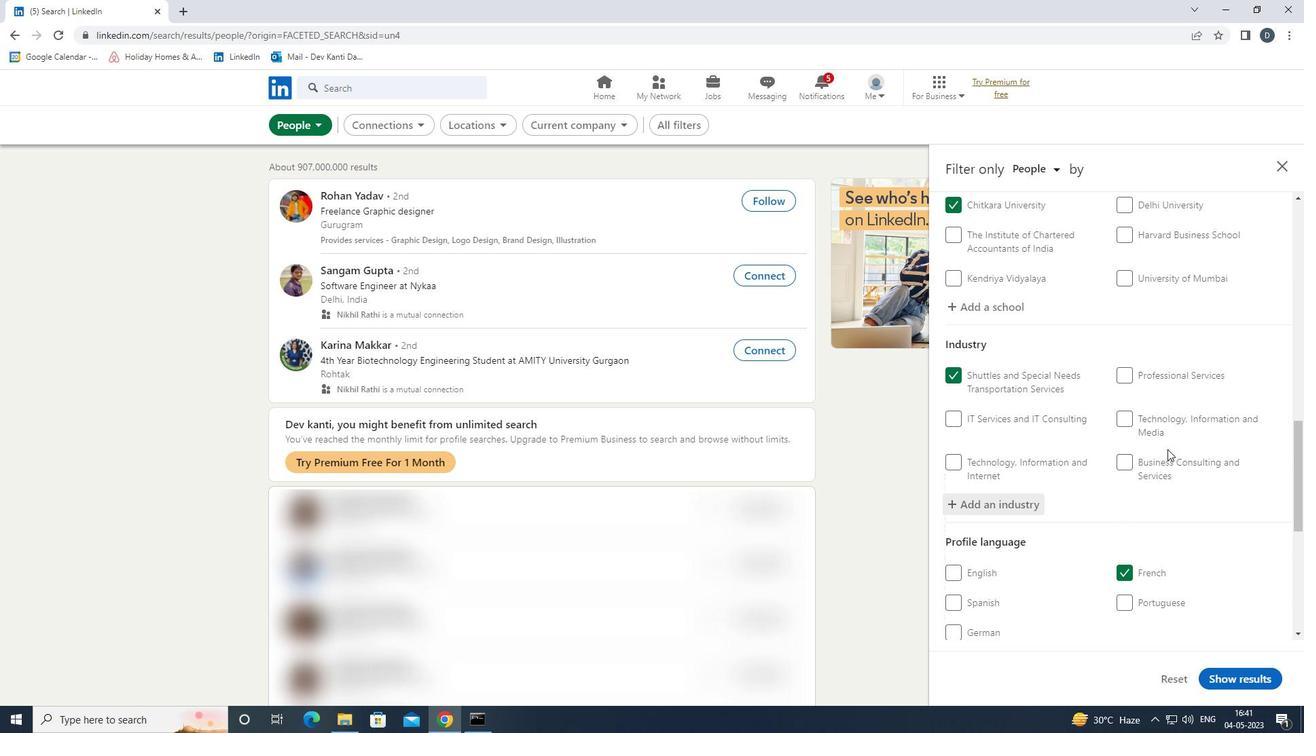 
Action: Mouse scrolled (1163, 449) with delta (0, 0)
Screenshot: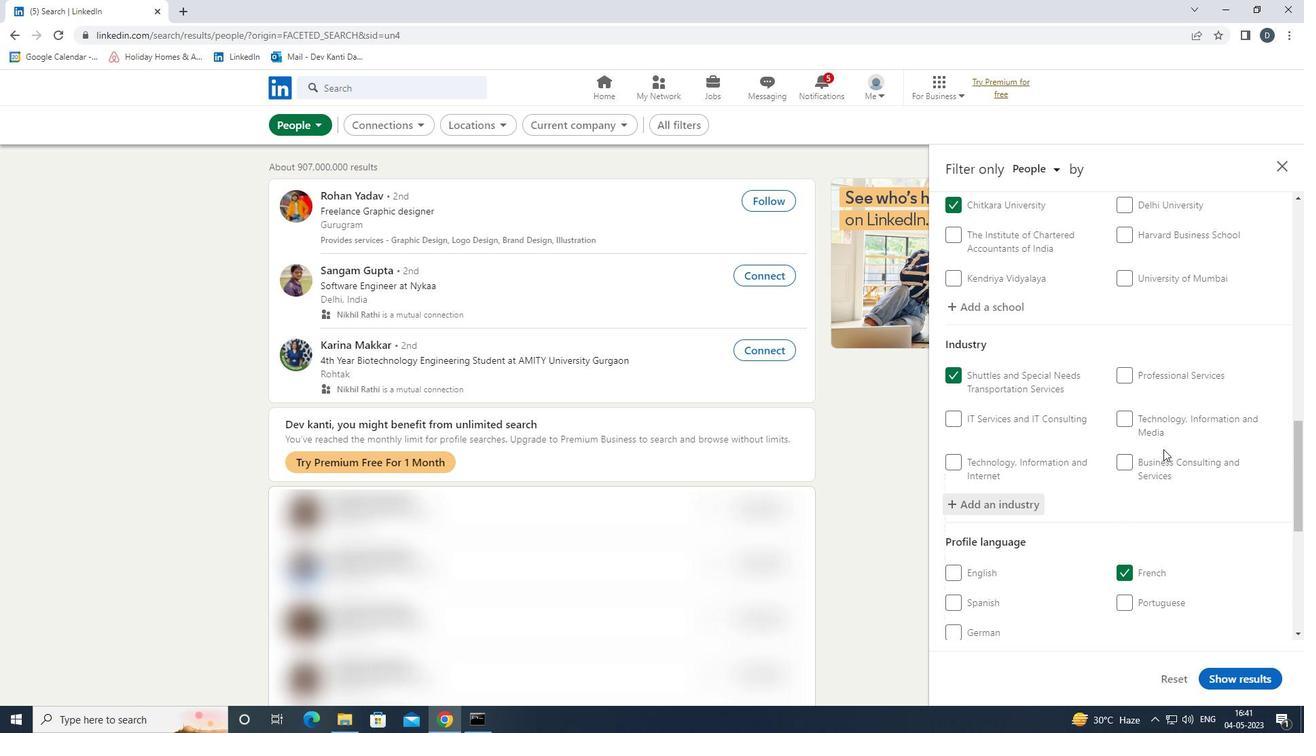 
Action: Mouse scrolled (1163, 449) with delta (0, 0)
Screenshot: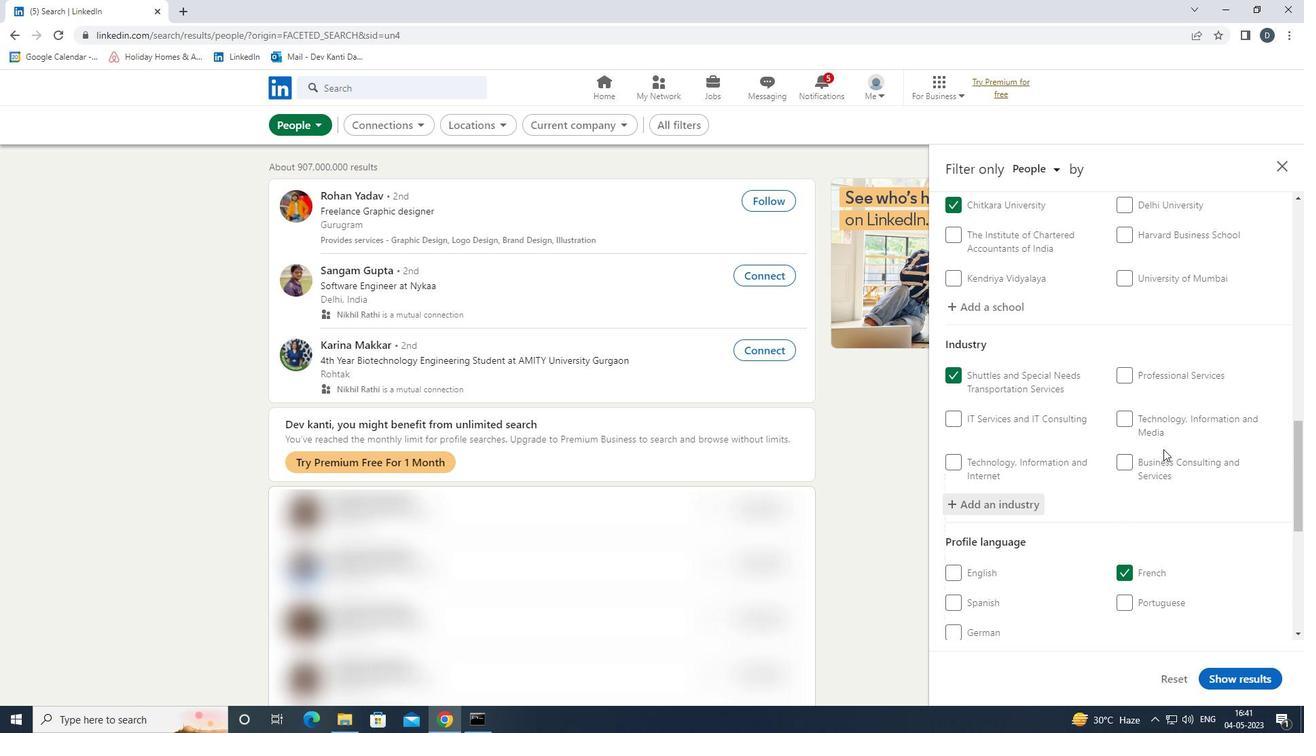 
Action: Mouse scrolled (1163, 449) with delta (0, 0)
Screenshot: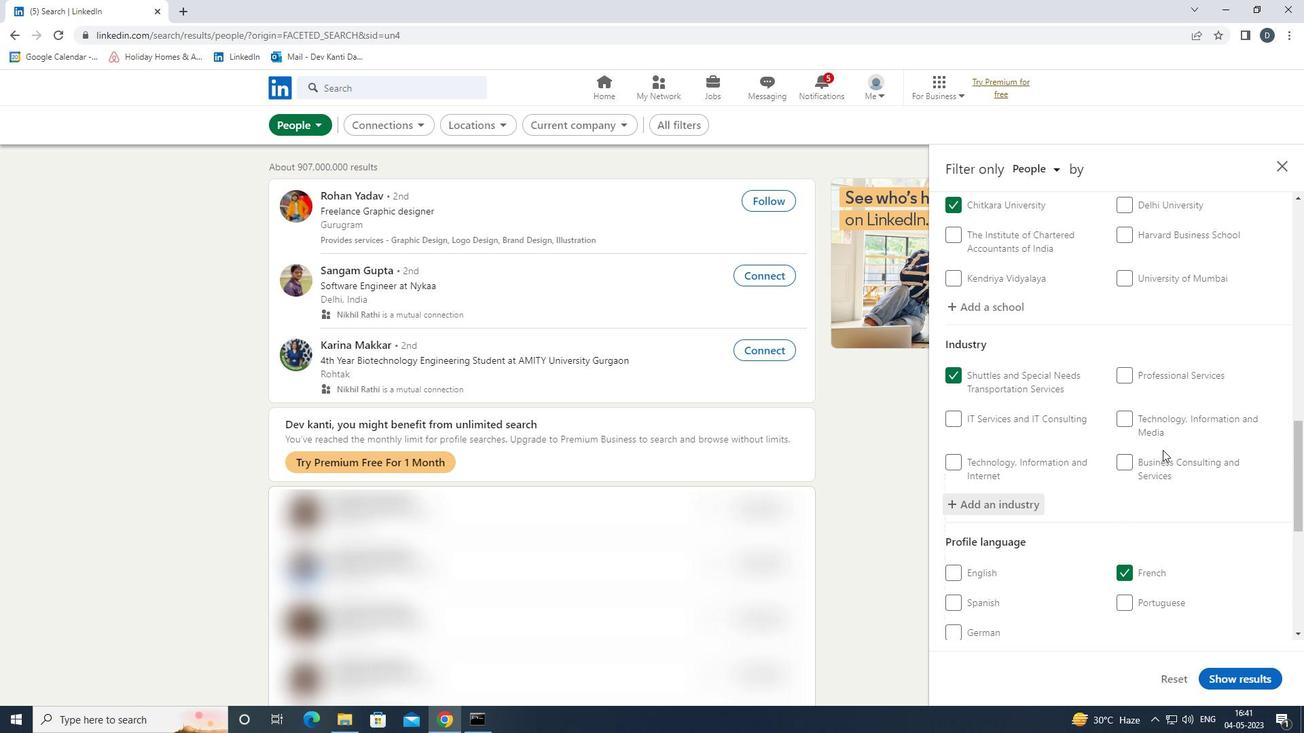 
Action: Mouse scrolled (1163, 449) with delta (0, 0)
Screenshot: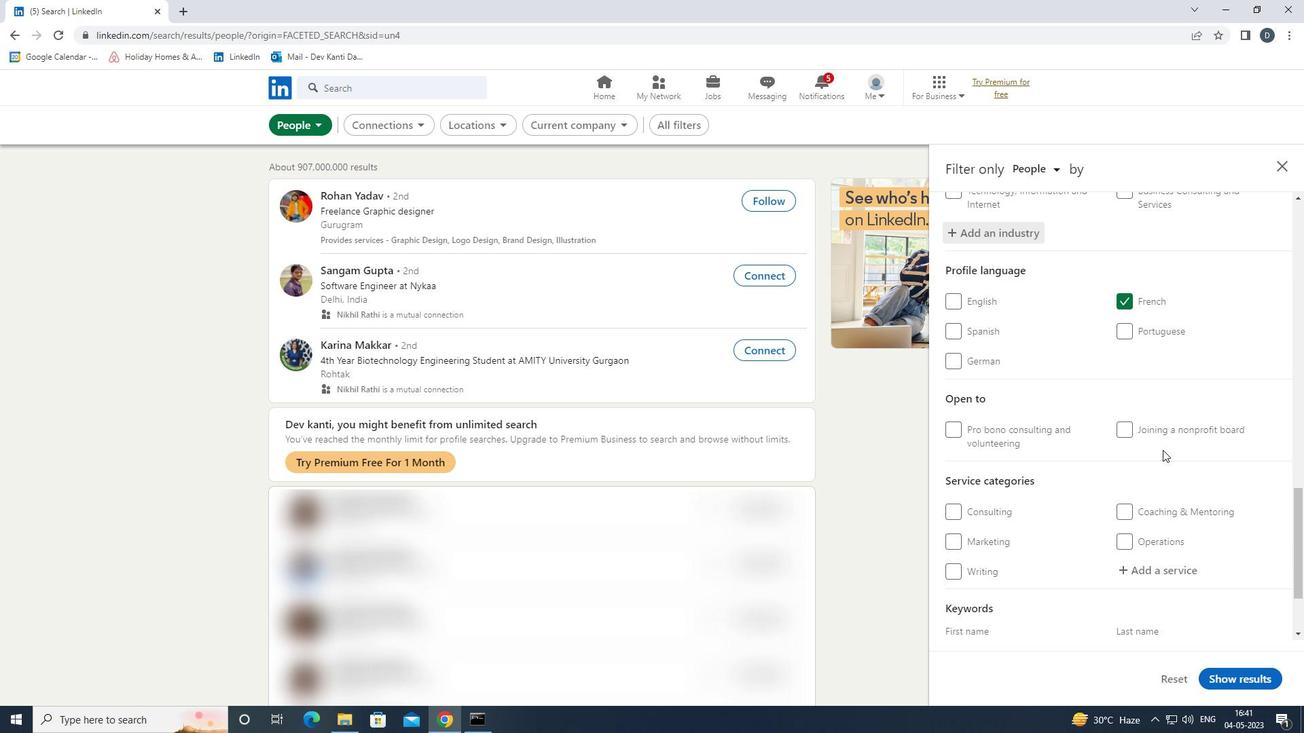 
Action: Mouse scrolled (1163, 449) with delta (0, 0)
Screenshot: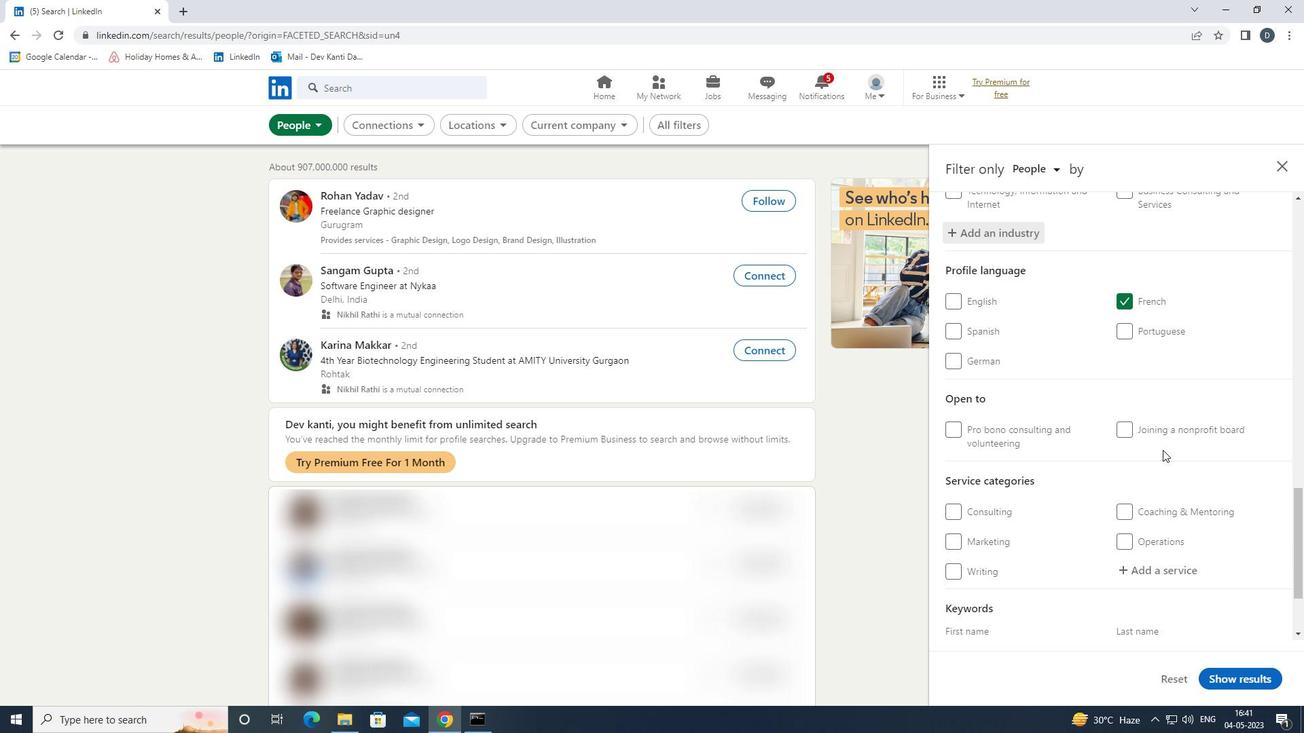 
Action: Mouse moved to (1166, 450)
Screenshot: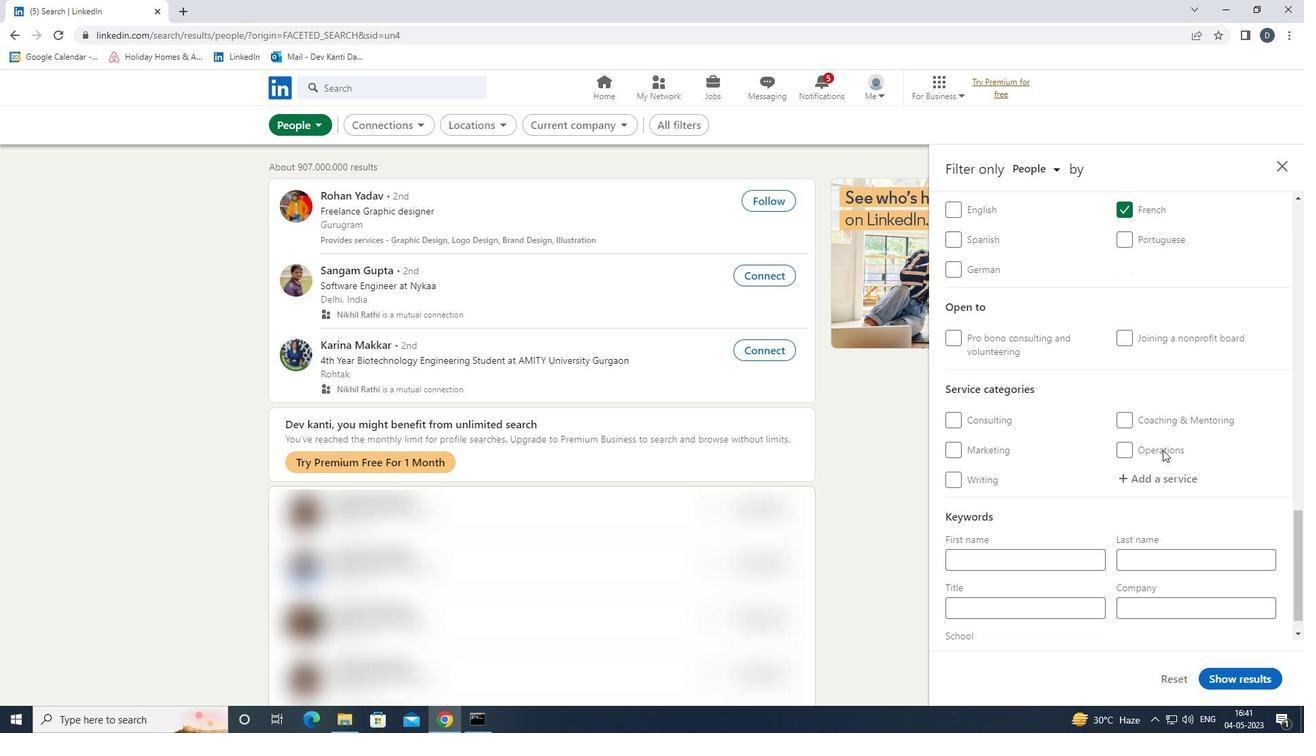 
Action: Mouse pressed left at (1166, 450)
Screenshot: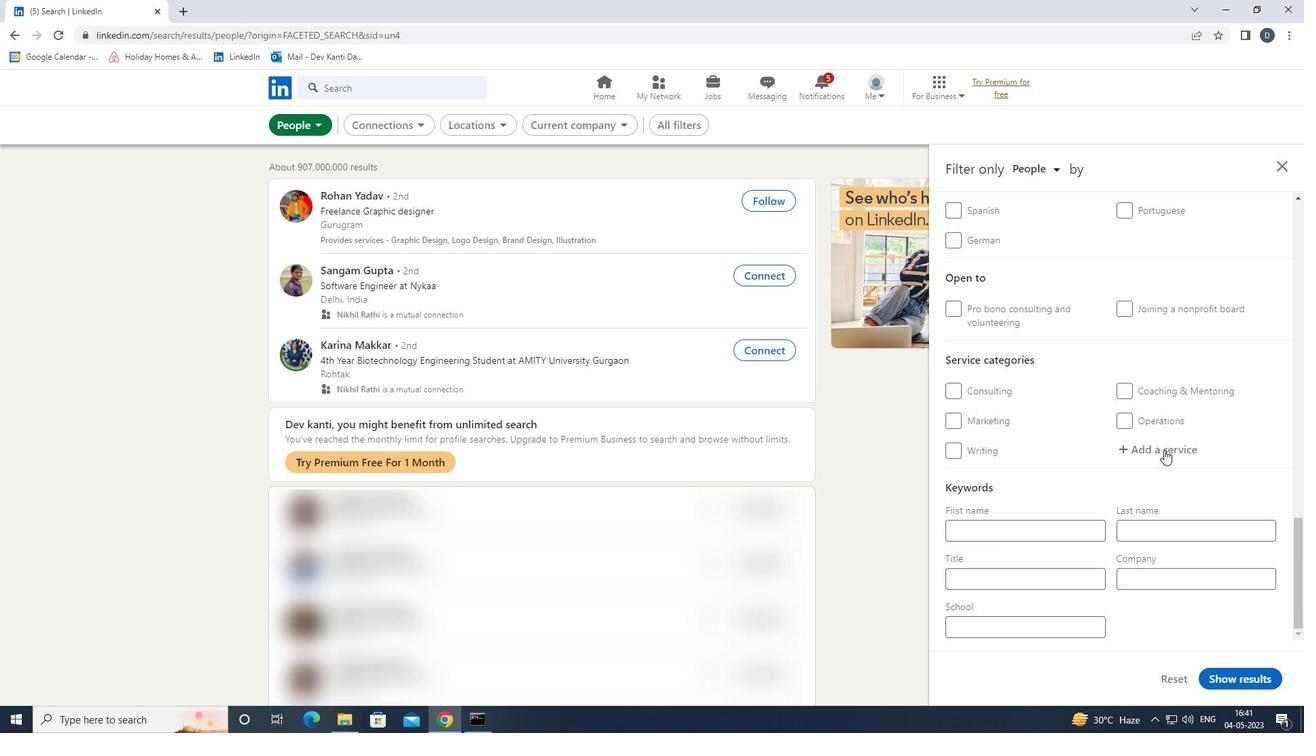 
Action: Key pressed <Key.shift><Key.shift><Key.shift><Key.shift><Key.shift><Key.shift>NATURE<Key.space><Key.shift>P<Key.down><Key.enter>
Screenshot: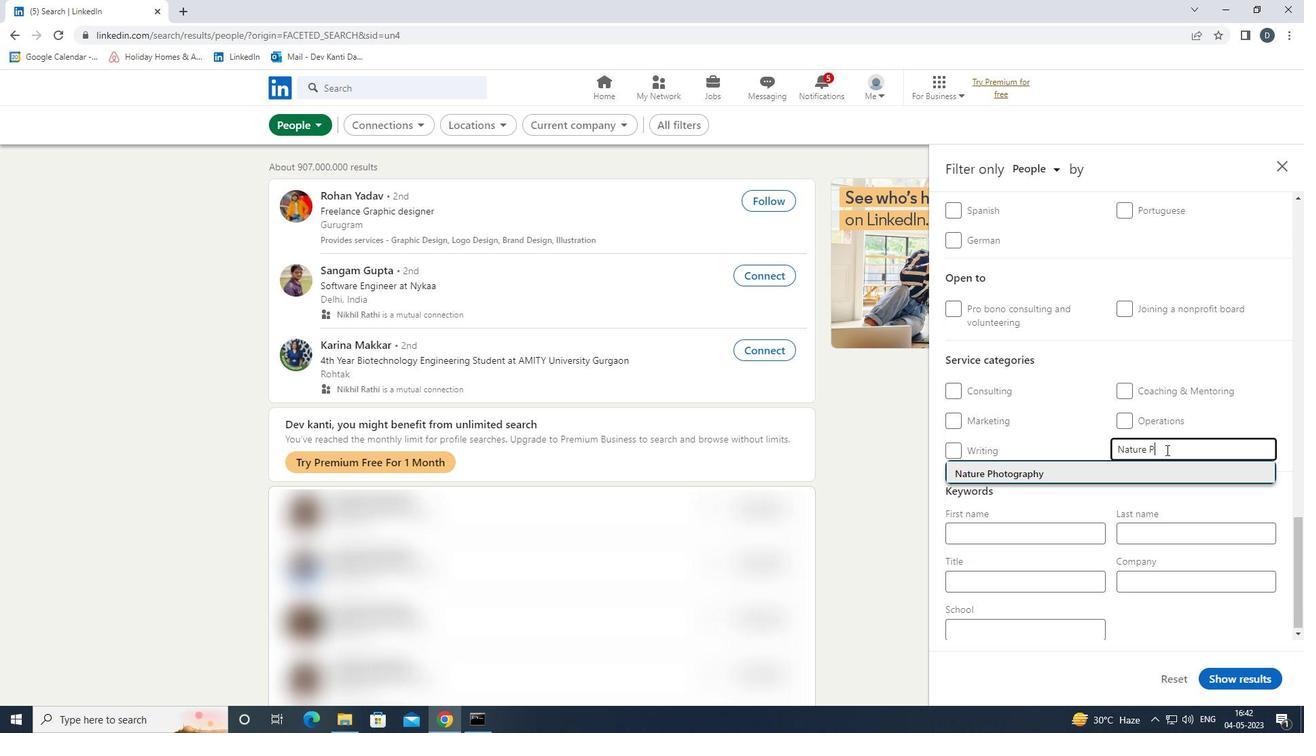 
Action: Mouse scrolled (1166, 449) with delta (0, 0)
Screenshot: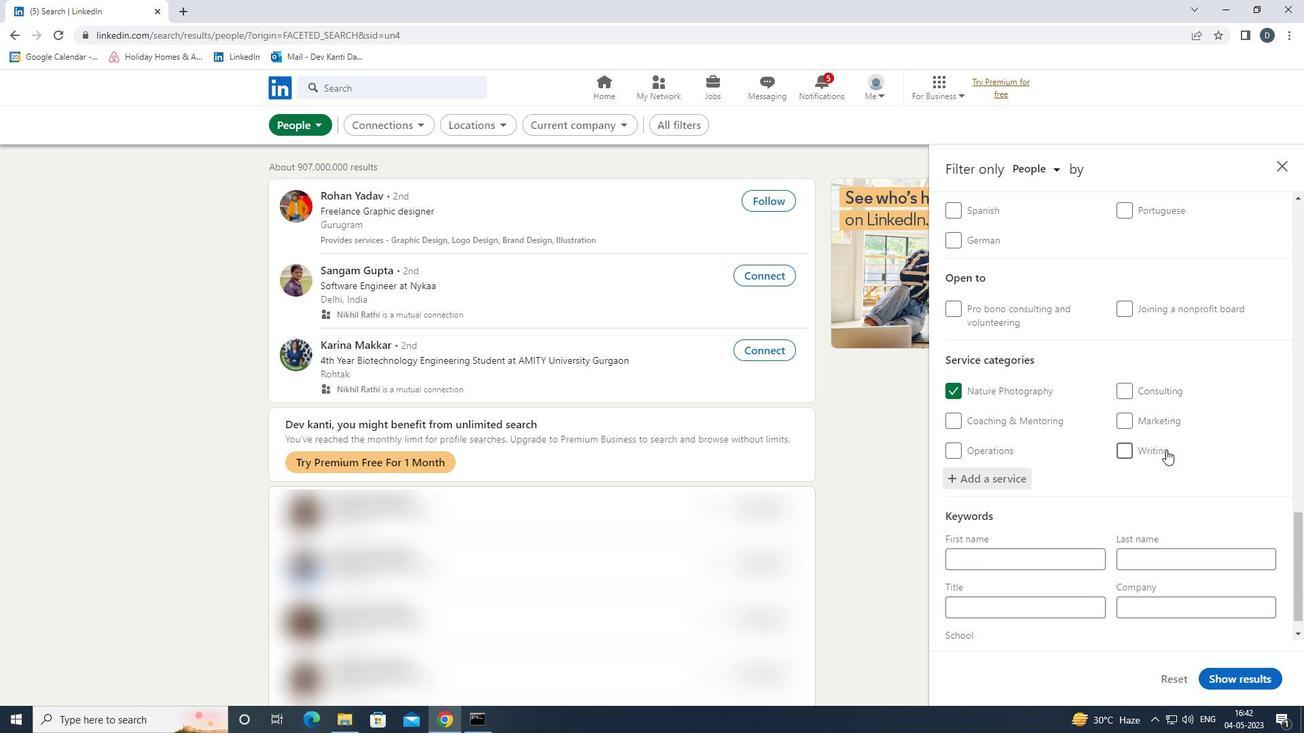 
Action: Mouse scrolled (1166, 449) with delta (0, 0)
Screenshot: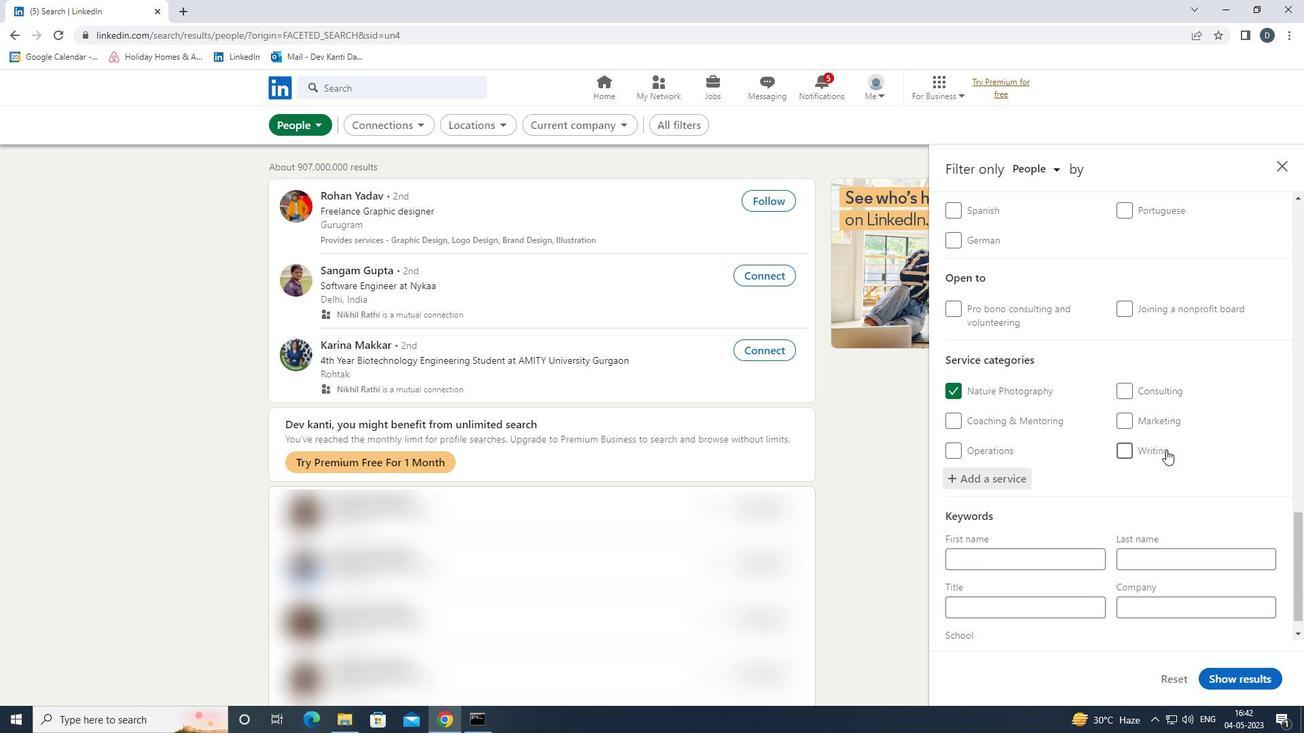 
Action: Mouse scrolled (1166, 449) with delta (0, 0)
Screenshot: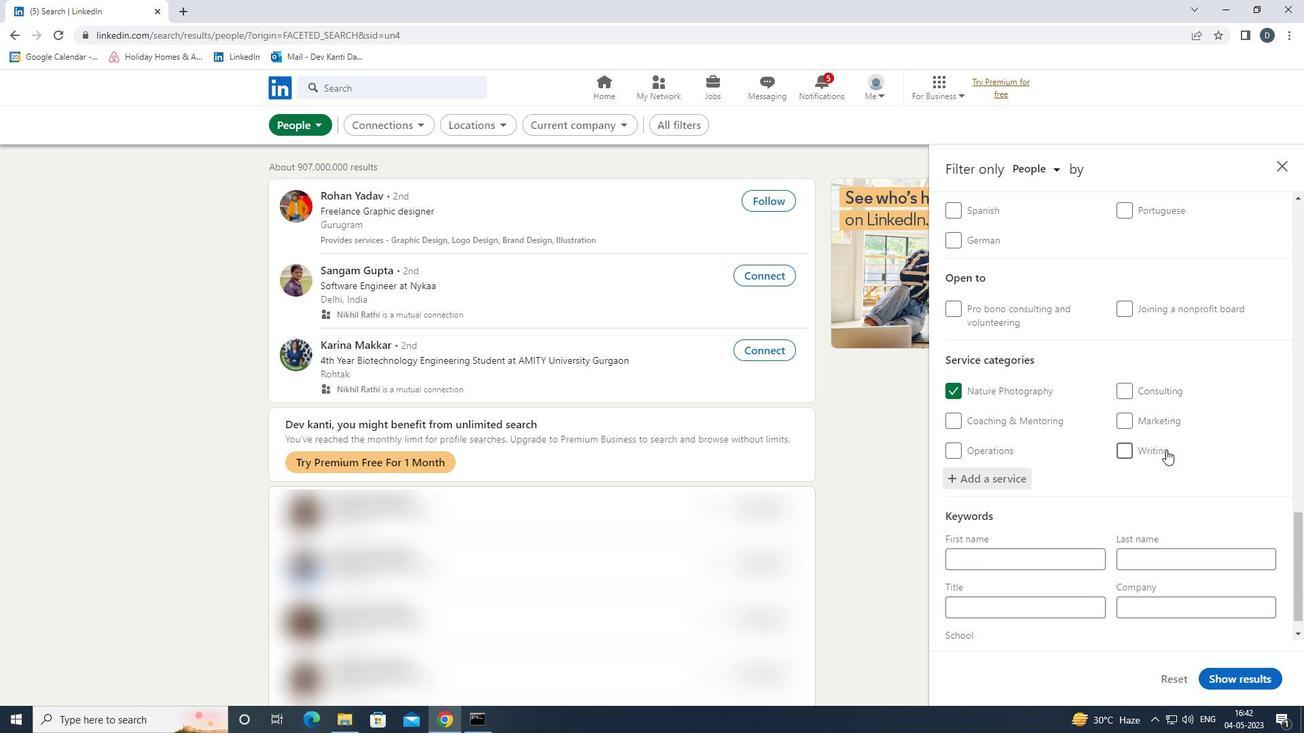 
Action: Mouse moved to (1020, 575)
Screenshot: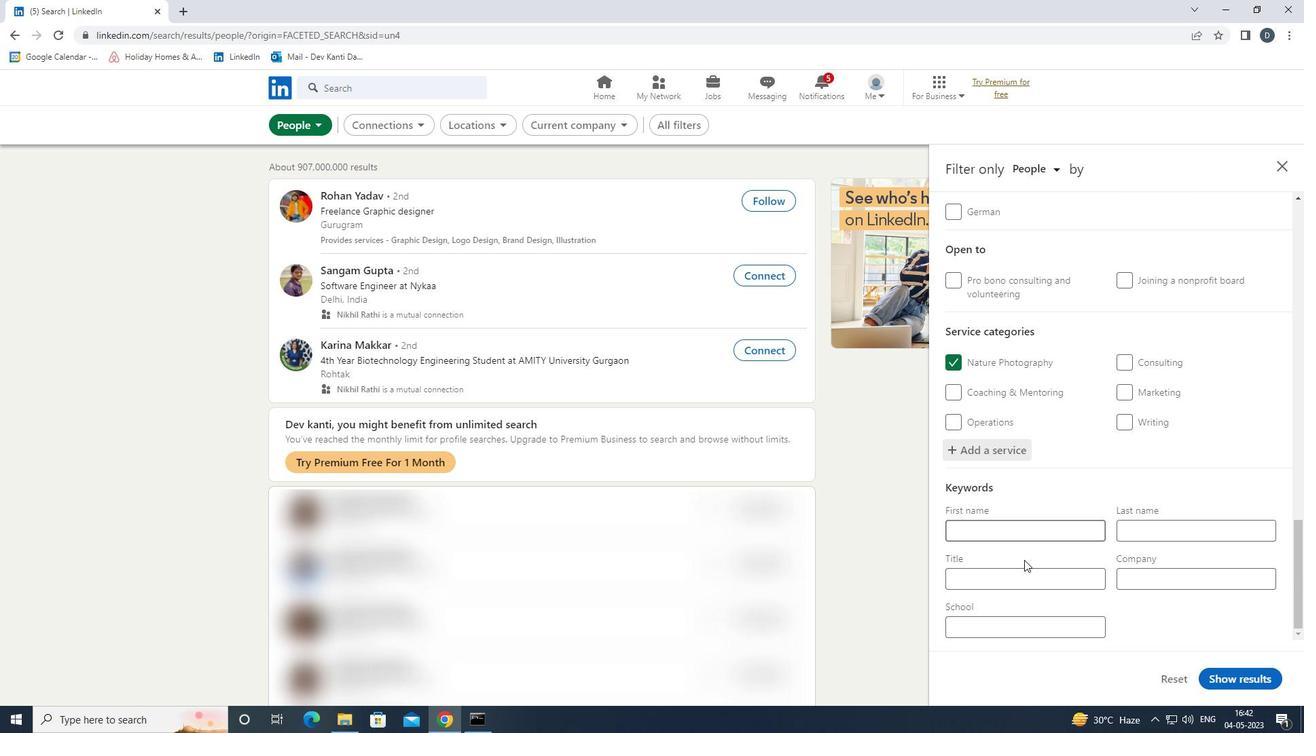 
Action: Mouse pressed left at (1020, 575)
Screenshot: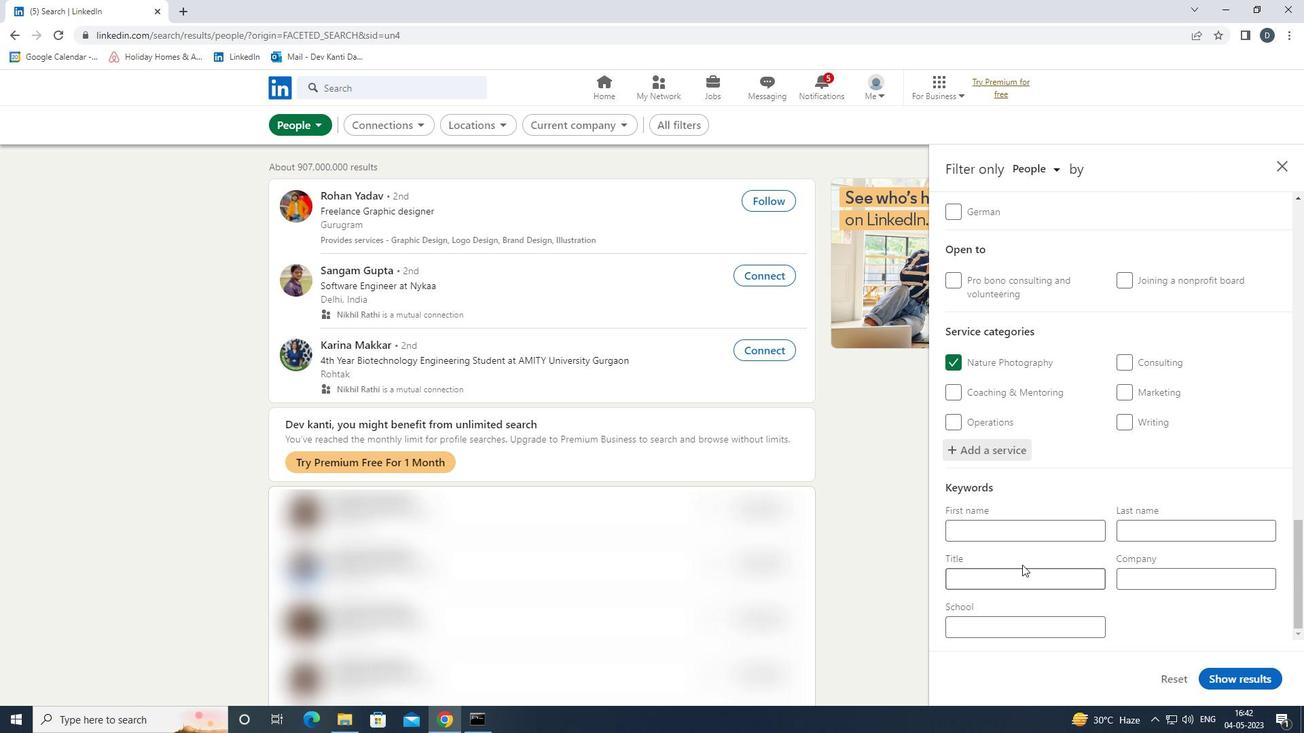
Action: Mouse moved to (1243, 734)
Screenshot: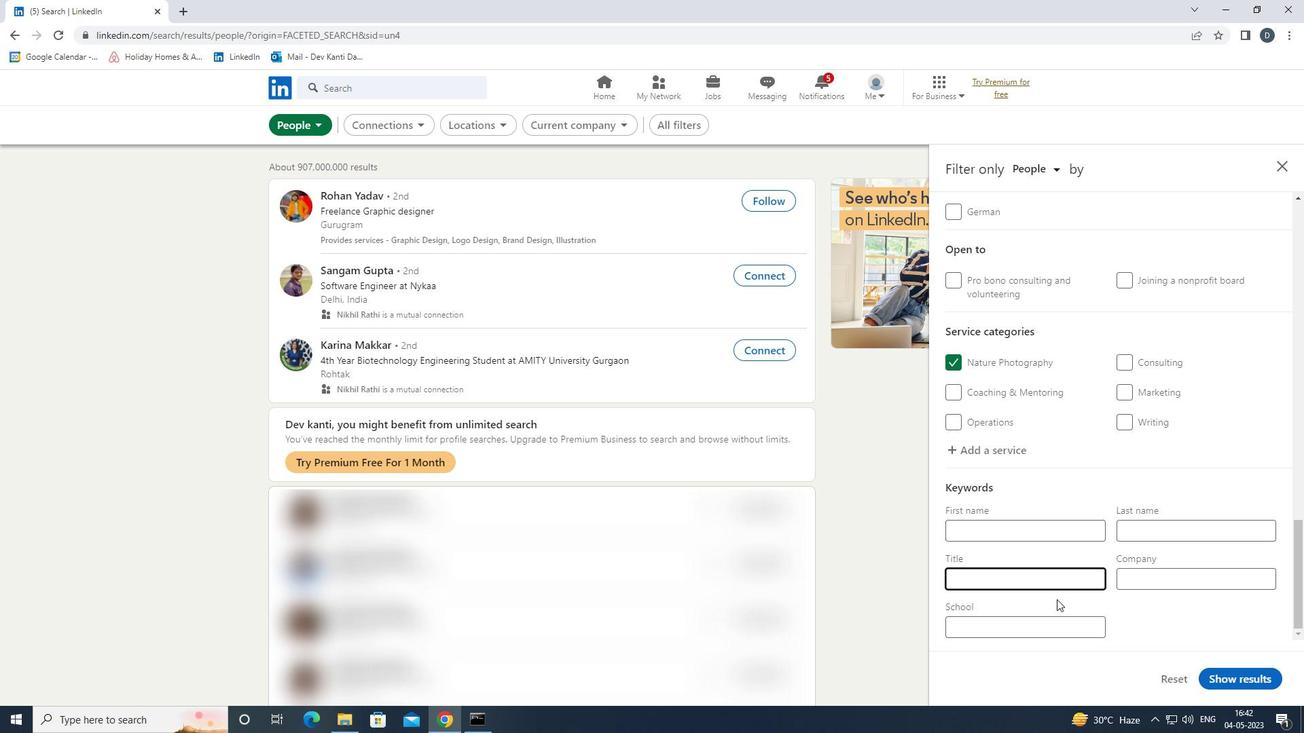 
Action: Key pressed <Key.shift>TEAM<Key.space><Key.shift>LEADER
Screenshot: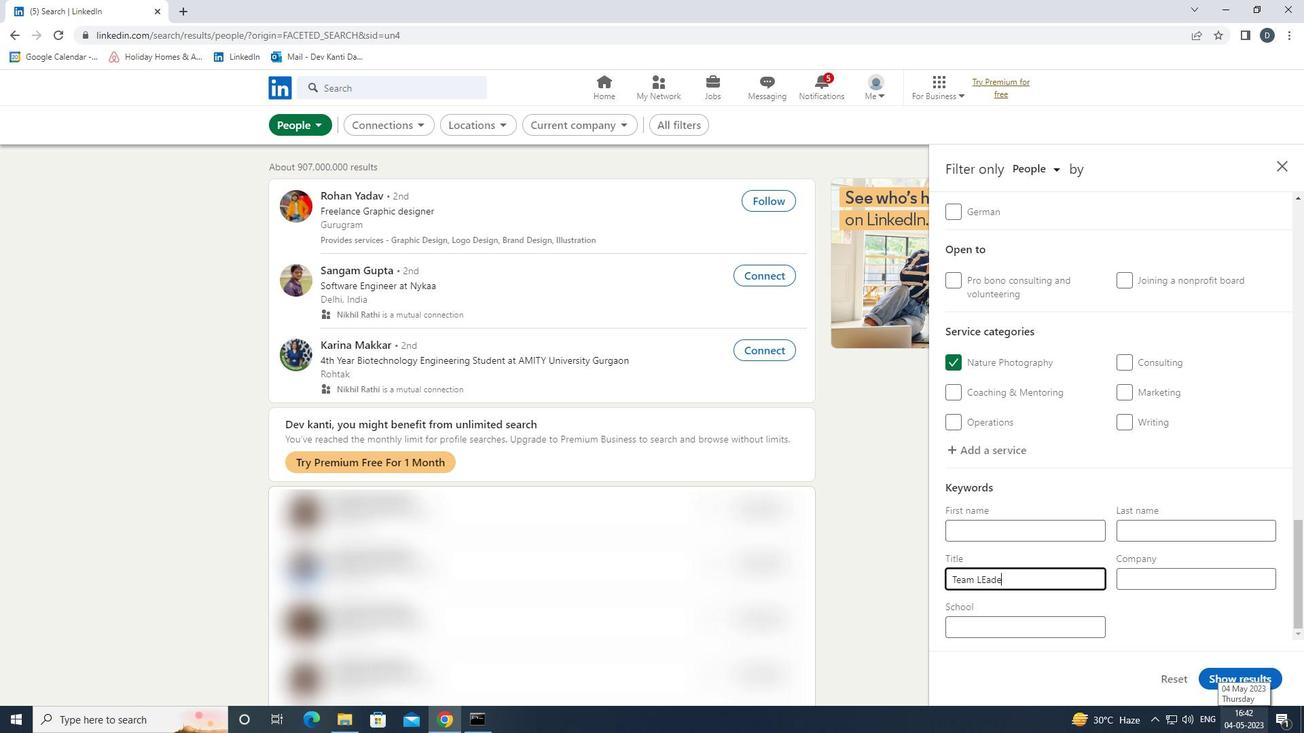 
Action: Mouse moved to (1050, 566)
Screenshot: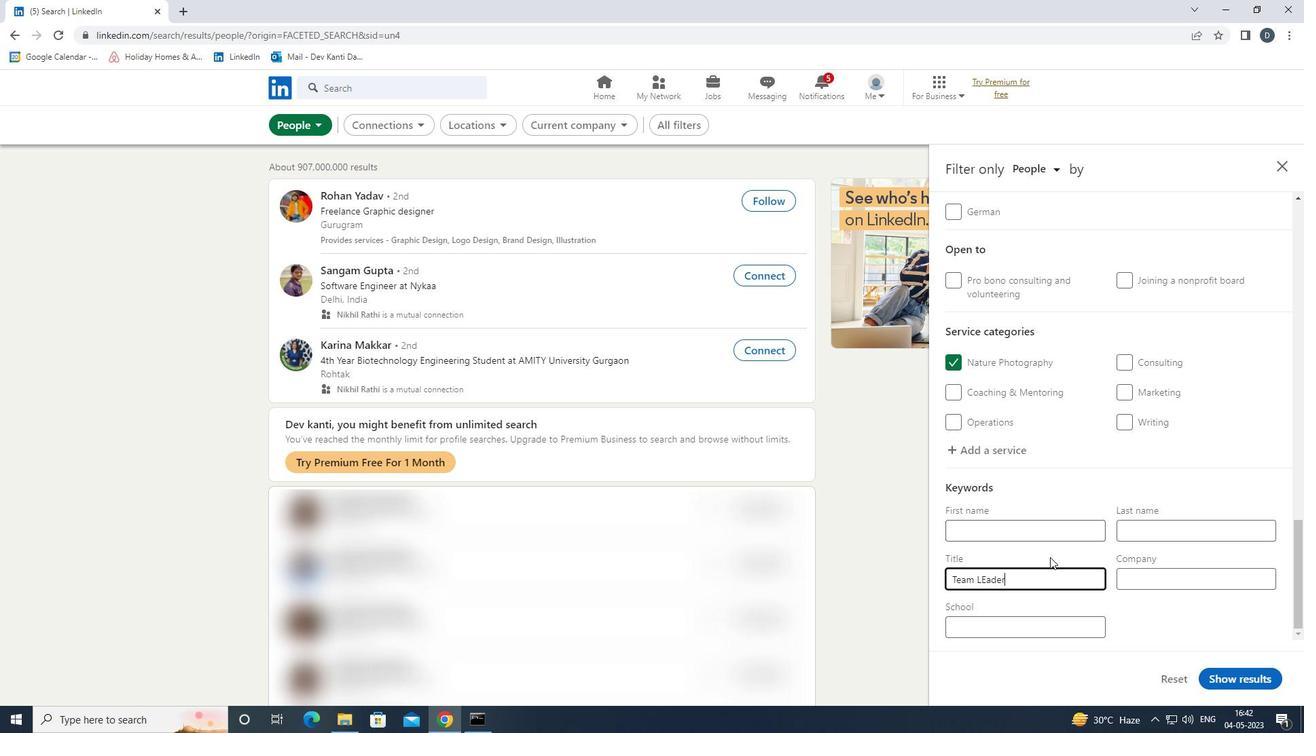 
Action: Key pressed <Key.left><Key.left><Key.left><Key.left><Key.backspace>E
Screenshot: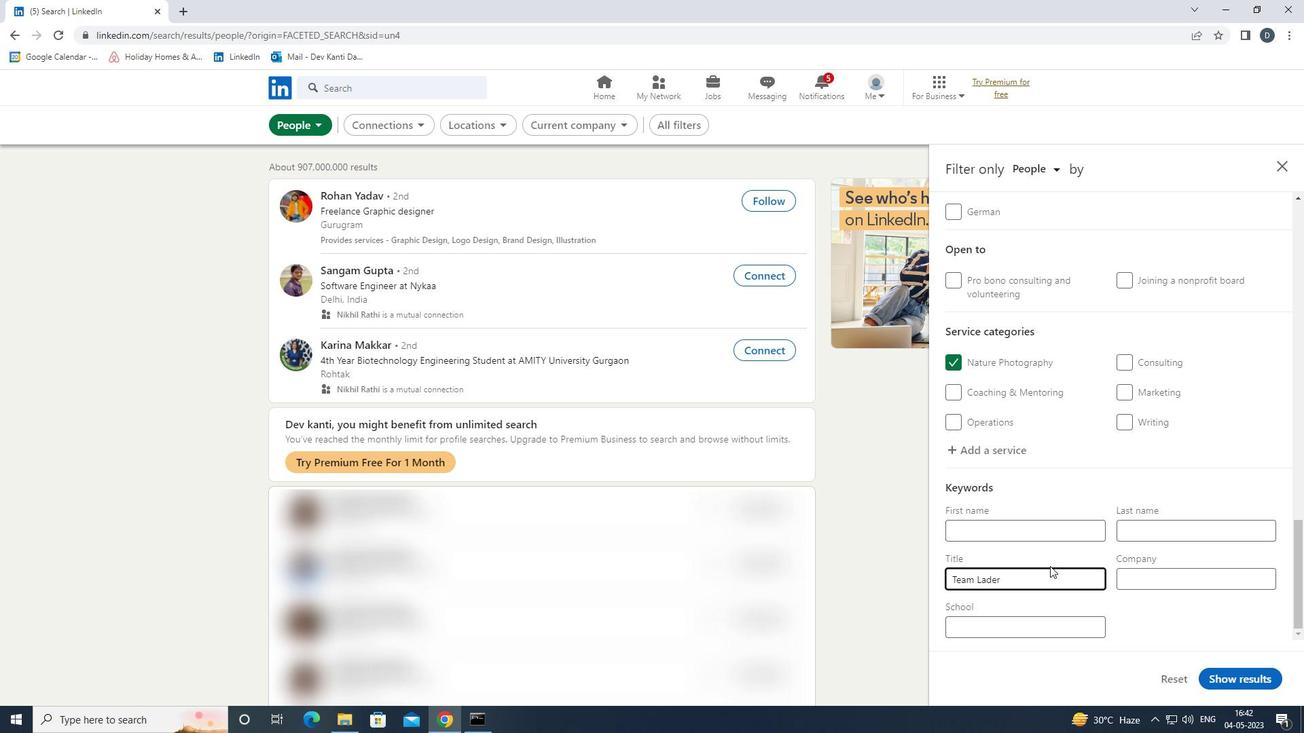 
Action: Mouse moved to (1266, 683)
Screenshot: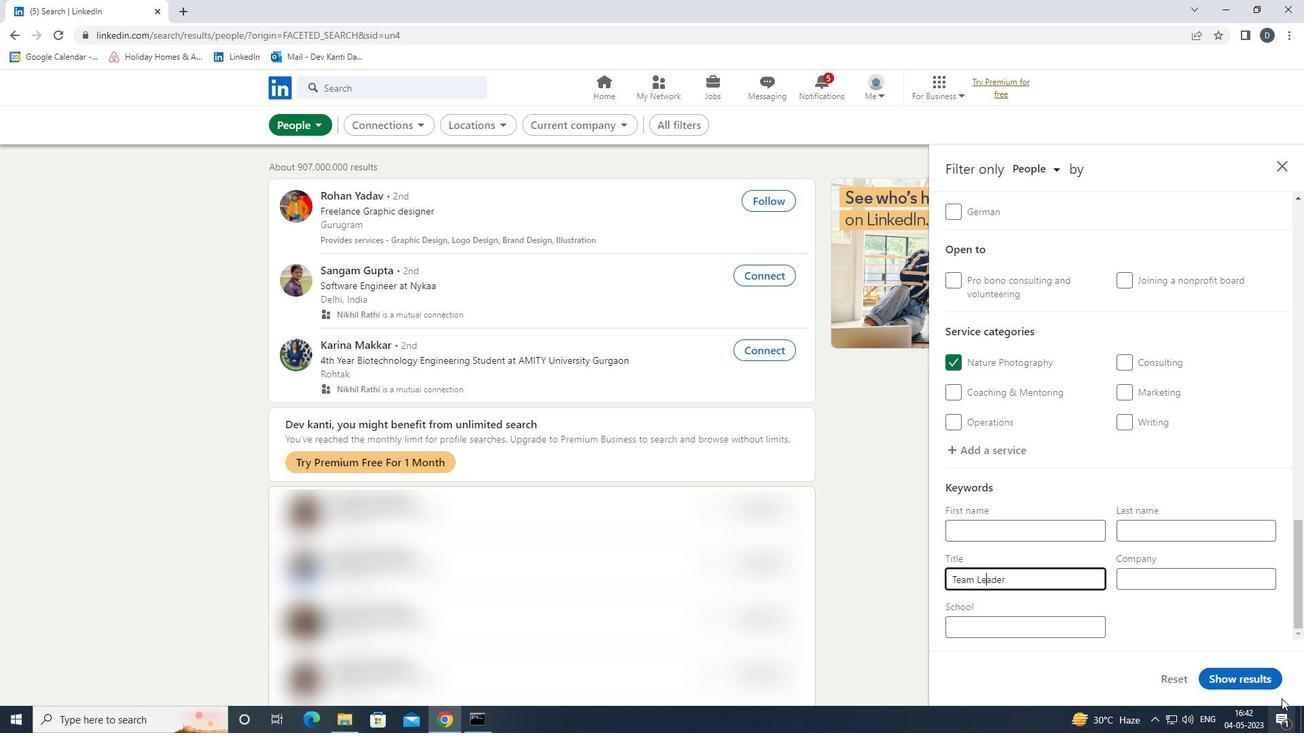 
Action: Mouse pressed left at (1266, 683)
Screenshot: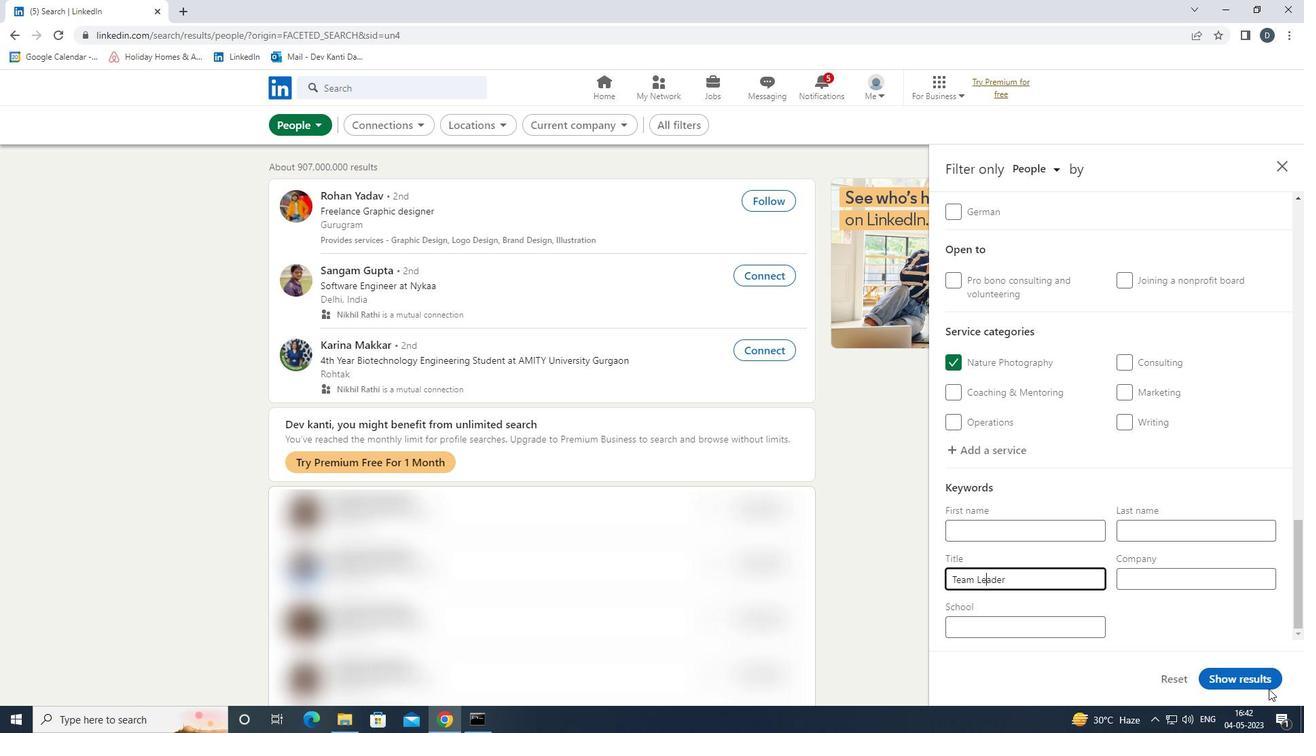 
Action: Mouse moved to (387, 109)
Screenshot: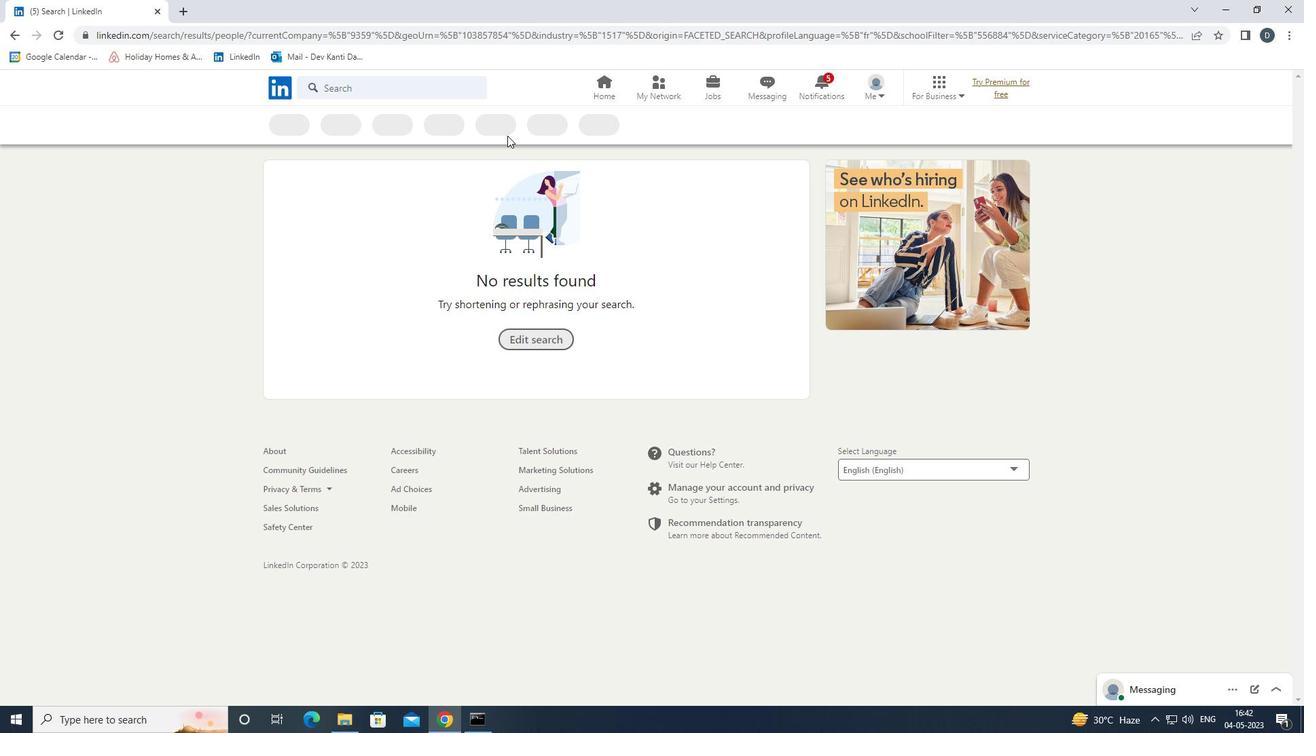 
